Task: Search one way flight ticket for 4 adults, 2 children, 2 infants in seat and 1 infant on lap in economy from Walla Walla: Walla Walla Regional Airport to Greensboro: Piedmont Triad International Airport on 5-1-2023. Choice of flights is United. Number of bags: 10 checked bags. Price is upto 100000. Outbound departure time preference is 15:45.
Action: Mouse moved to (237, 387)
Screenshot: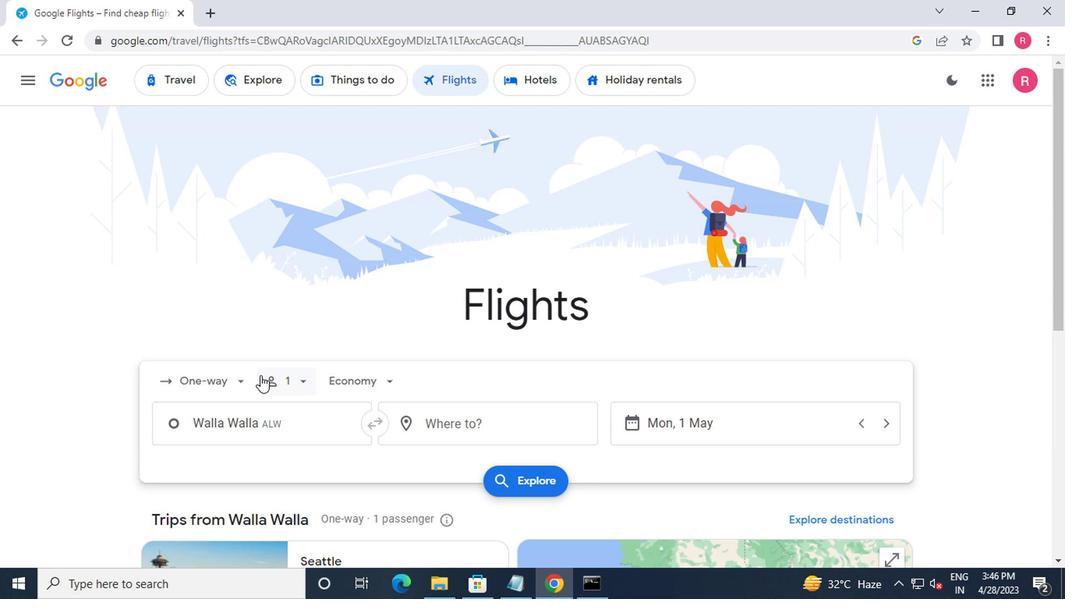 
Action: Mouse pressed left at (237, 387)
Screenshot: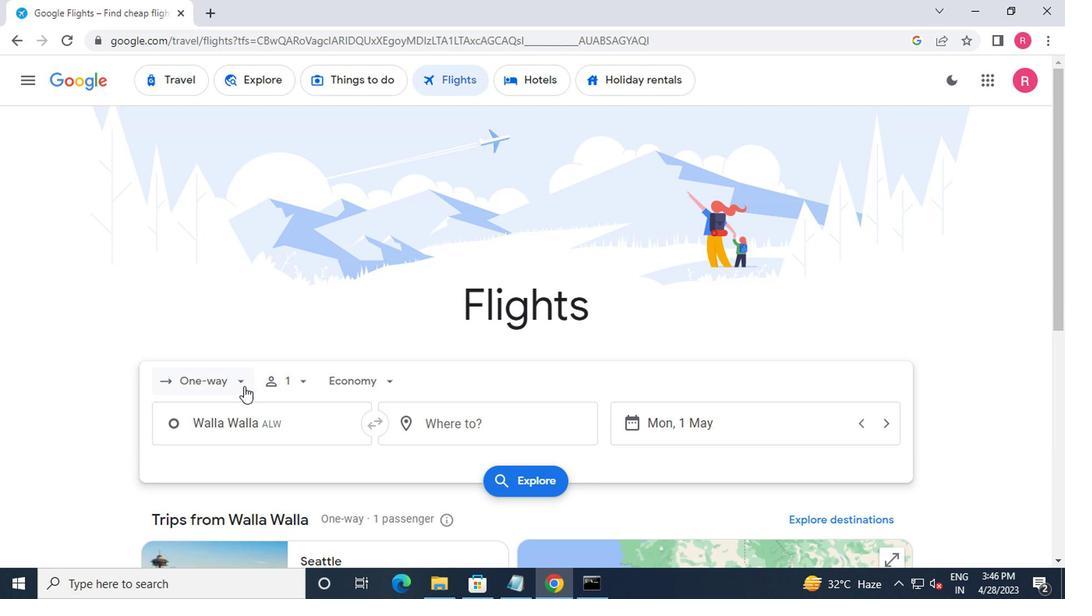 
Action: Mouse moved to (231, 452)
Screenshot: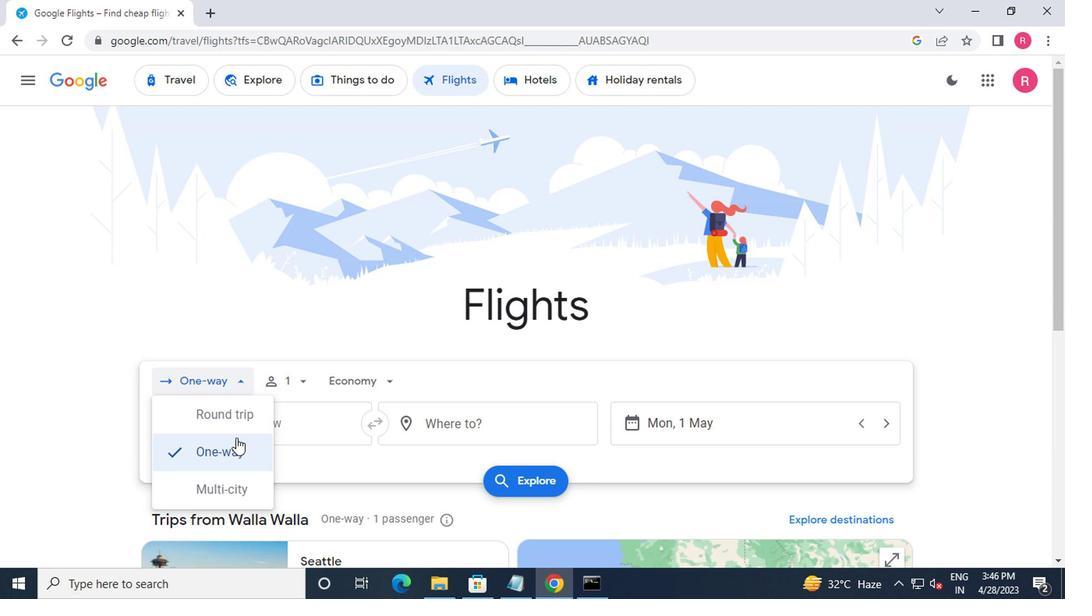 
Action: Mouse pressed left at (231, 452)
Screenshot: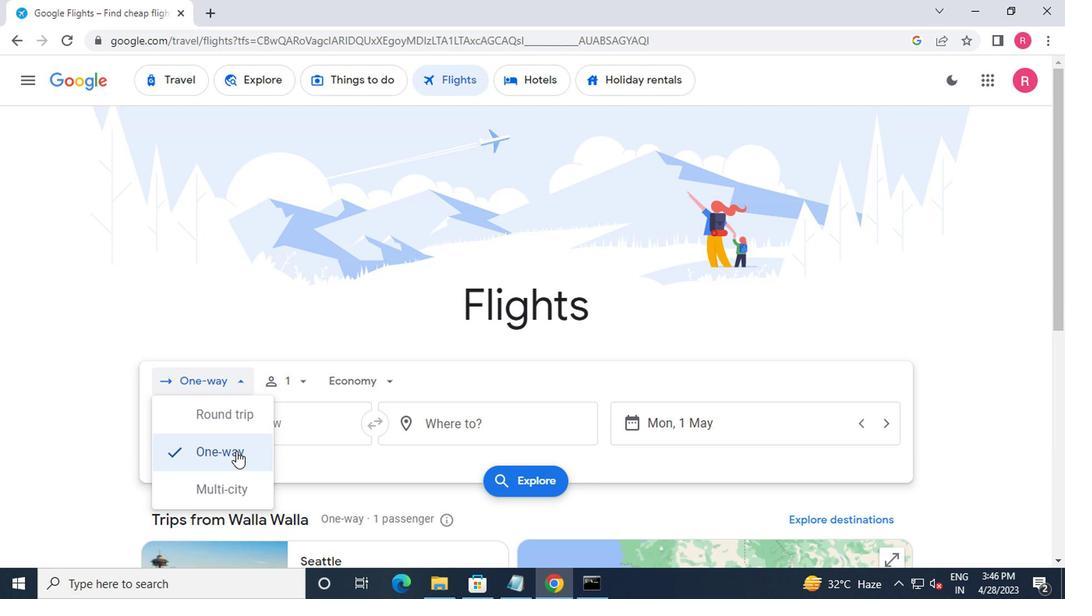 
Action: Mouse moved to (279, 393)
Screenshot: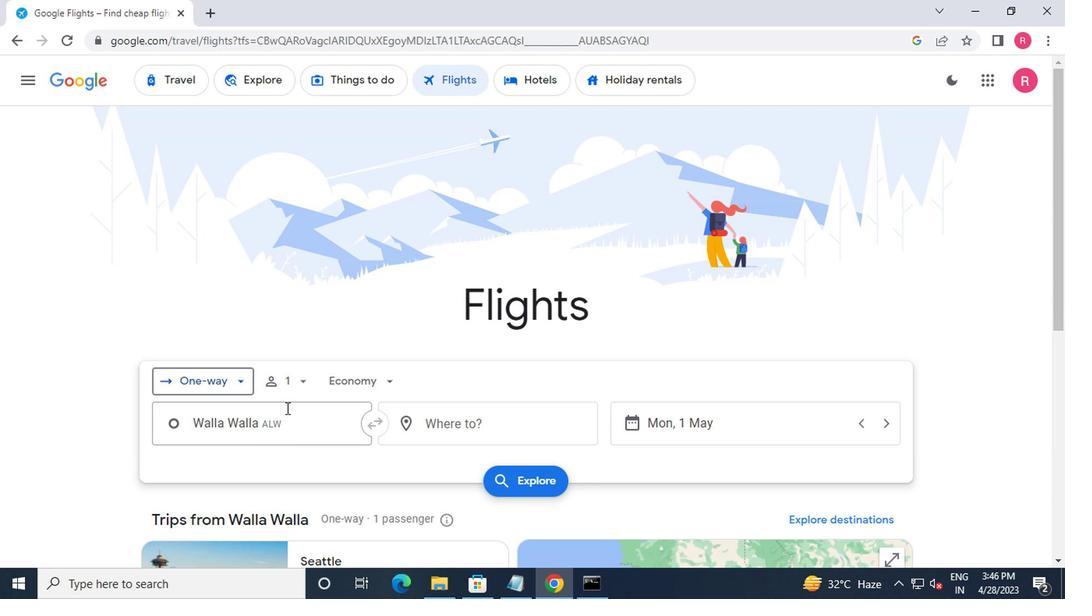 
Action: Mouse pressed left at (279, 393)
Screenshot: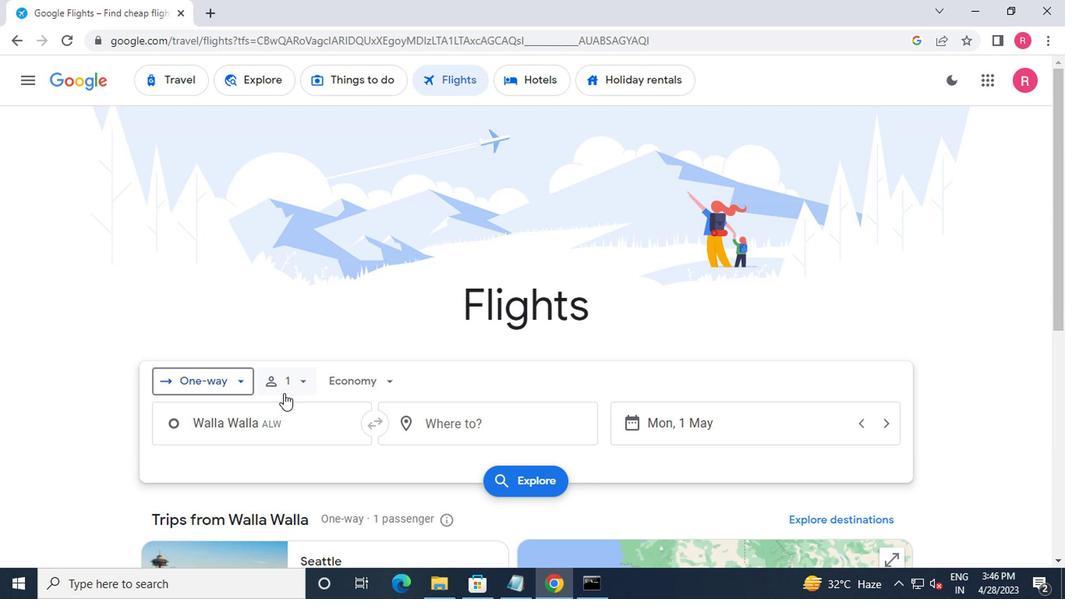 
Action: Mouse moved to (417, 427)
Screenshot: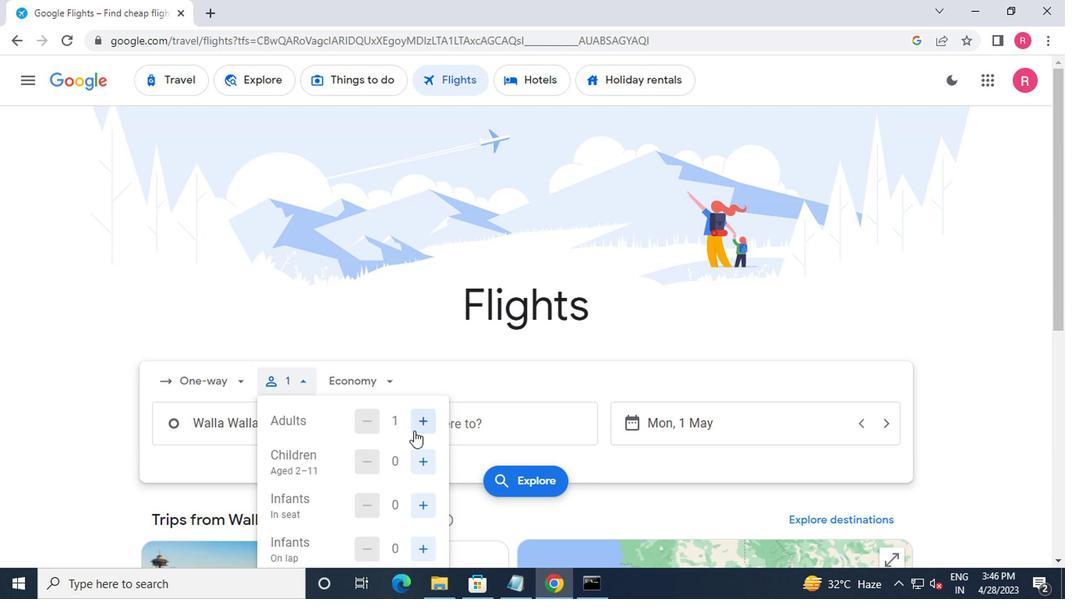 
Action: Mouse pressed left at (417, 427)
Screenshot: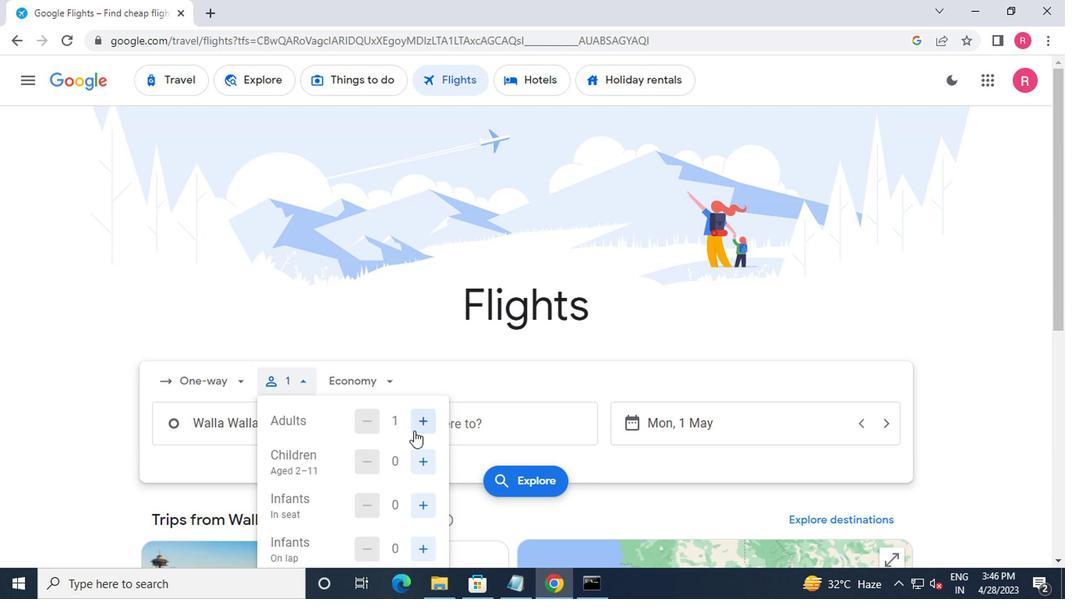 
Action: Mouse moved to (417, 427)
Screenshot: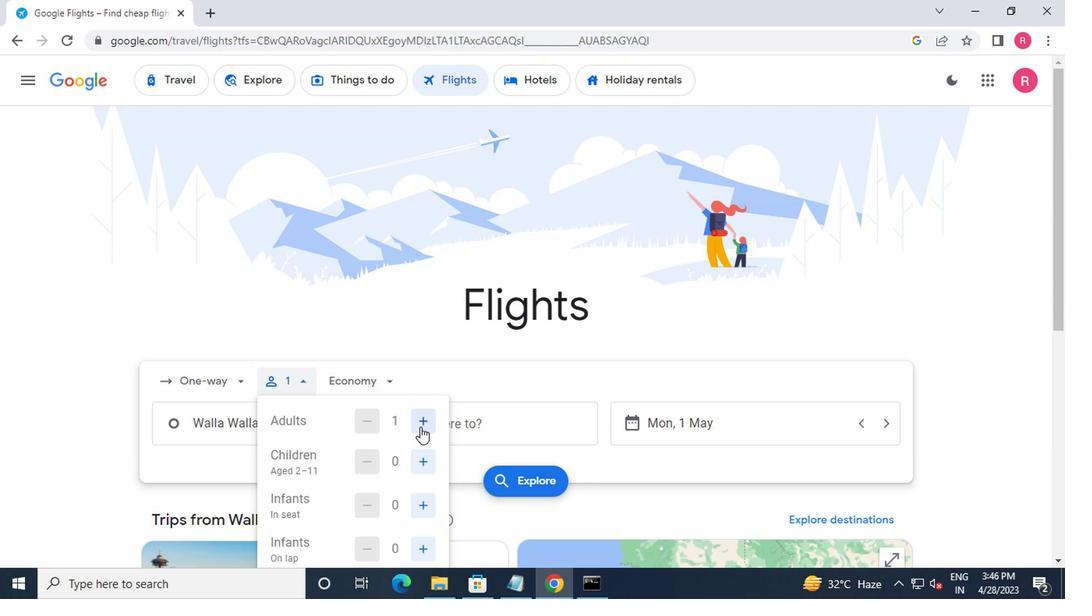 
Action: Mouse pressed left at (417, 427)
Screenshot: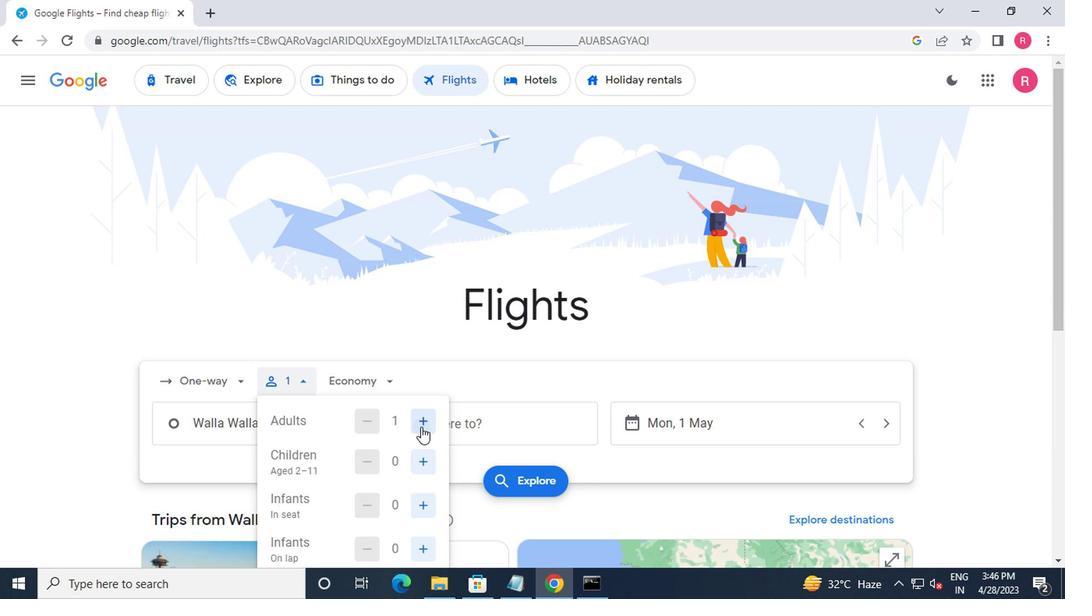 
Action: Mouse pressed left at (417, 427)
Screenshot: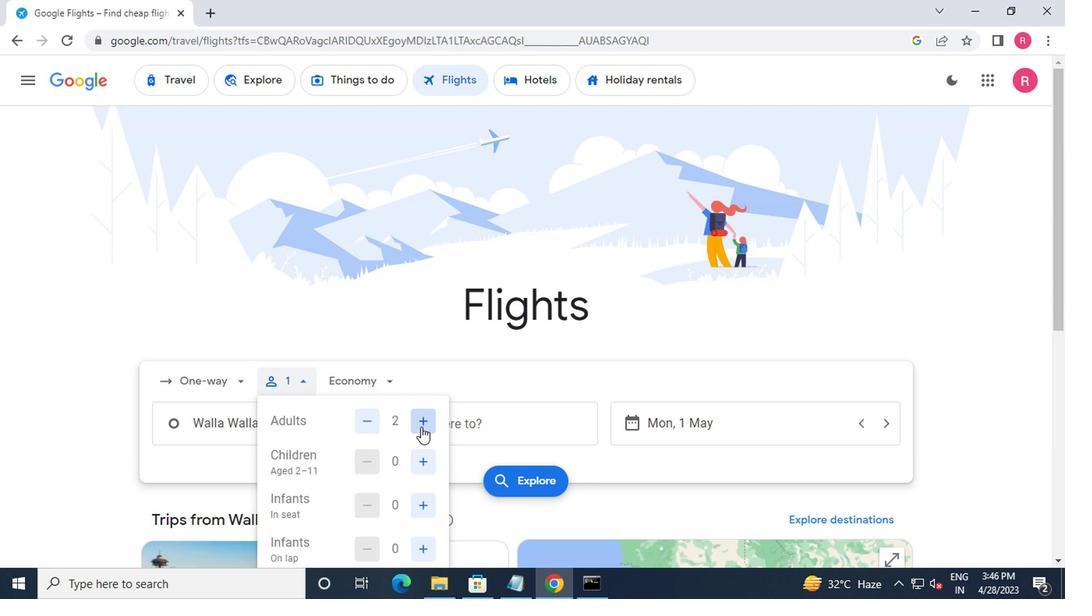 
Action: Mouse pressed left at (417, 427)
Screenshot: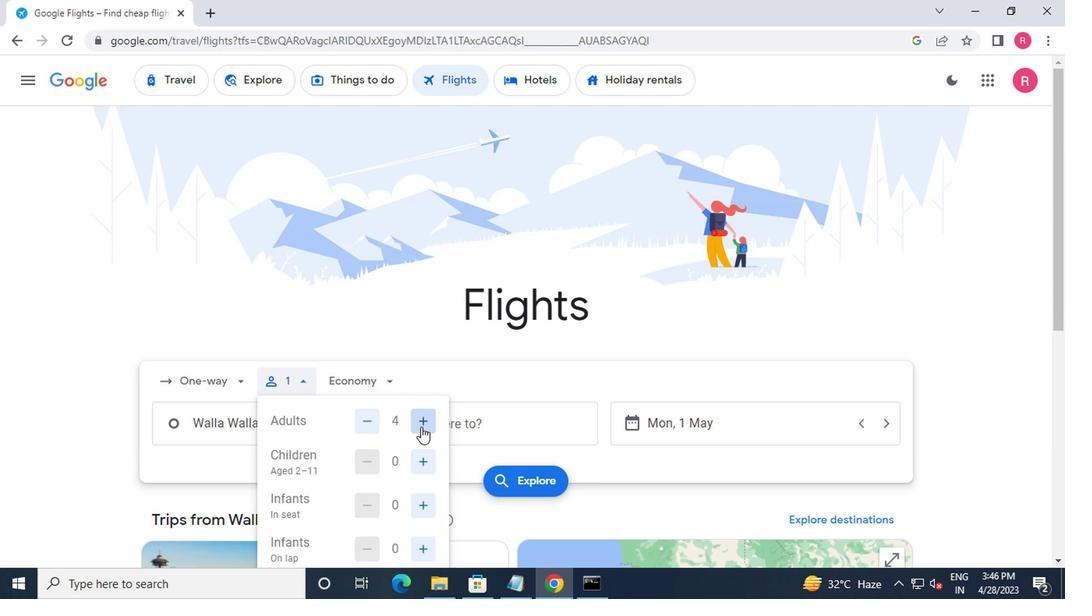 
Action: Mouse moved to (433, 471)
Screenshot: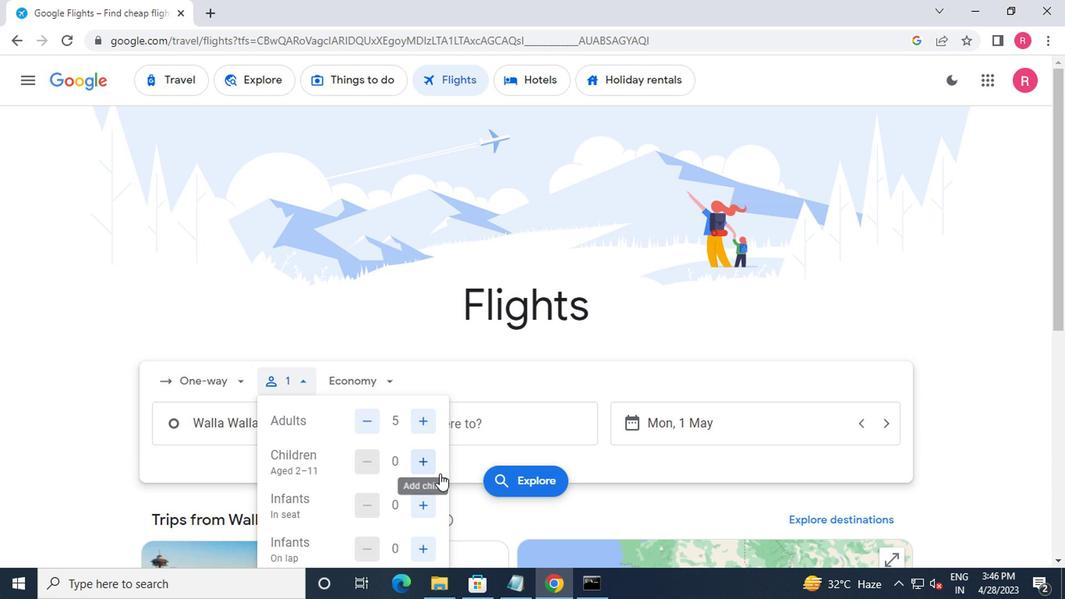
Action: Mouse pressed left at (433, 471)
Screenshot: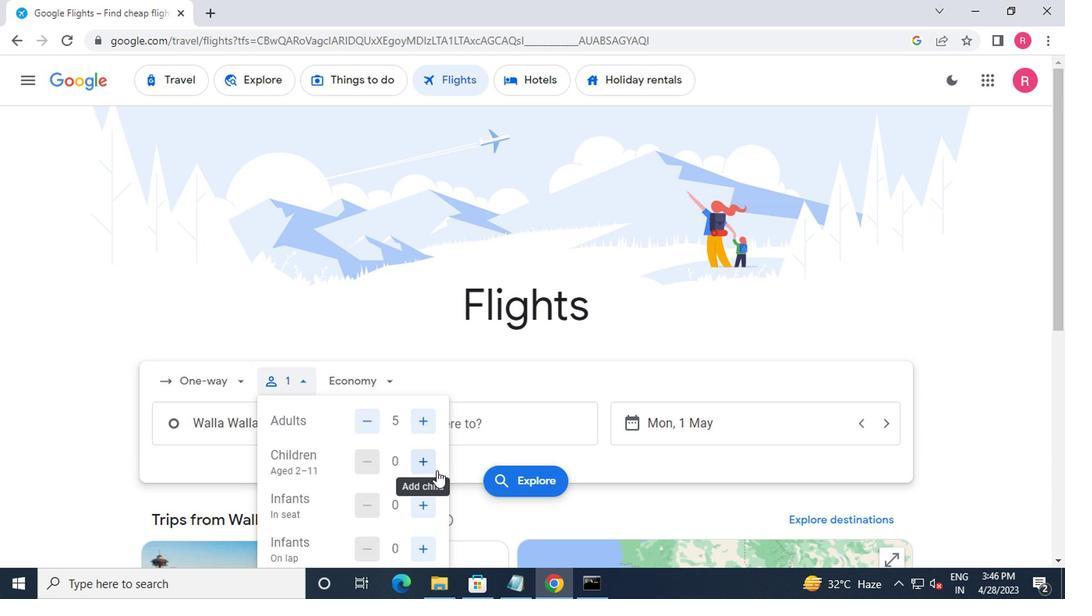 
Action: Mouse moved to (407, 509)
Screenshot: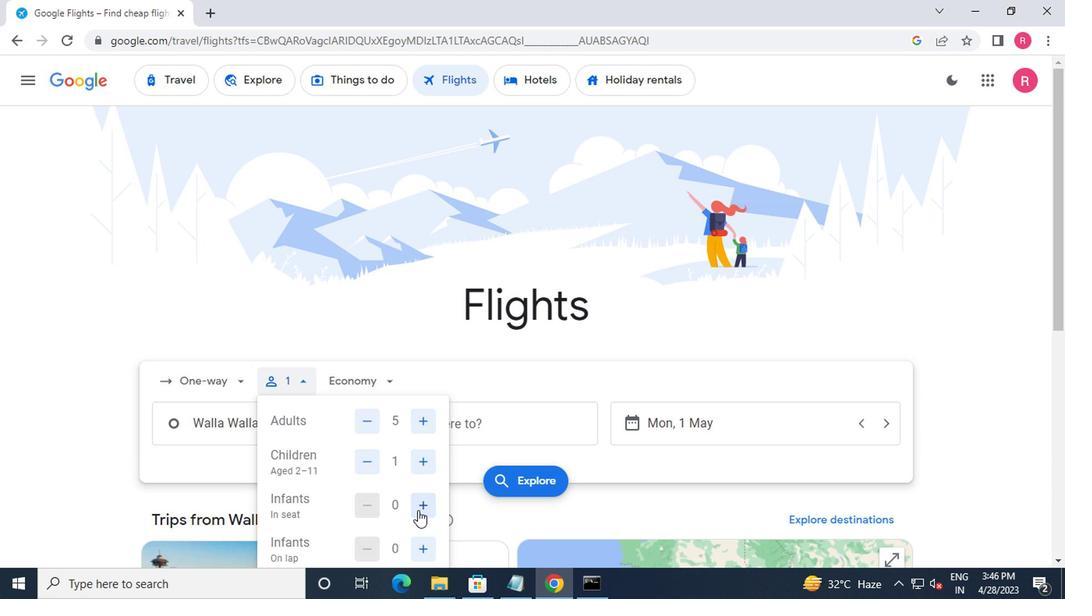 
Action: Mouse pressed left at (407, 509)
Screenshot: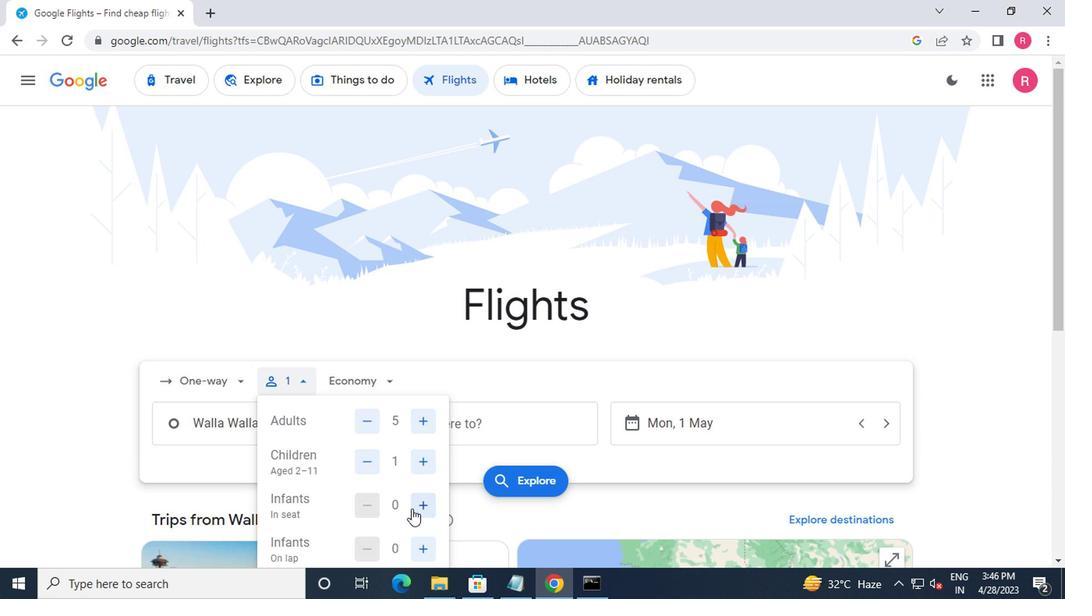 
Action: Mouse pressed left at (407, 509)
Screenshot: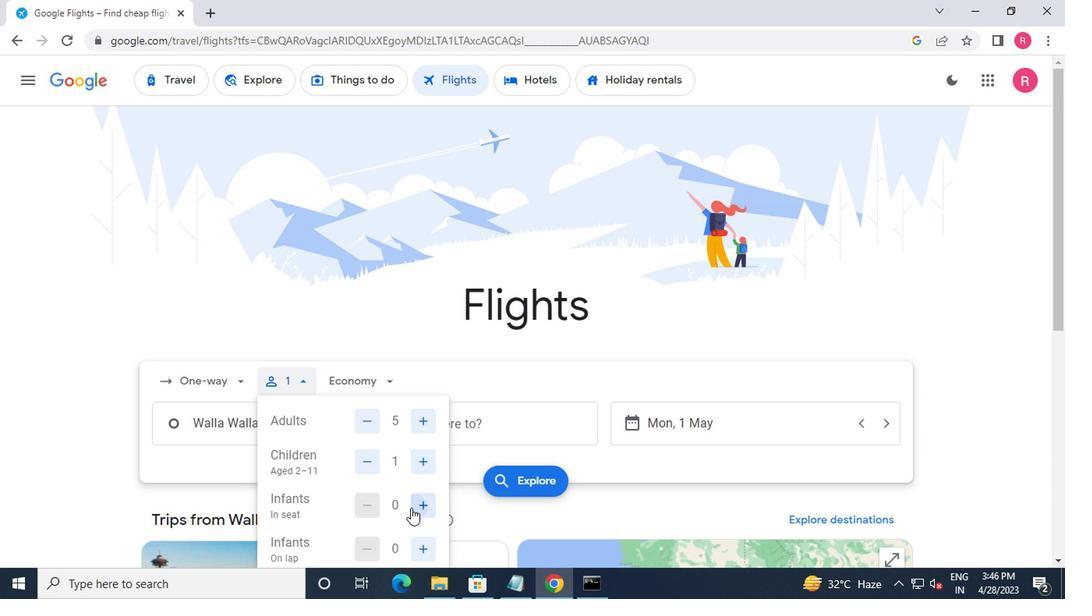 
Action: Mouse moved to (431, 559)
Screenshot: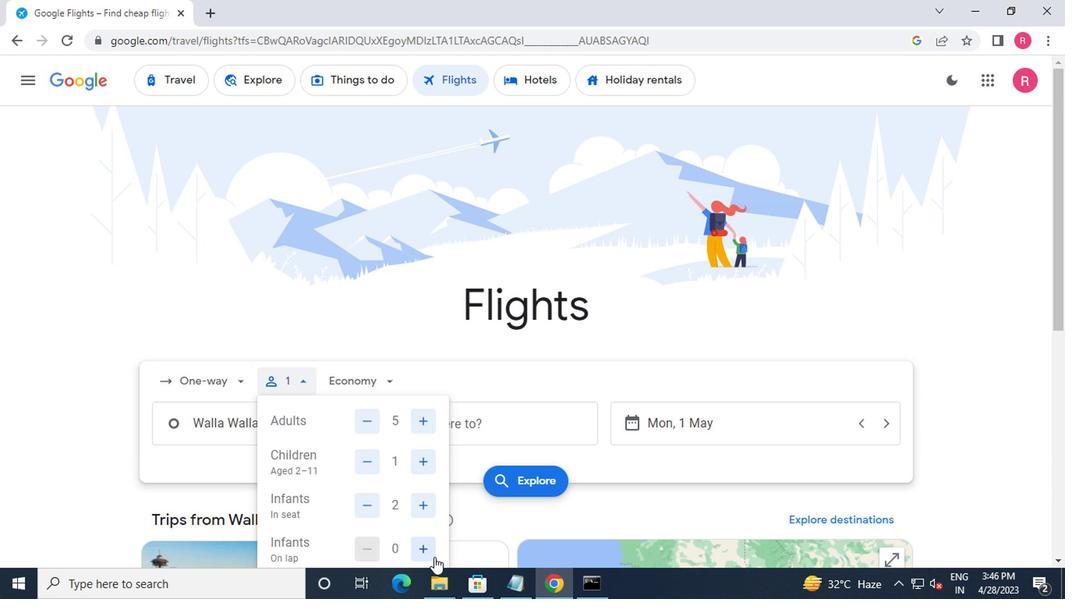 
Action: Mouse pressed left at (431, 559)
Screenshot: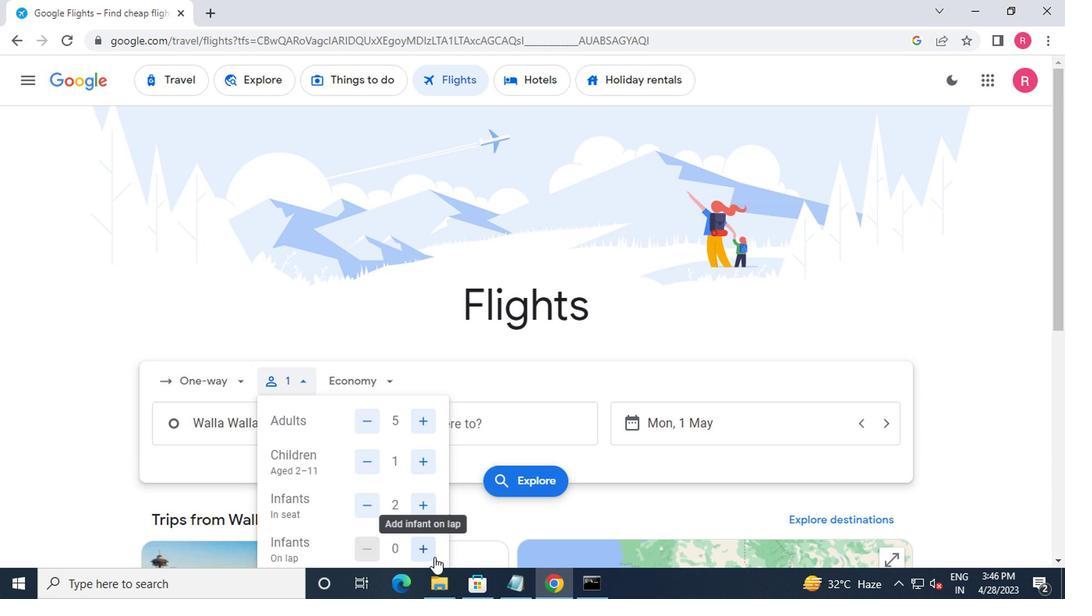 
Action: Mouse moved to (360, 389)
Screenshot: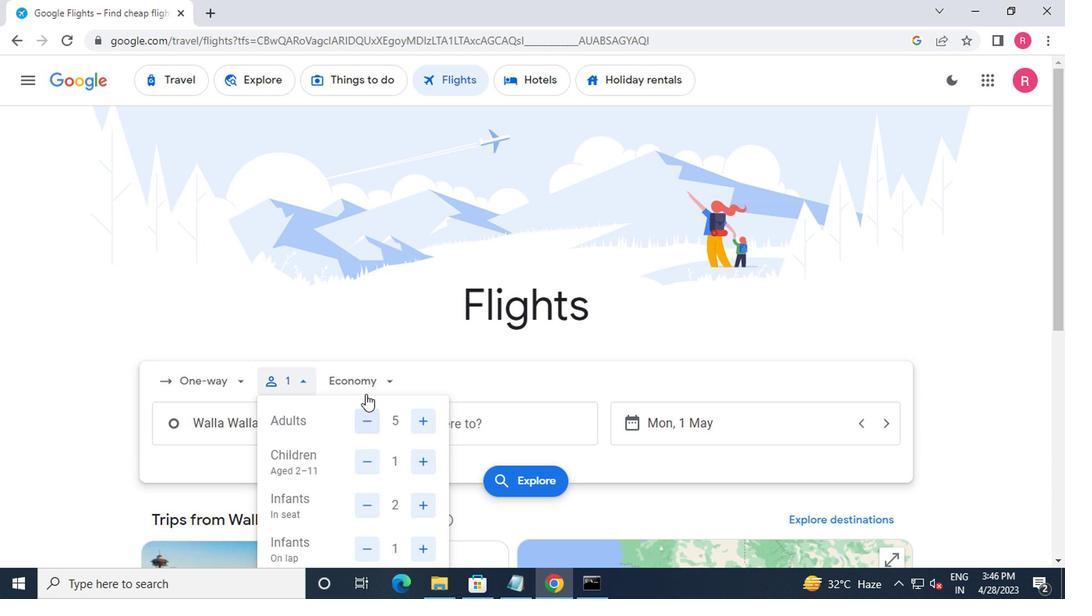 
Action: Mouse pressed left at (360, 389)
Screenshot: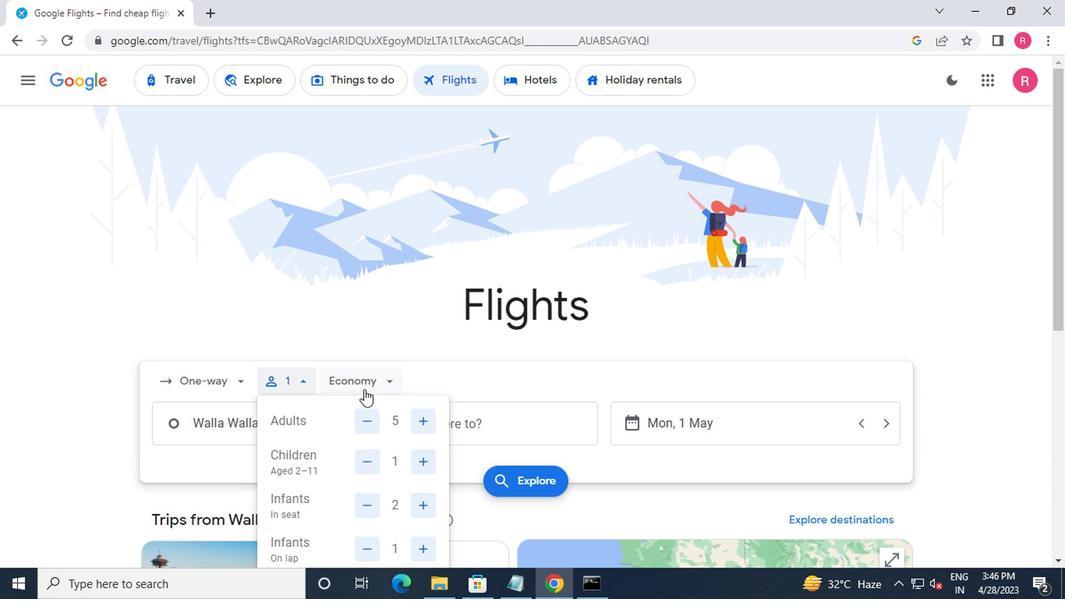 
Action: Mouse moved to (390, 501)
Screenshot: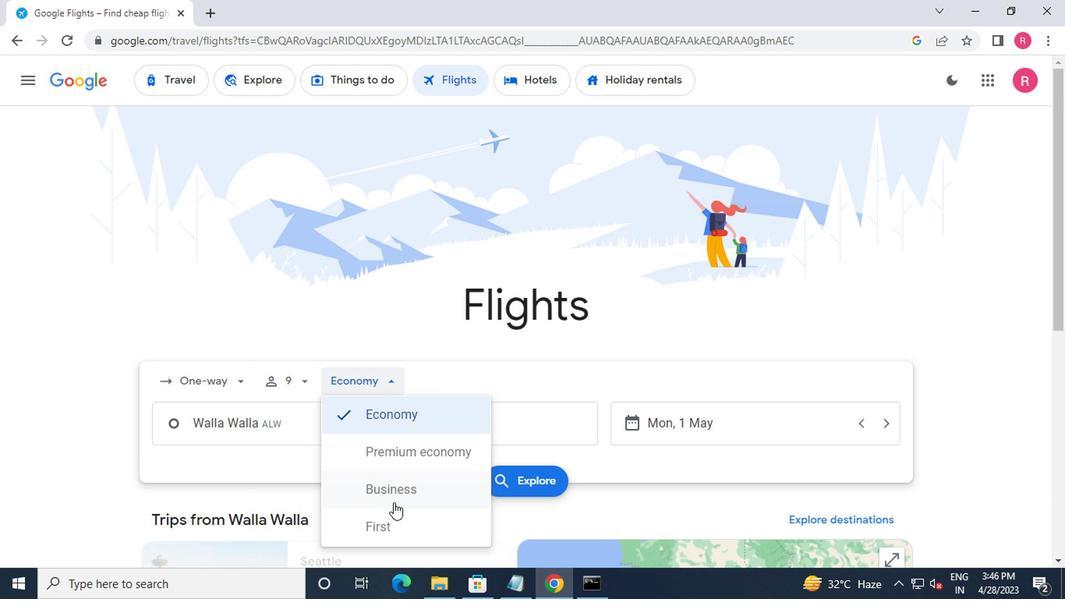 
Action: Mouse pressed left at (390, 501)
Screenshot: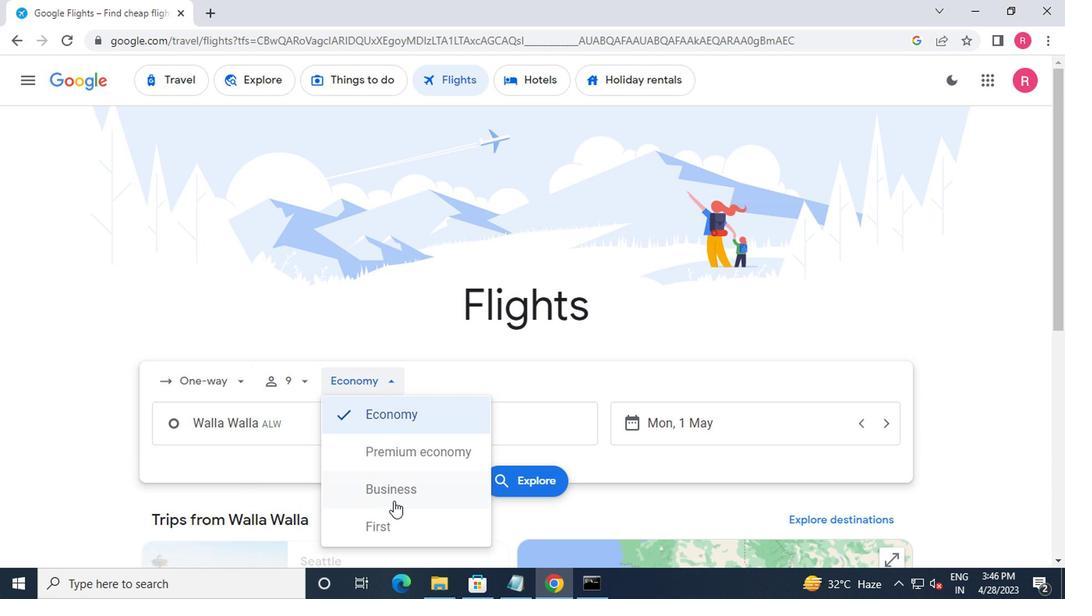 
Action: Mouse moved to (309, 435)
Screenshot: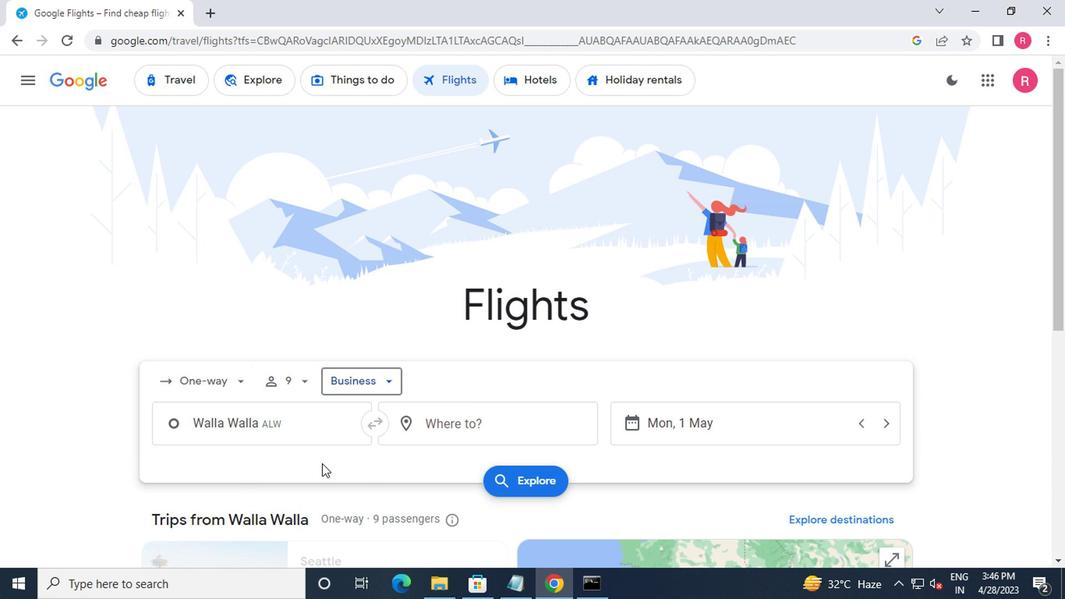 
Action: Mouse pressed left at (309, 435)
Screenshot: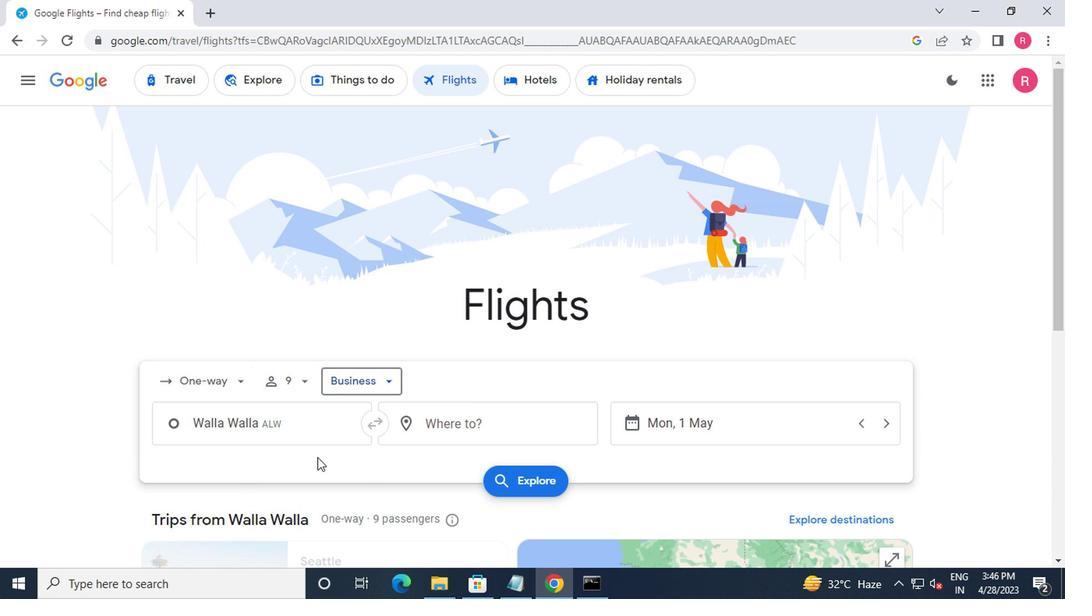 
Action: Mouse moved to (334, 511)
Screenshot: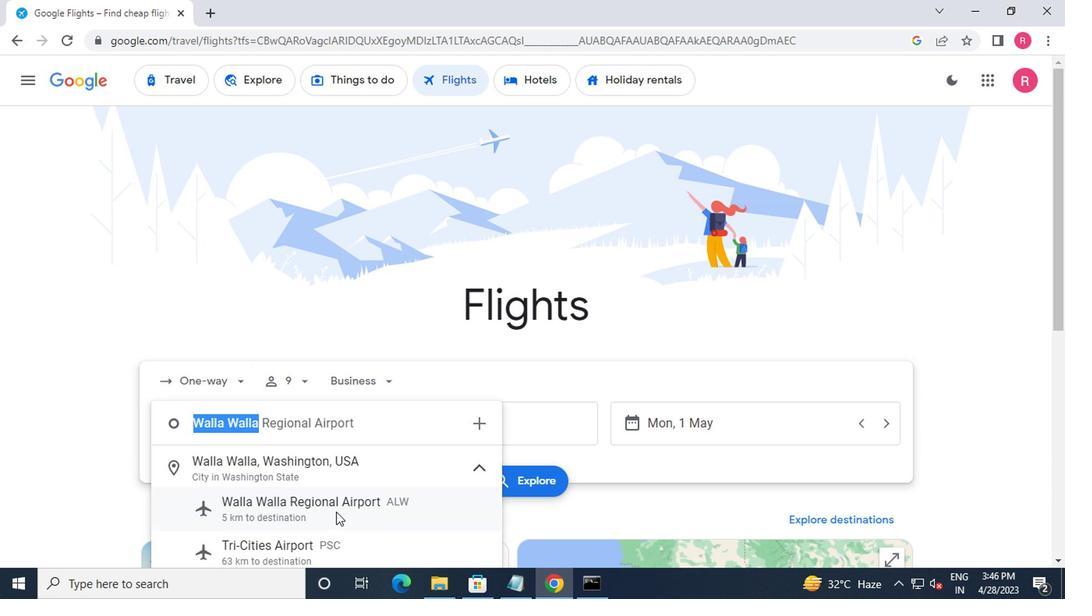 
Action: Mouse pressed left at (334, 511)
Screenshot: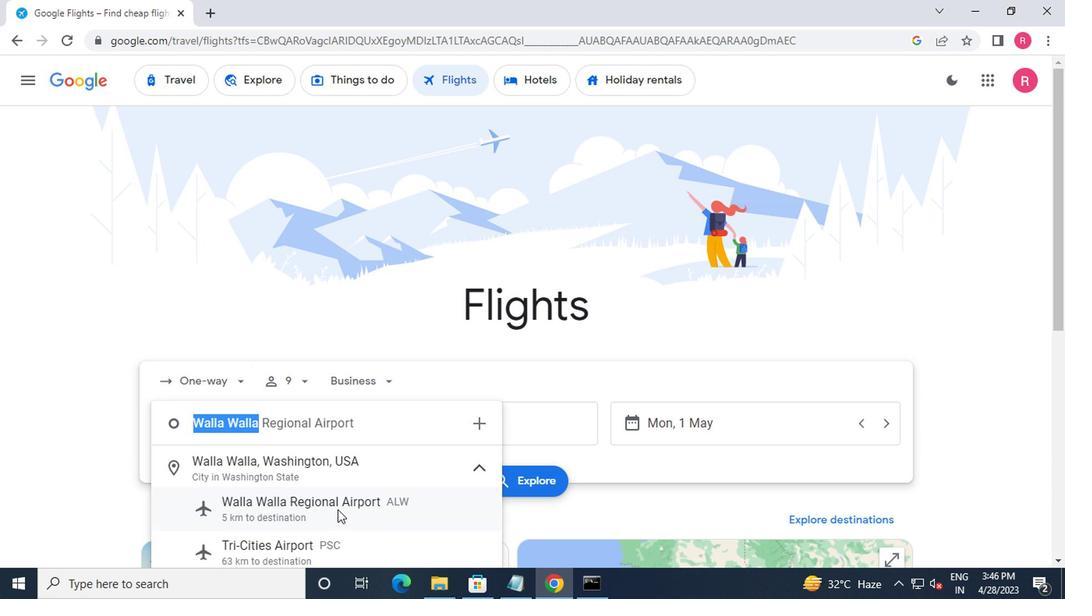 
Action: Mouse moved to (472, 428)
Screenshot: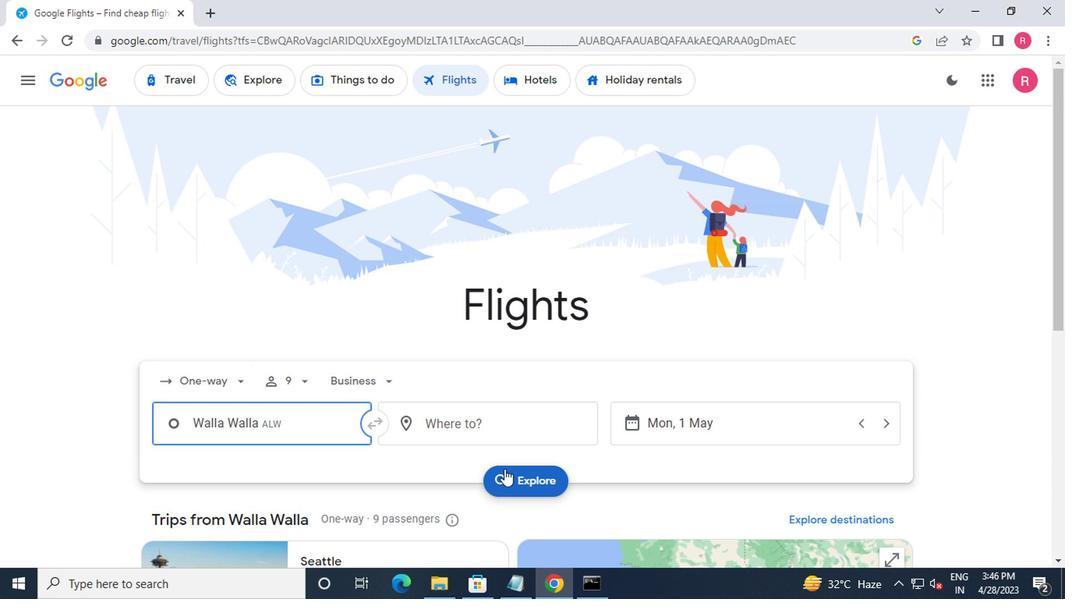 
Action: Mouse pressed left at (472, 428)
Screenshot: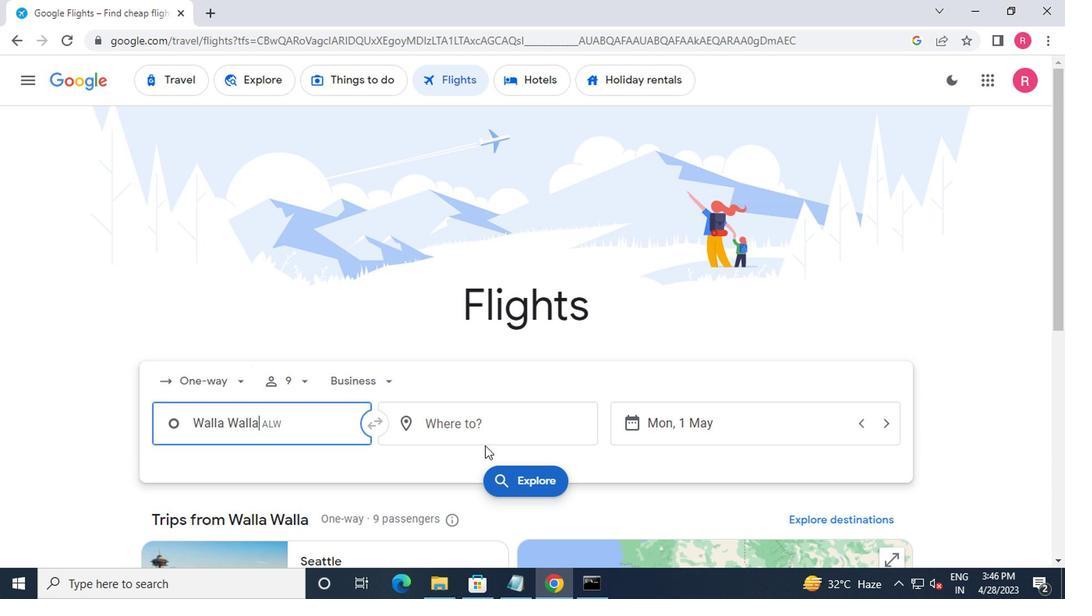 
Action: Mouse moved to (444, 476)
Screenshot: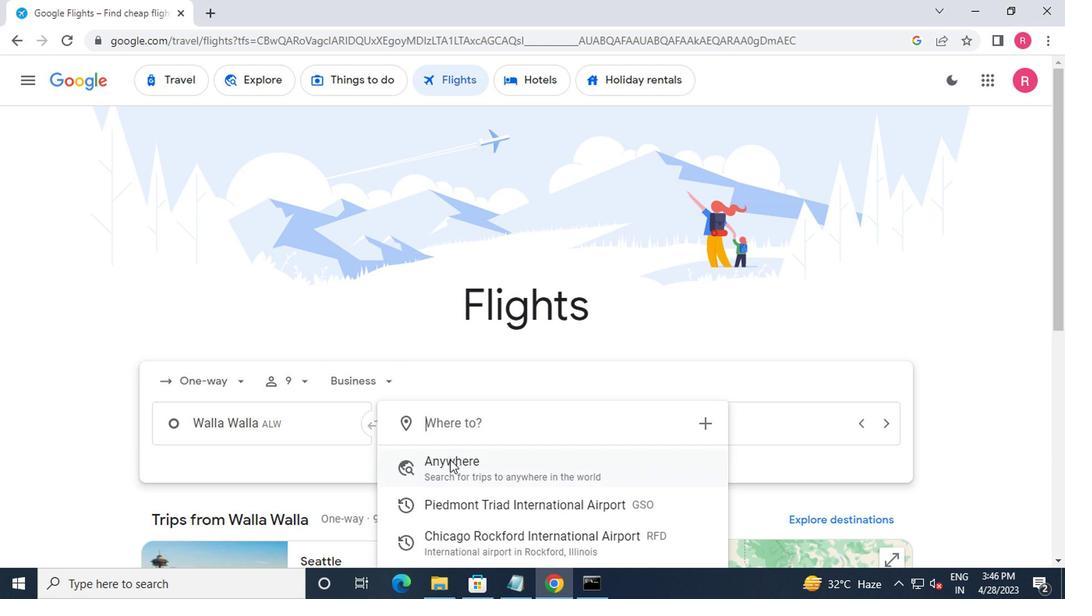
Action: Mouse scrolled (444, 475) with delta (0, -1)
Screenshot: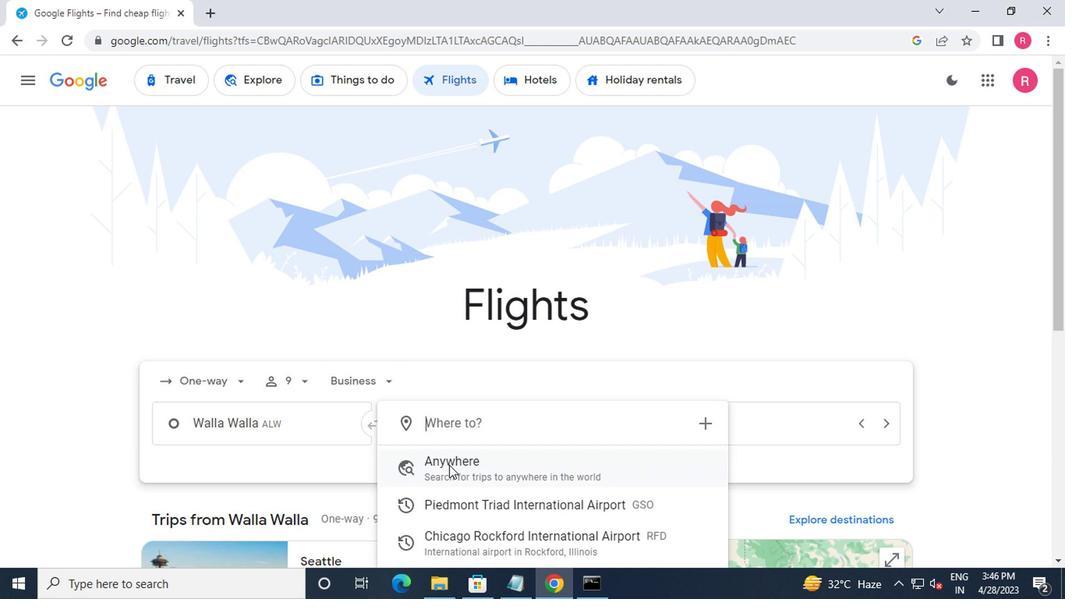 
Action: Mouse moved to (444, 478)
Screenshot: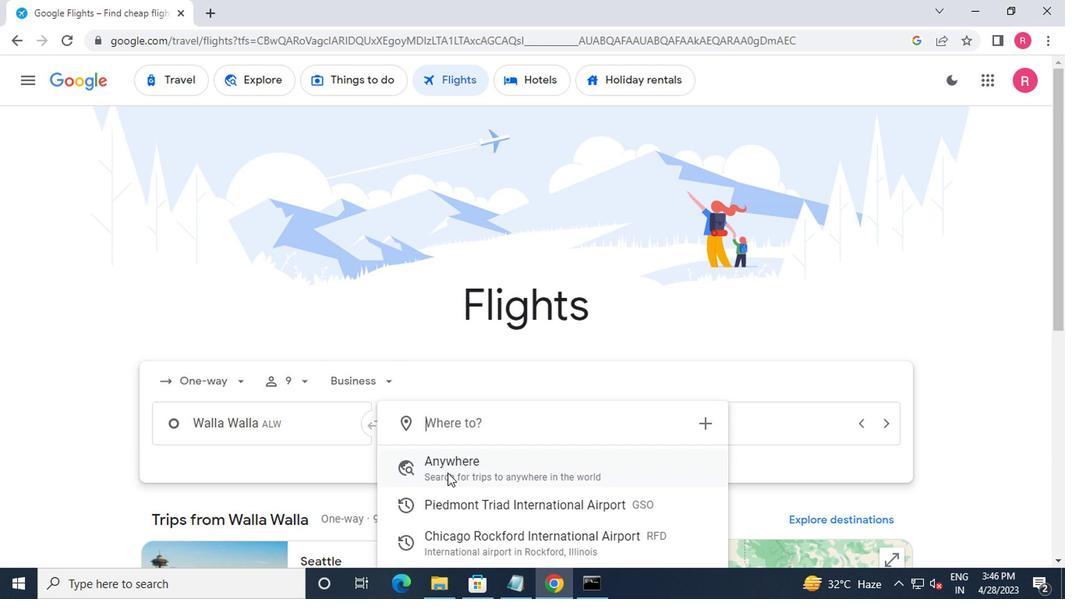 
Action: Mouse scrolled (444, 478) with delta (0, 0)
Screenshot: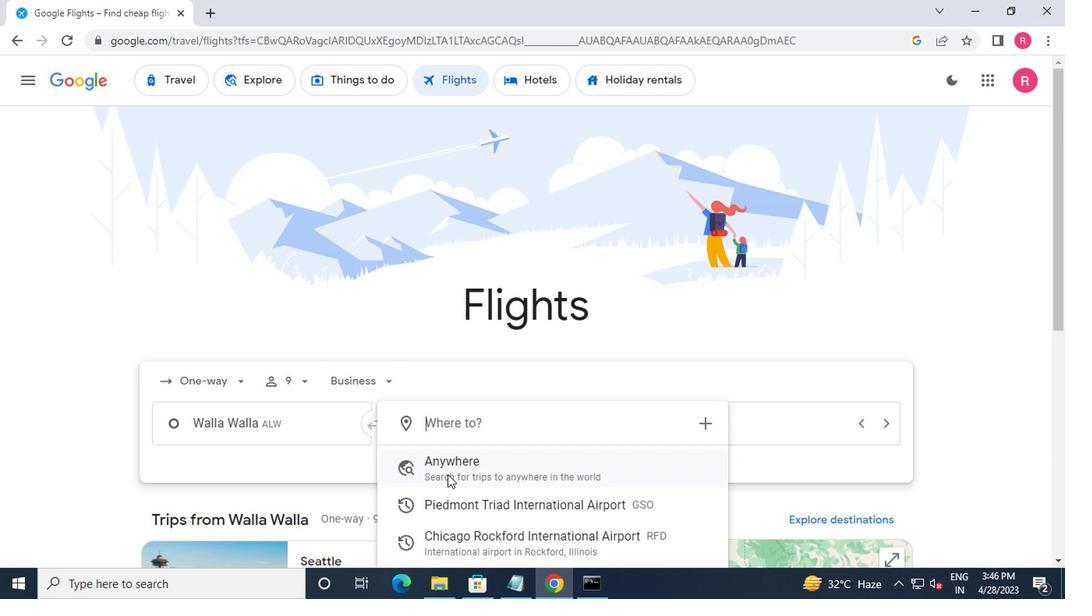 
Action: Mouse moved to (447, 437)
Screenshot: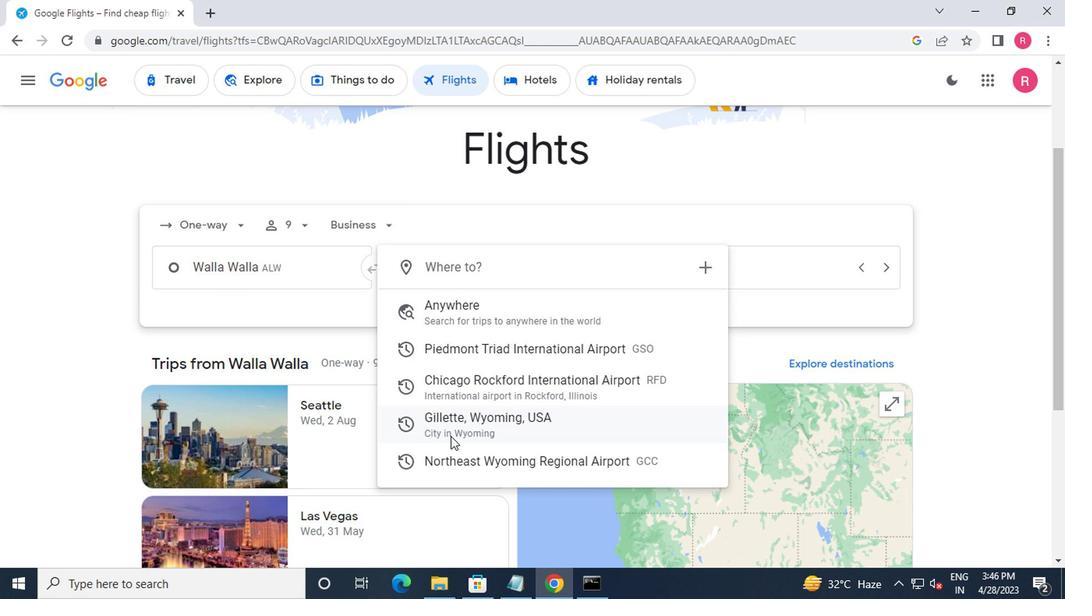 
Action: Mouse pressed left at (447, 437)
Screenshot: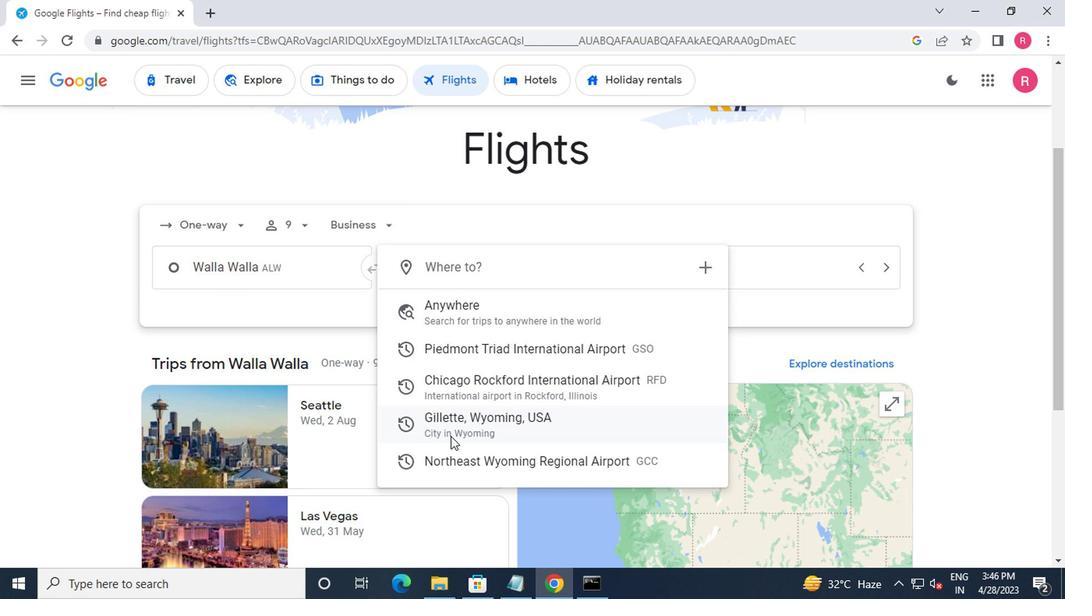 
Action: Mouse moved to (778, 270)
Screenshot: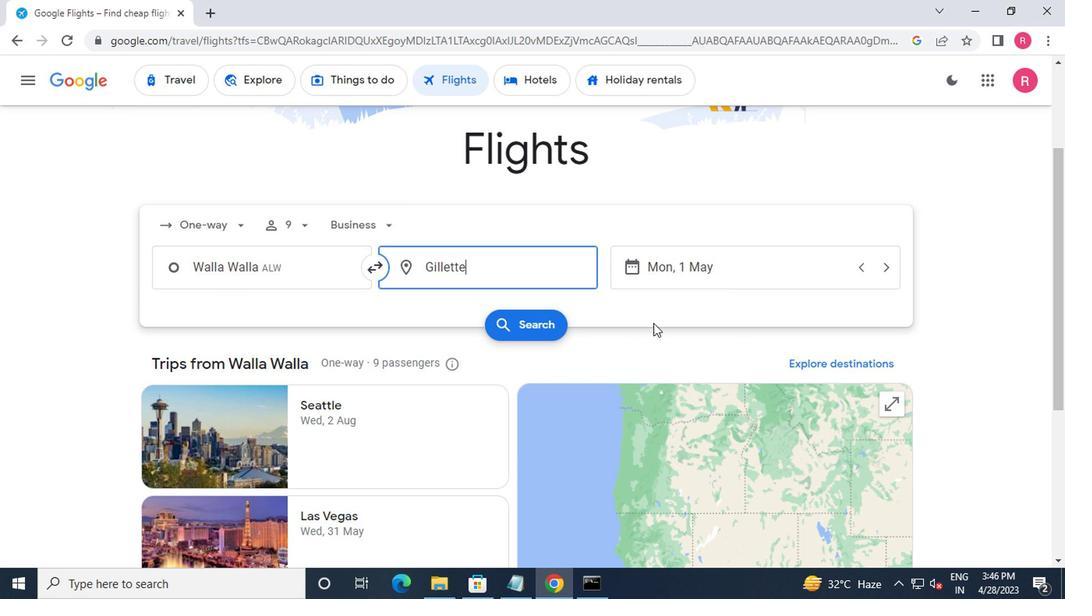 
Action: Mouse pressed left at (778, 270)
Screenshot: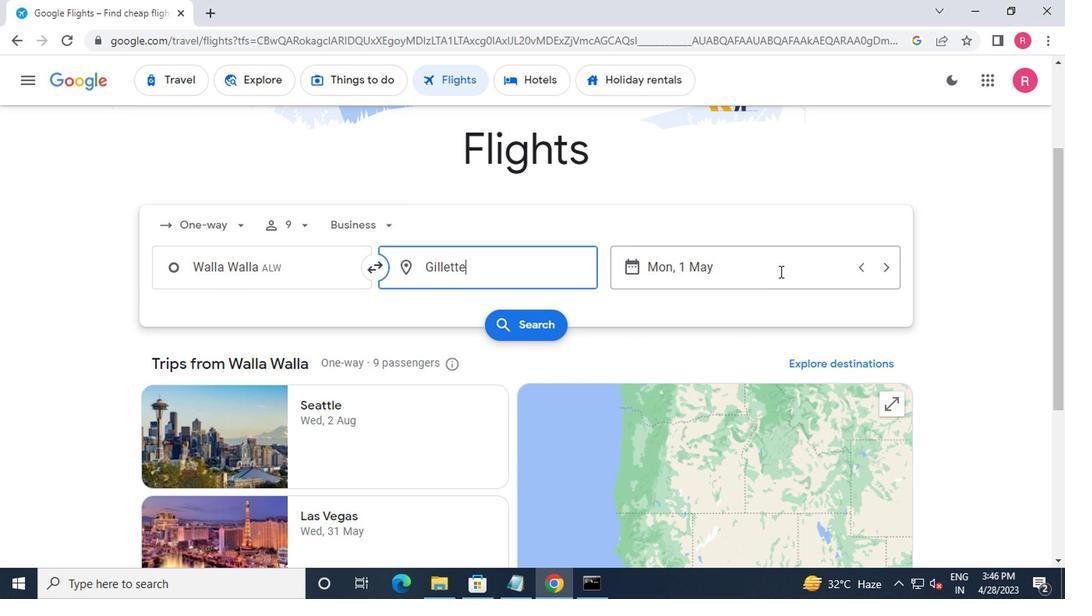 
Action: Mouse moved to (683, 287)
Screenshot: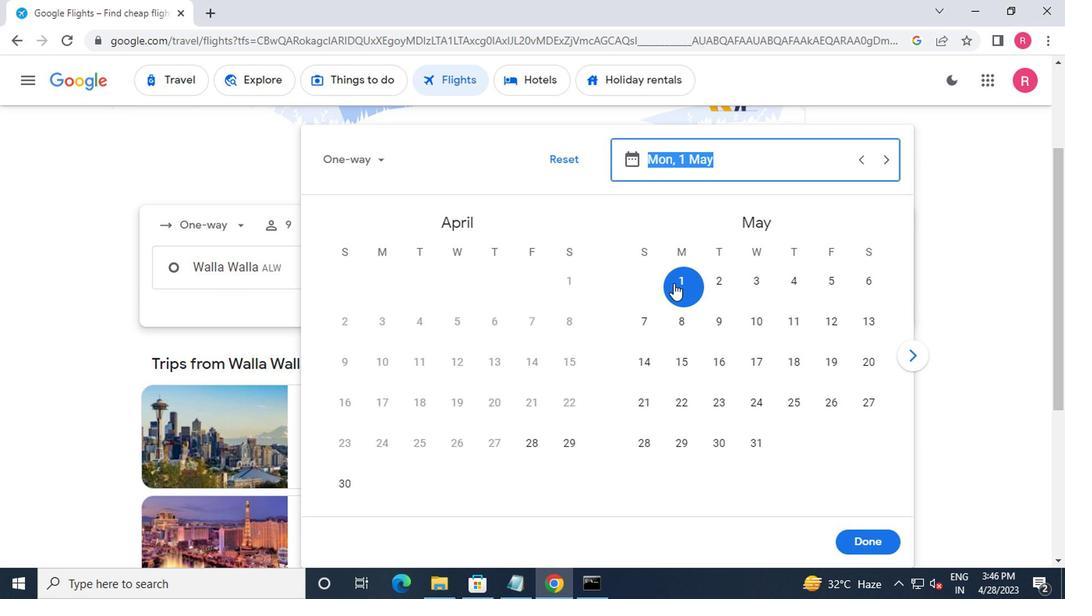 
Action: Mouse pressed left at (683, 287)
Screenshot: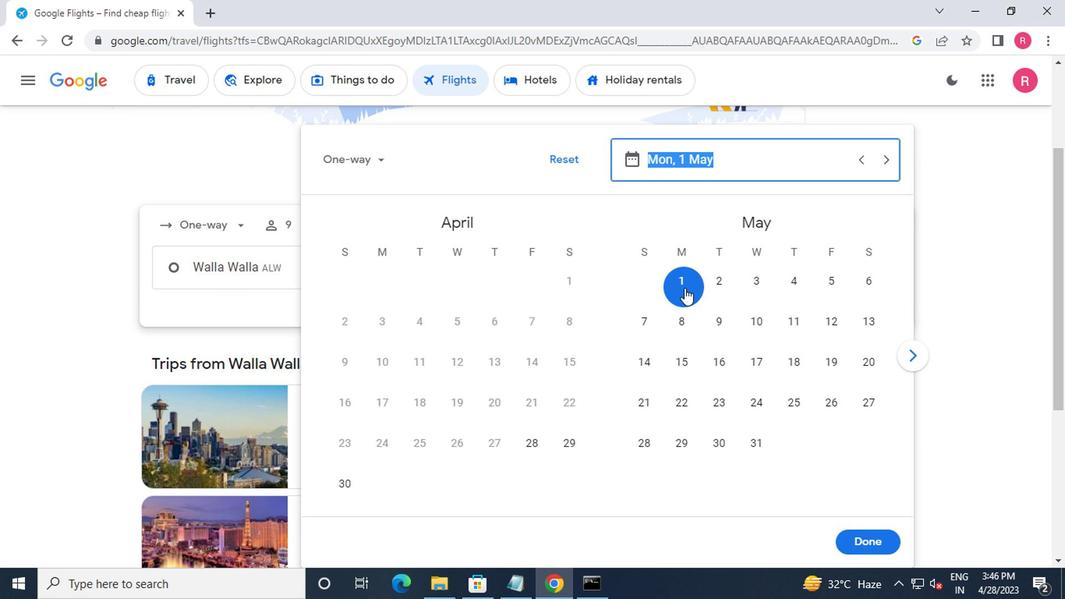 
Action: Mouse moved to (856, 551)
Screenshot: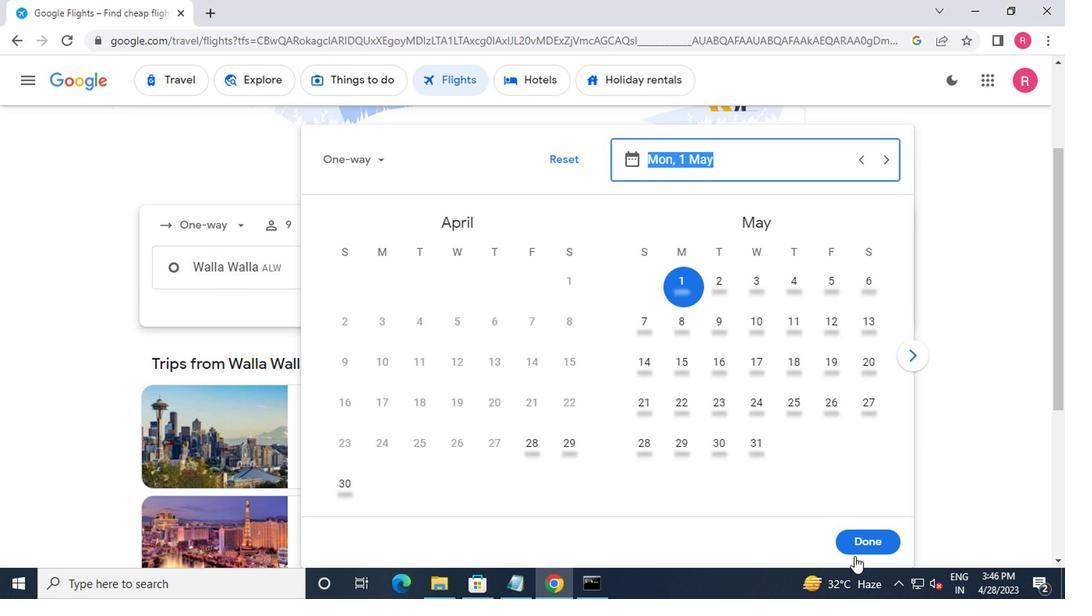 
Action: Mouse pressed left at (856, 551)
Screenshot: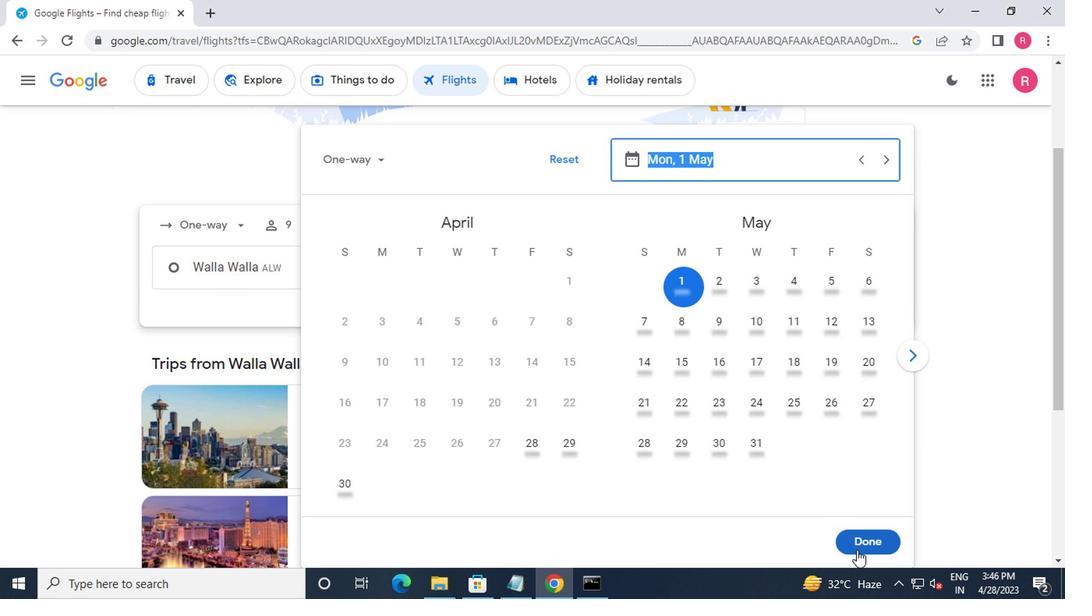
Action: Mouse moved to (543, 340)
Screenshot: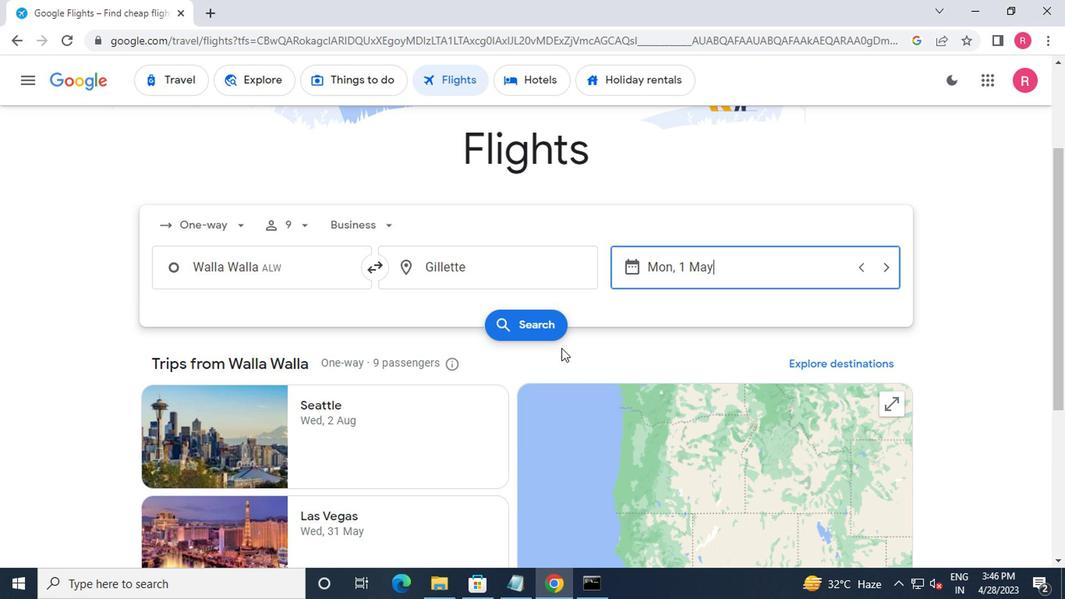 
Action: Mouse pressed left at (543, 340)
Screenshot: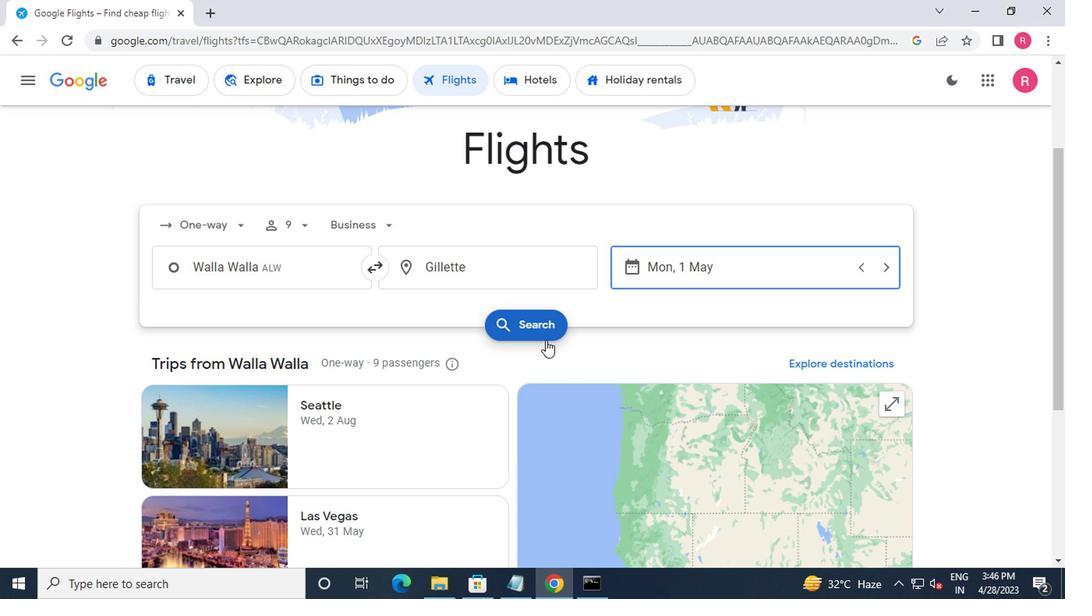 
Action: Mouse moved to (173, 233)
Screenshot: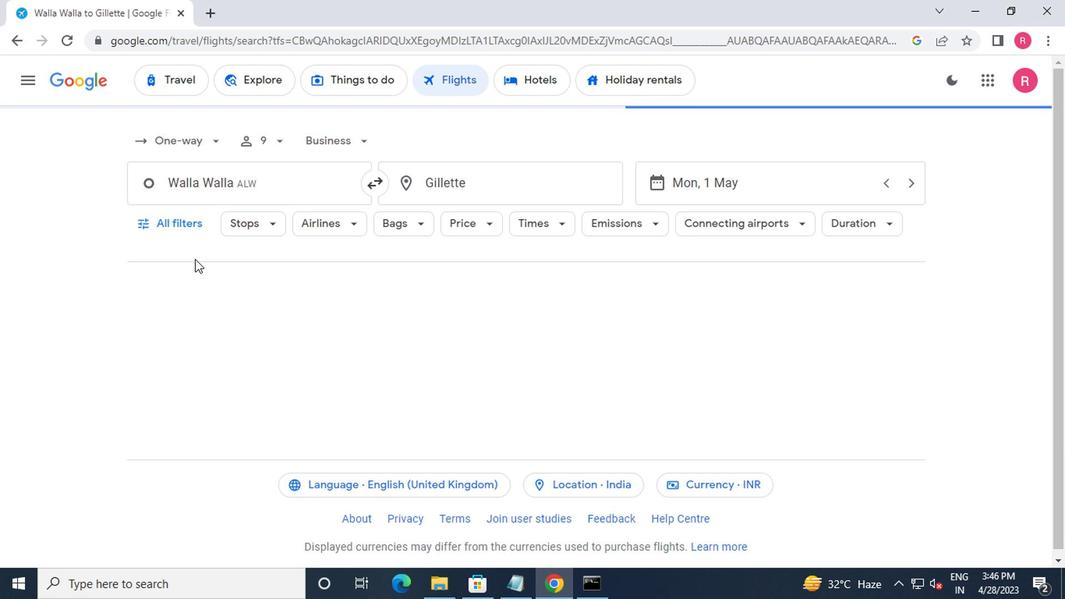 
Action: Mouse pressed left at (173, 233)
Screenshot: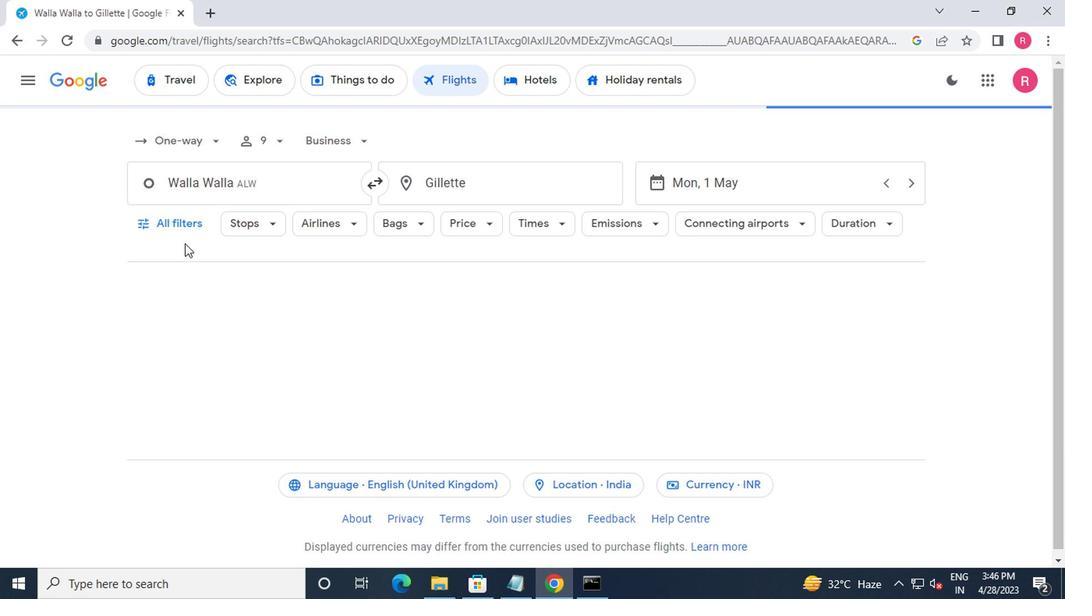 
Action: Mouse moved to (200, 400)
Screenshot: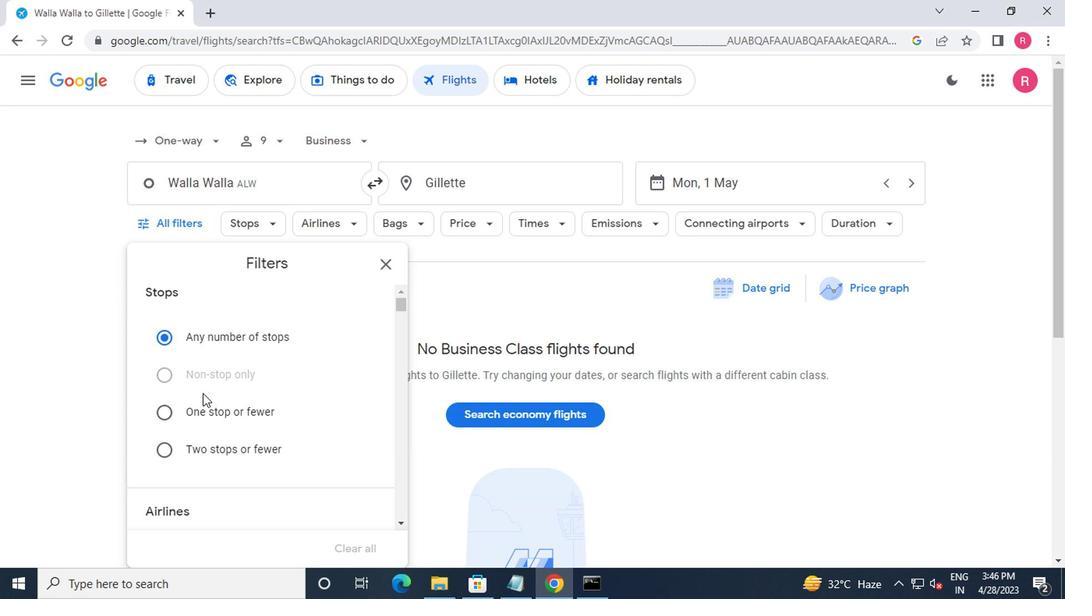 
Action: Mouse scrolled (200, 399) with delta (0, 0)
Screenshot: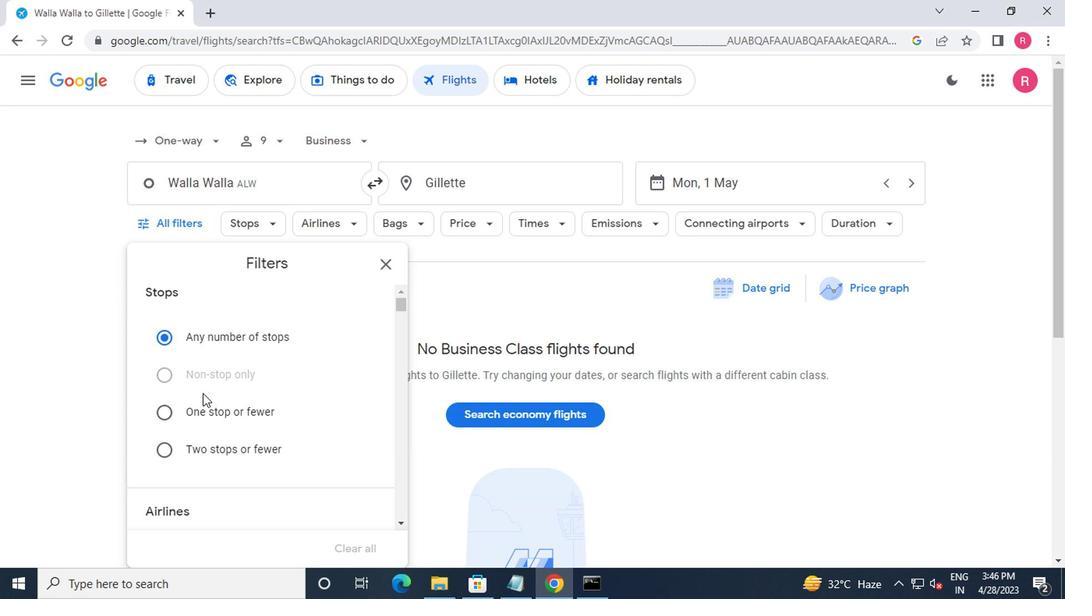 
Action: Mouse moved to (200, 401)
Screenshot: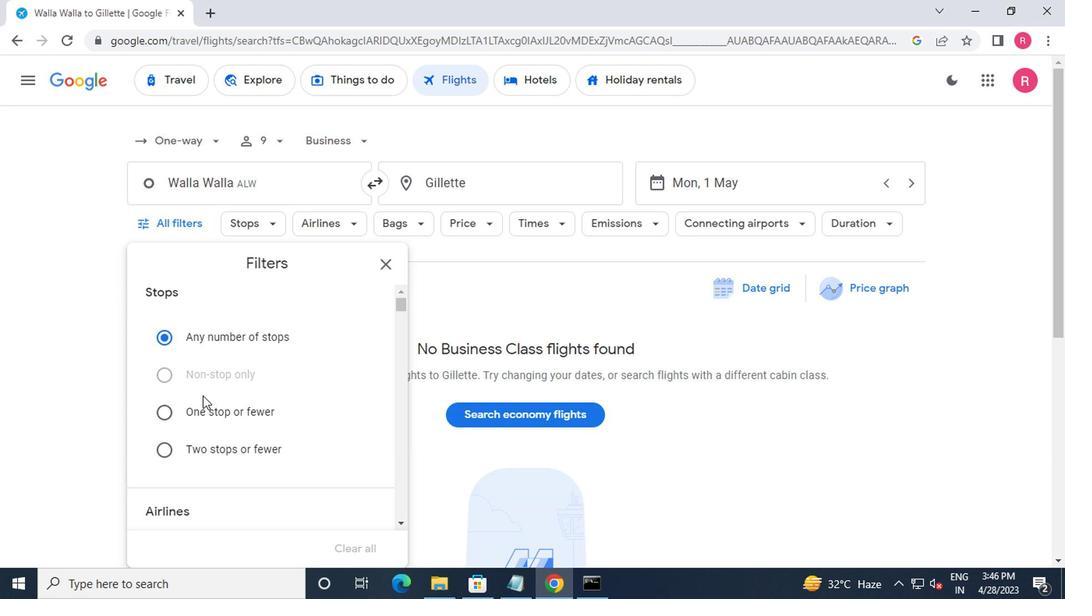 
Action: Mouse scrolled (200, 400) with delta (0, -1)
Screenshot: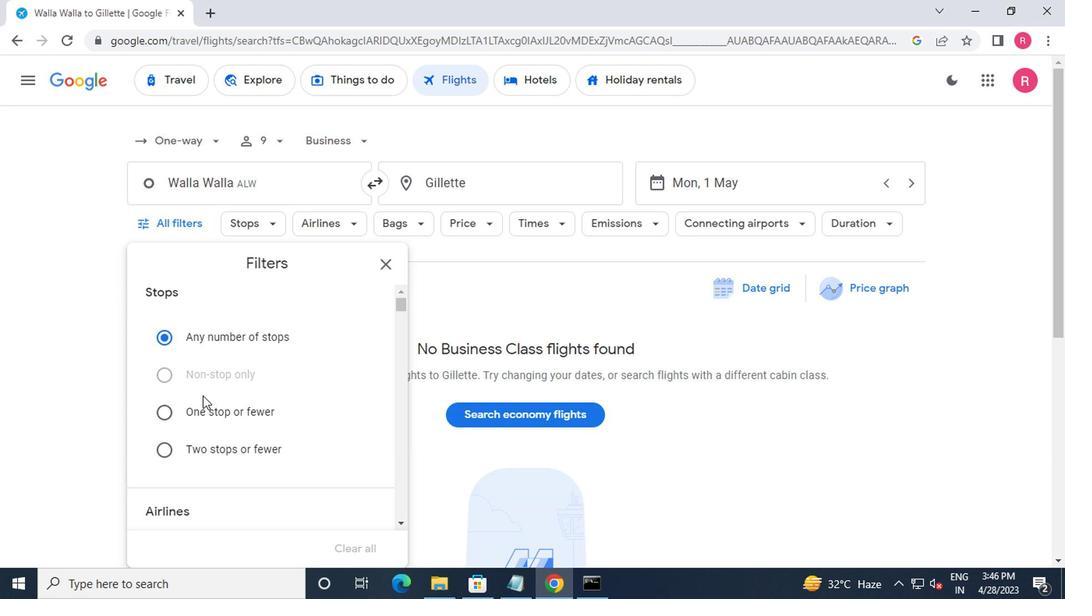 
Action: Mouse scrolled (200, 400) with delta (0, -1)
Screenshot: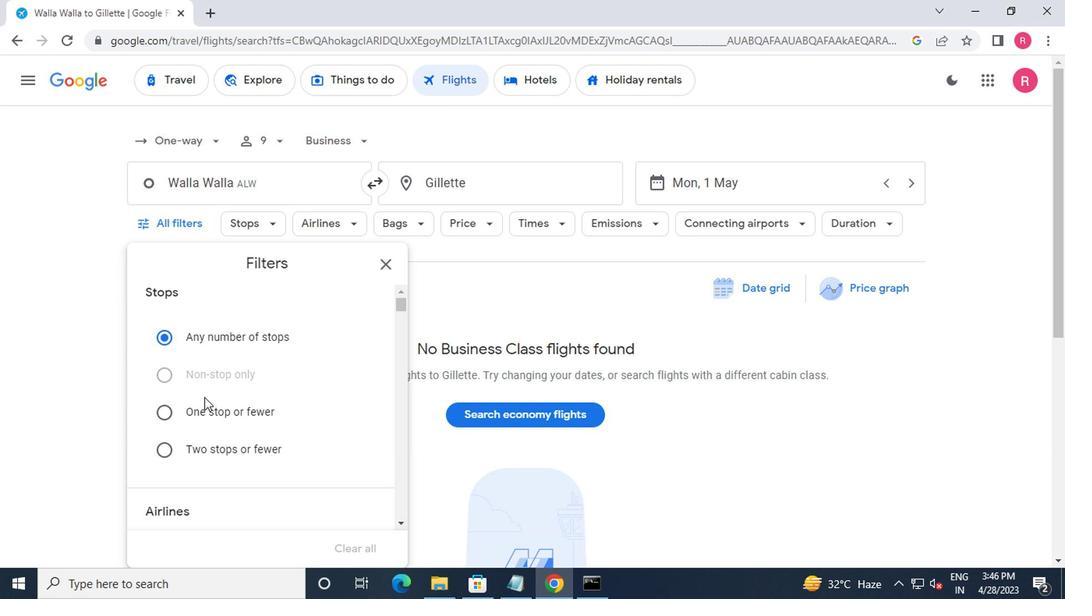 
Action: Mouse scrolled (200, 400) with delta (0, -1)
Screenshot: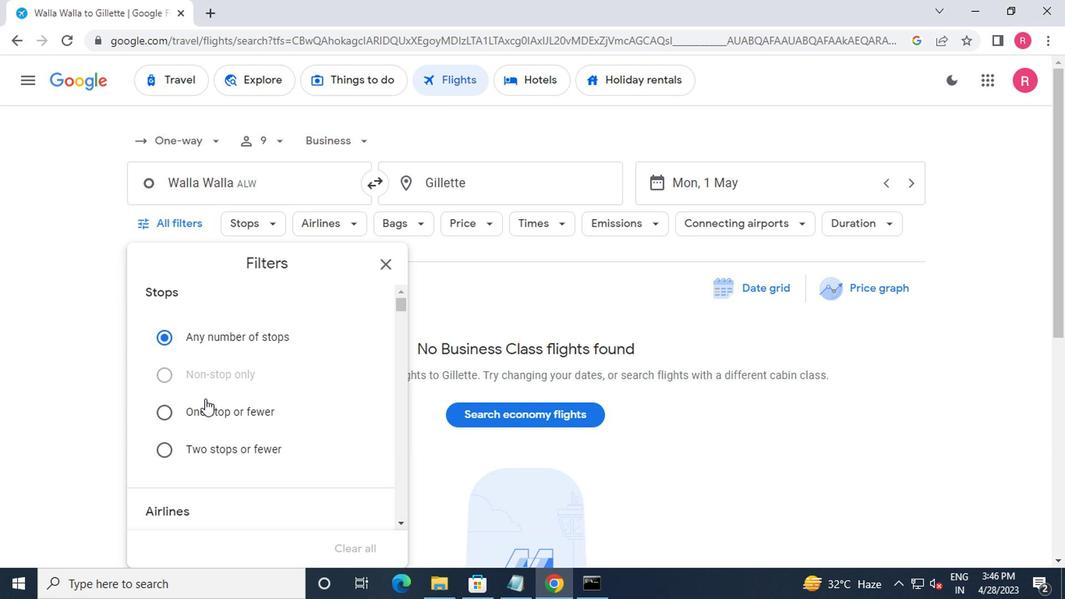 
Action: Mouse moved to (202, 401)
Screenshot: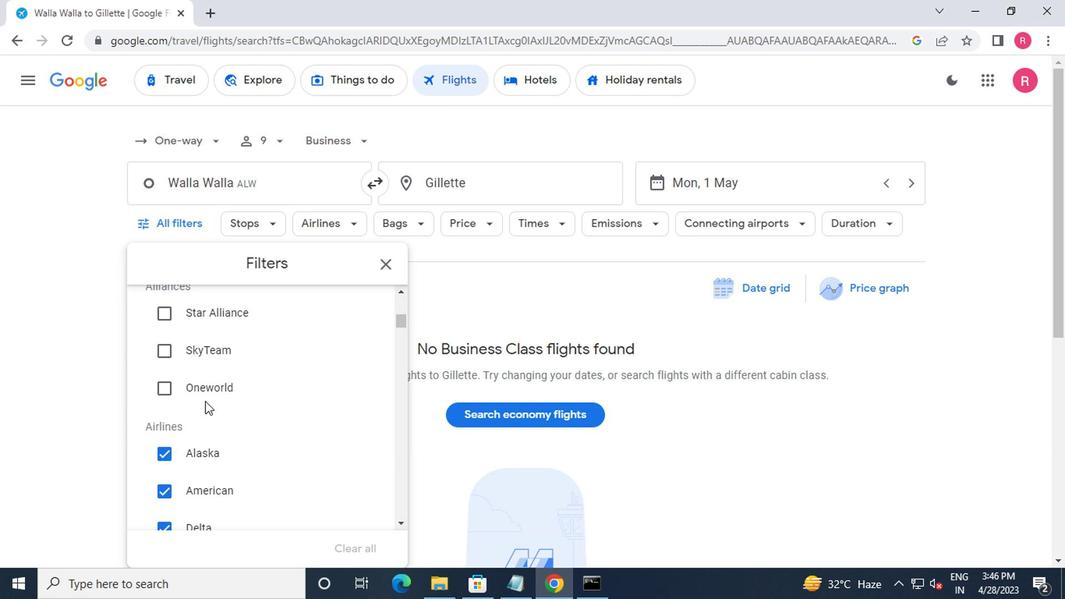 
Action: Mouse scrolled (202, 400) with delta (0, -1)
Screenshot: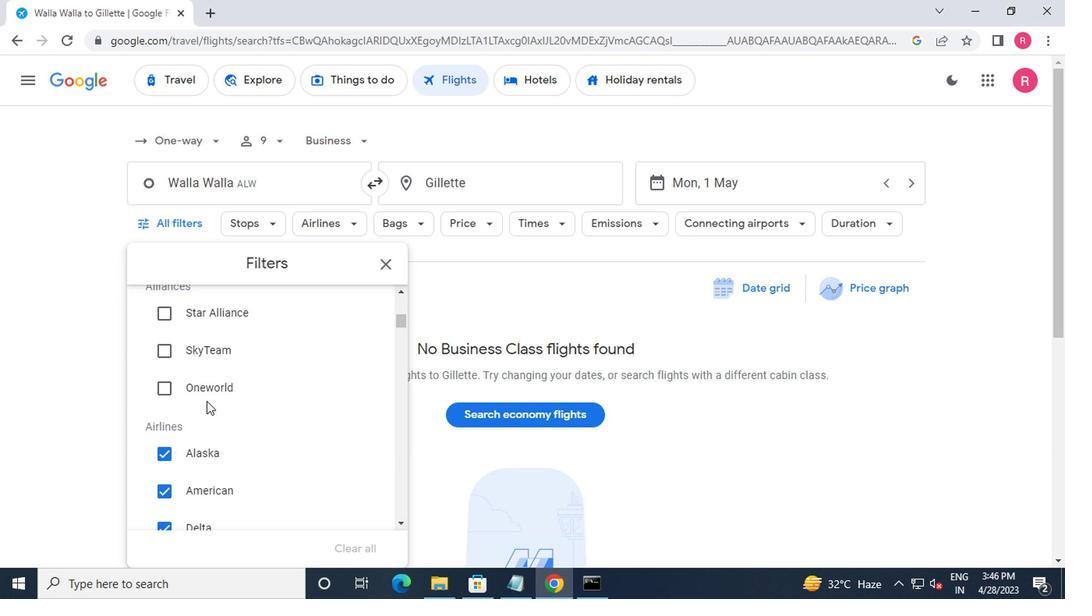 
Action: Mouse scrolled (202, 400) with delta (0, -1)
Screenshot: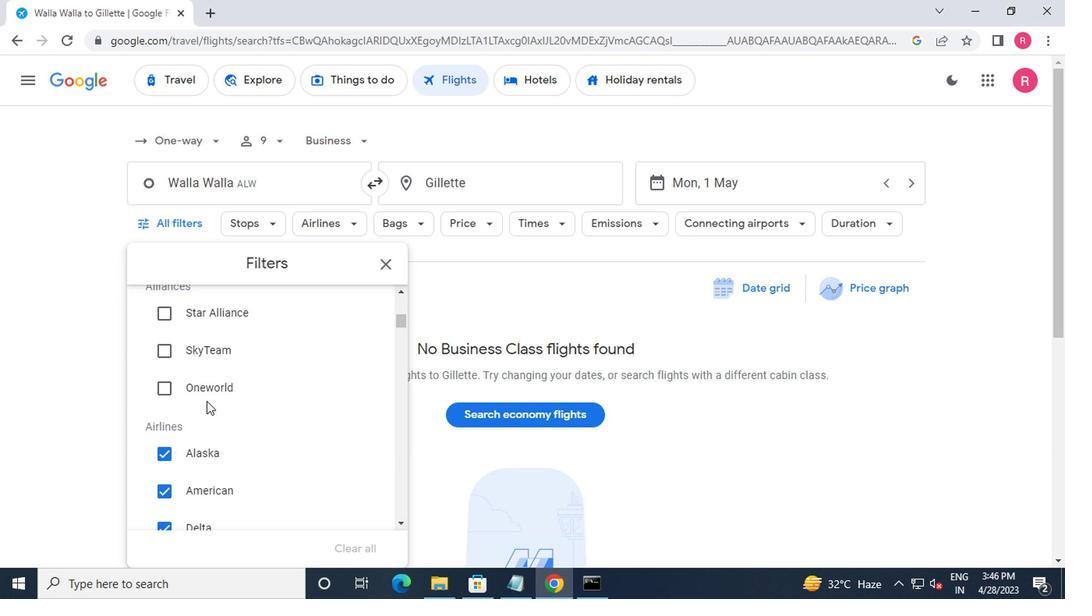 
Action: Mouse scrolled (202, 400) with delta (0, -1)
Screenshot: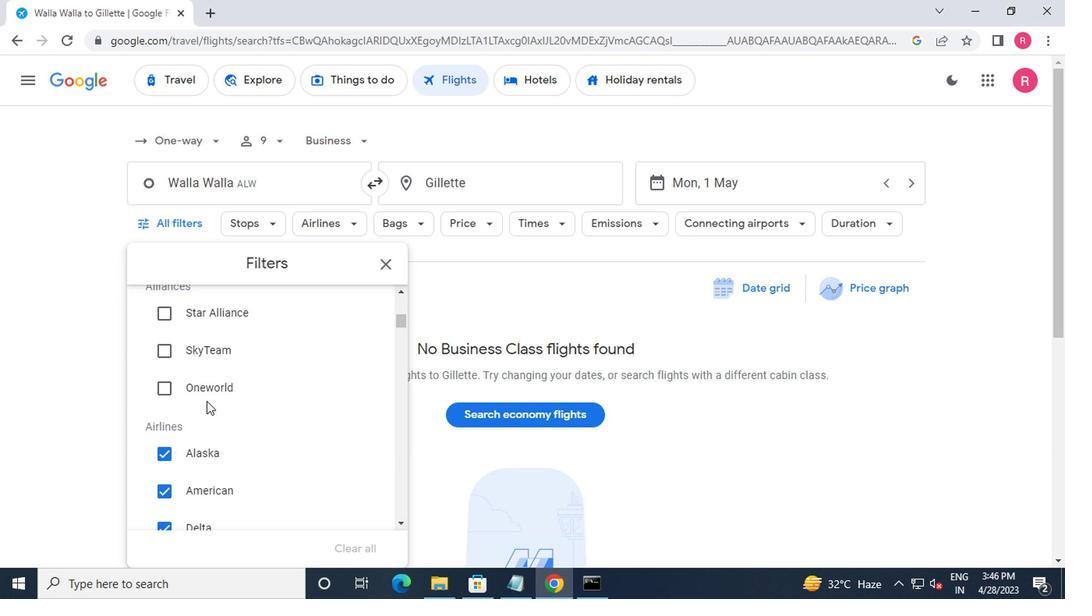 
Action: Mouse scrolled (202, 400) with delta (0, -1)
Screenshot: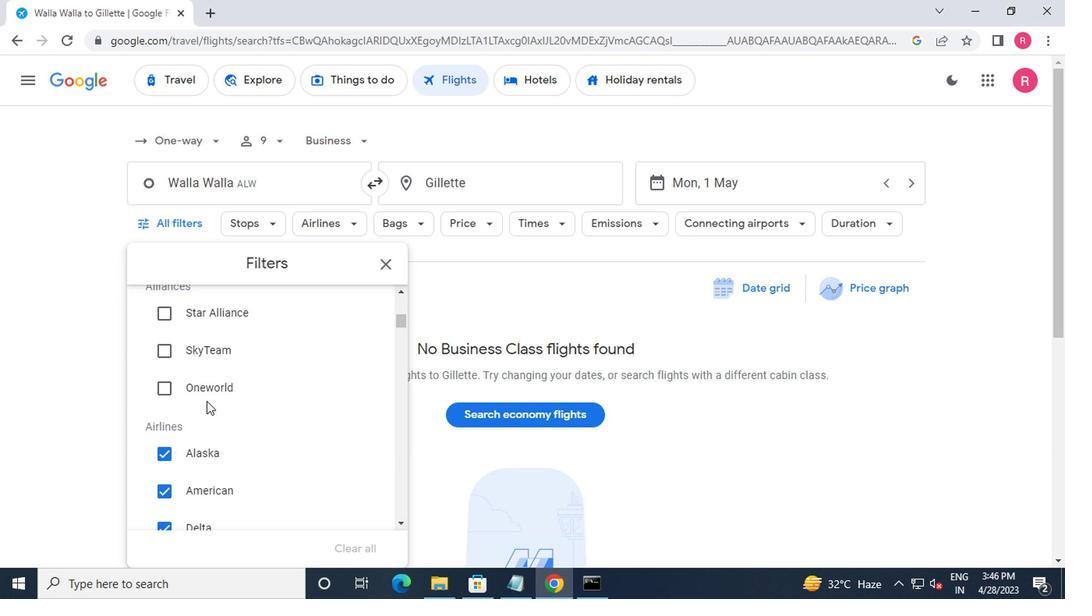 
Action: Mouse moved to (209, 397)
Screenshot: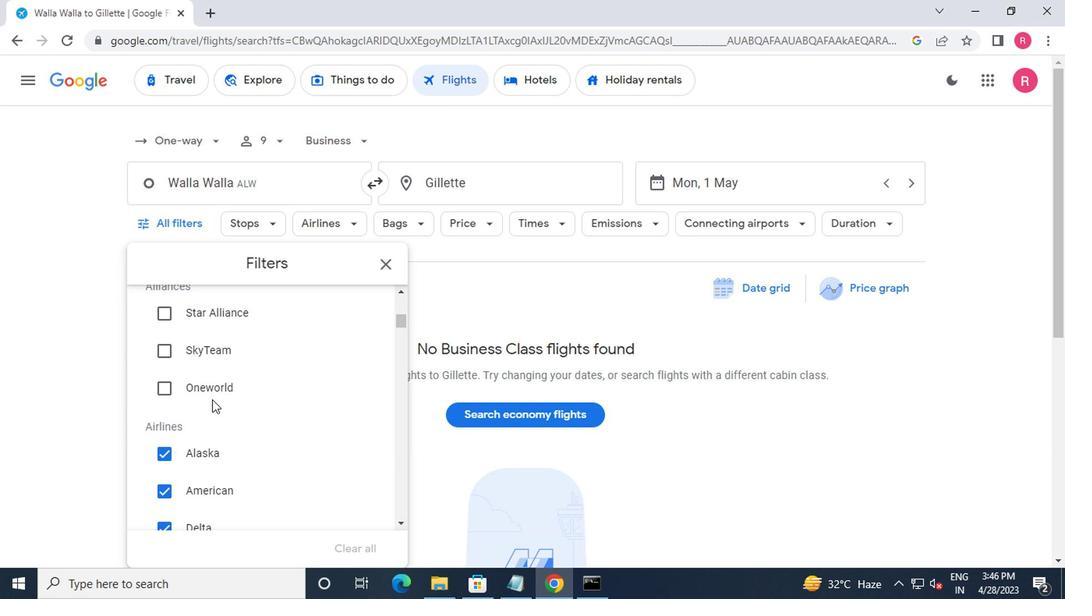 
Action: Mouse scrolled (209, 396) with delta (0, -1)
Screenshot: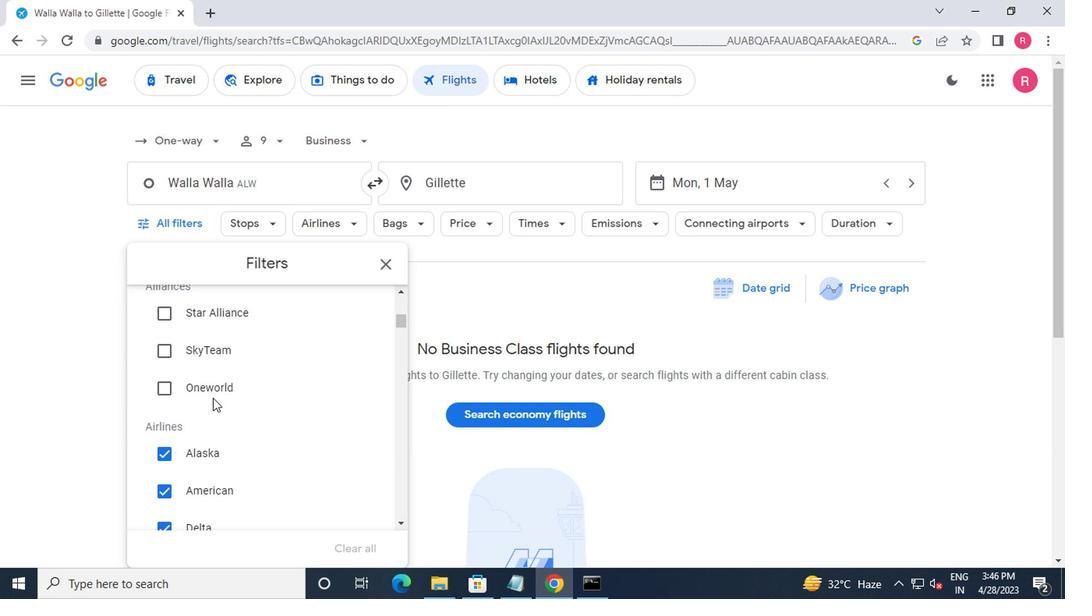 
Action: Mouse scrolled (209, 396) with delta (0, -1)
Screenshot: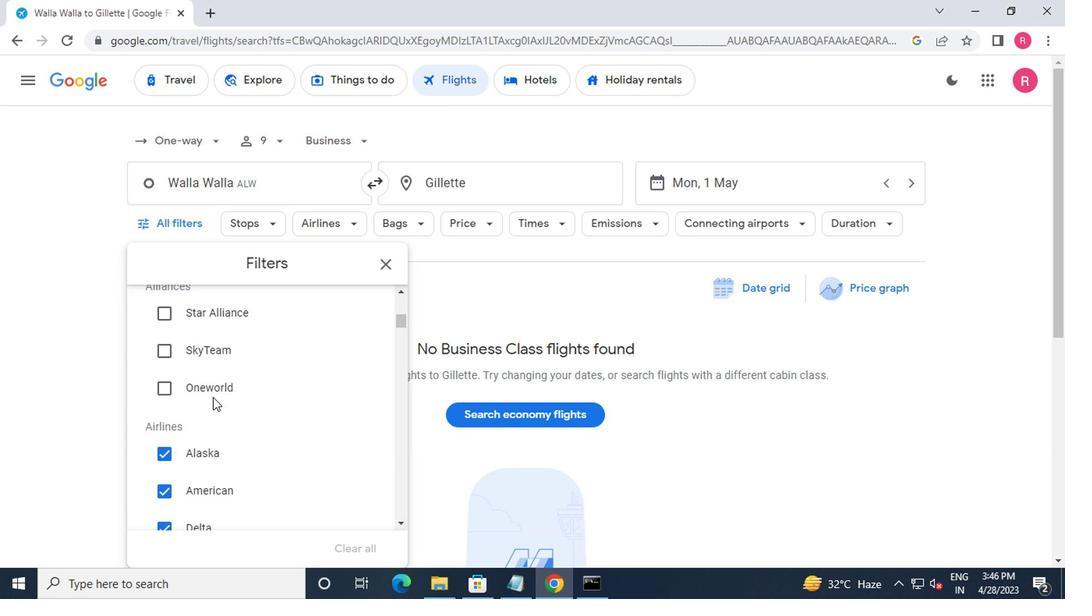 
Action: Mouse moved to (210, 397)
Screenshot: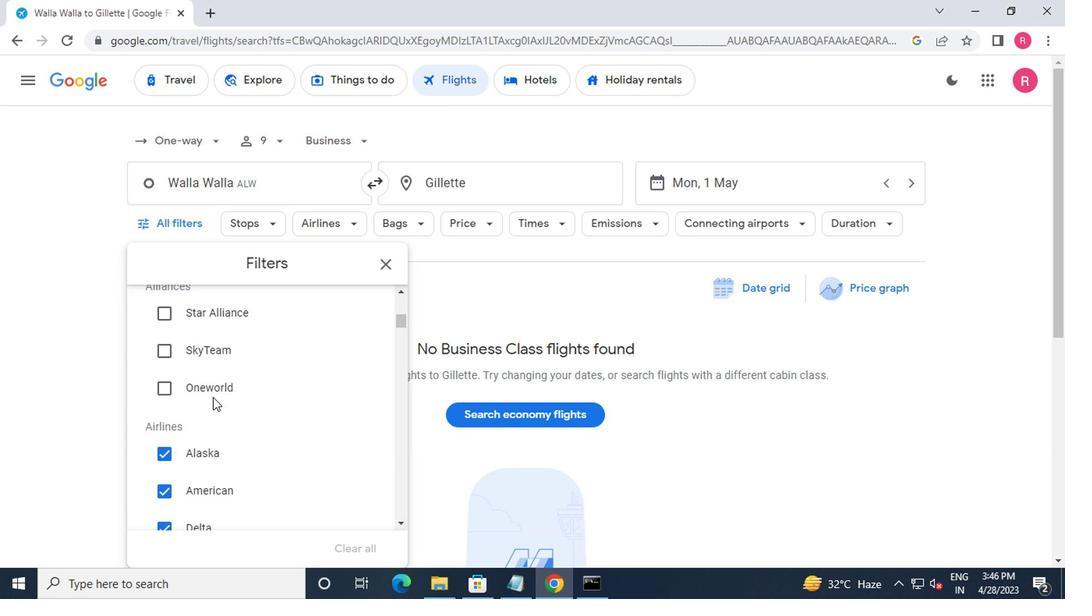 
Action: Mouse scrolled (210, 396) with delta (0, -1)
Screenshot: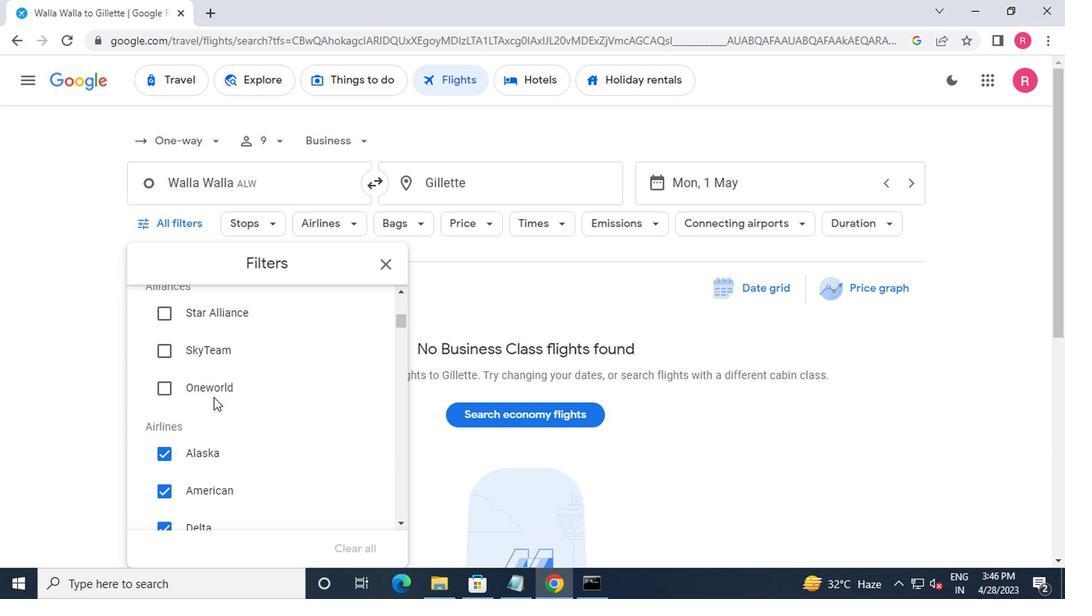 
Action: Mouse moved to (210, 399)
Screenshot: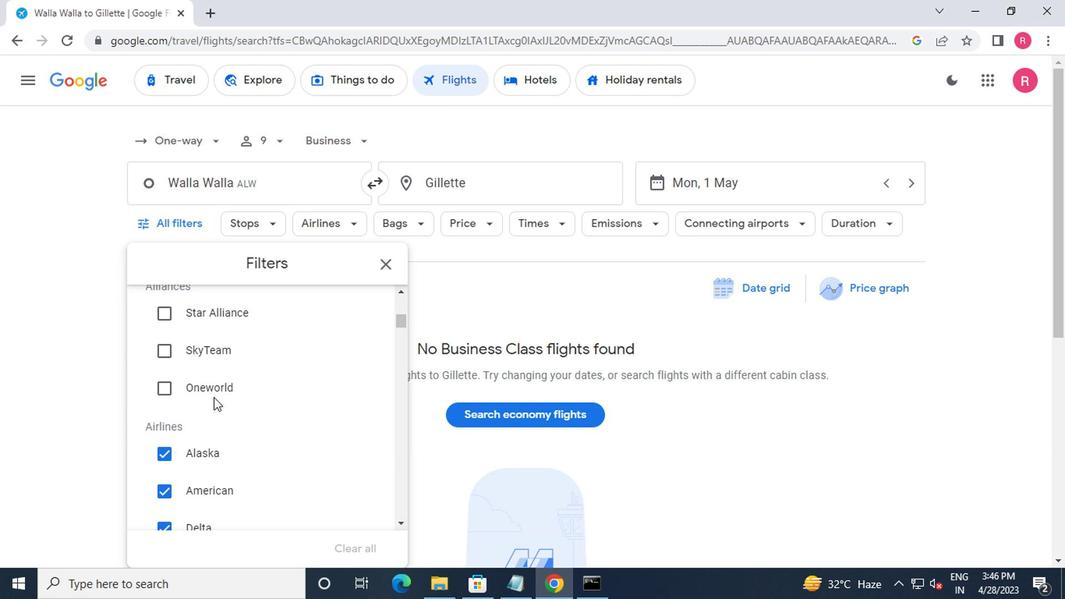 
Action: Mouse scrolled (210, 398) with delta (0, -1)
Screenshot: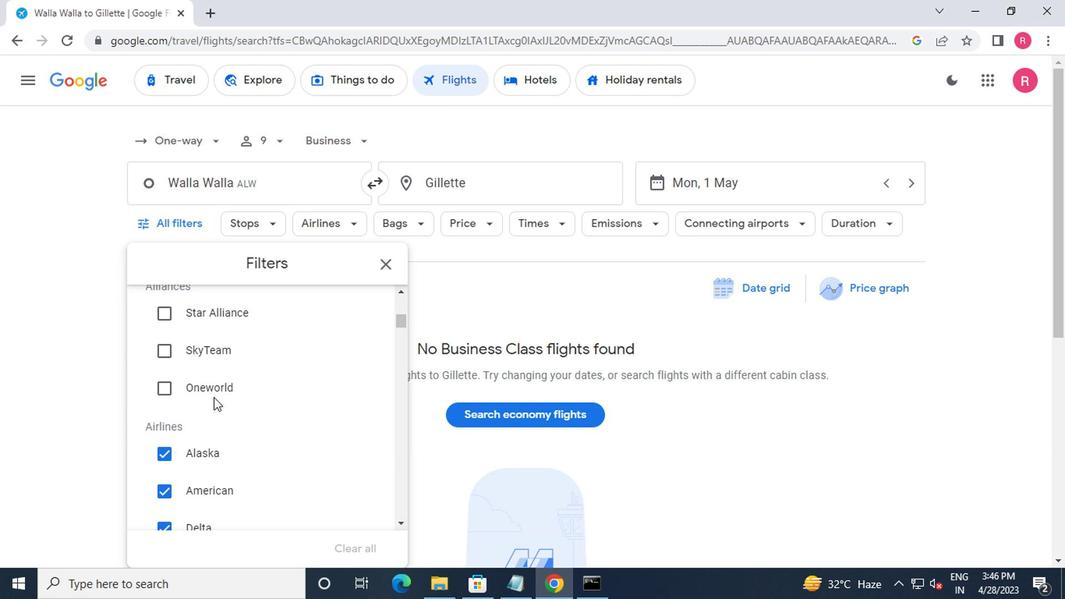 
Action: Mouse moved to (210, 399)
Screenshot: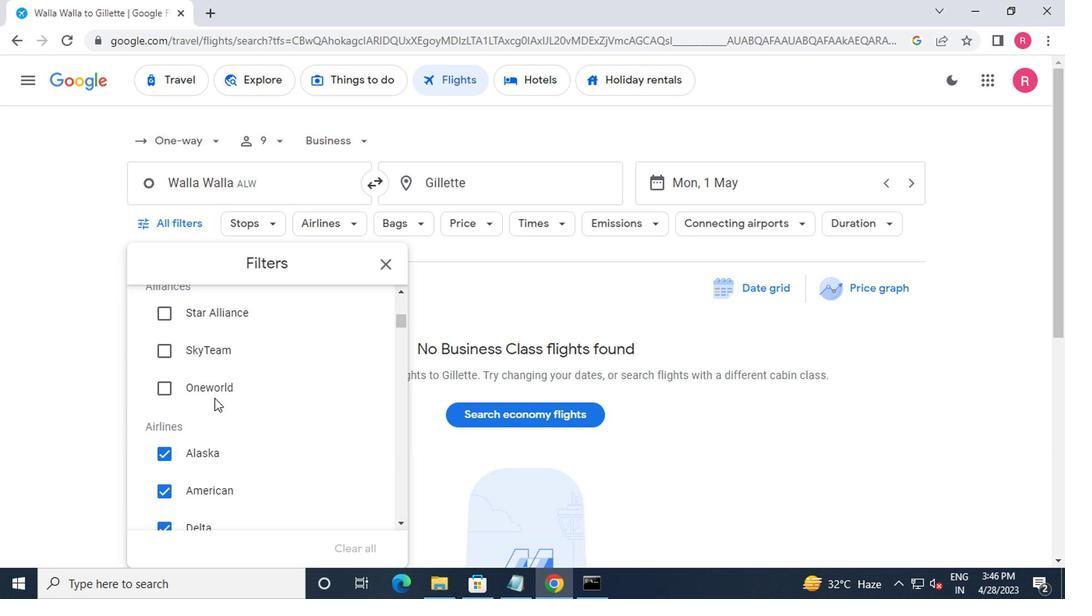 
Action: Mouse scrolled (210, 400) with delta (0, 0)
Screenshot: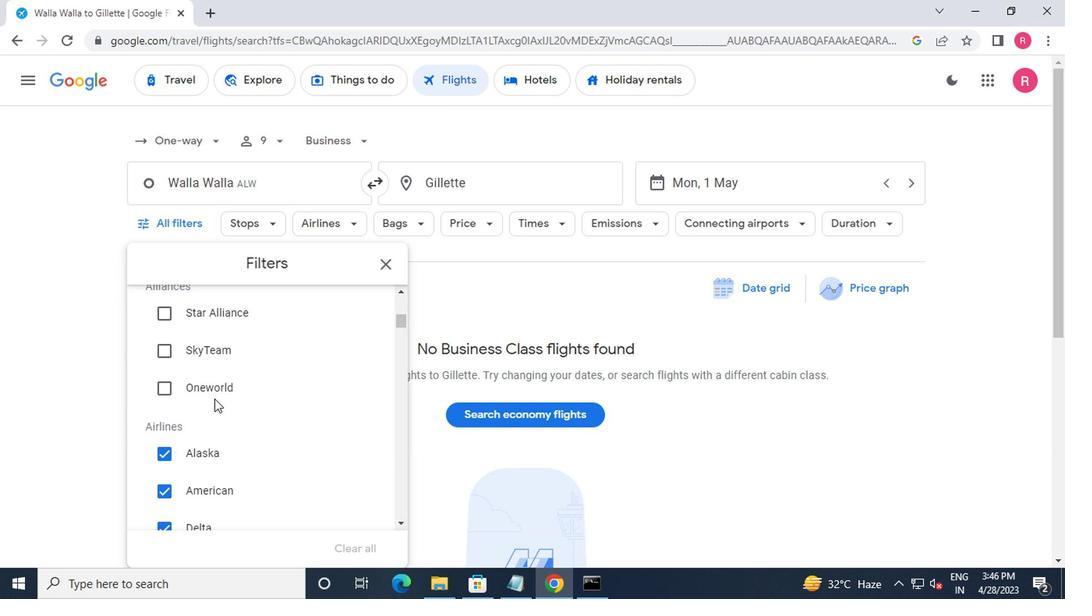 
Action: Mouse scrolled (210, 400) with delta (0, 0)
Screenshot: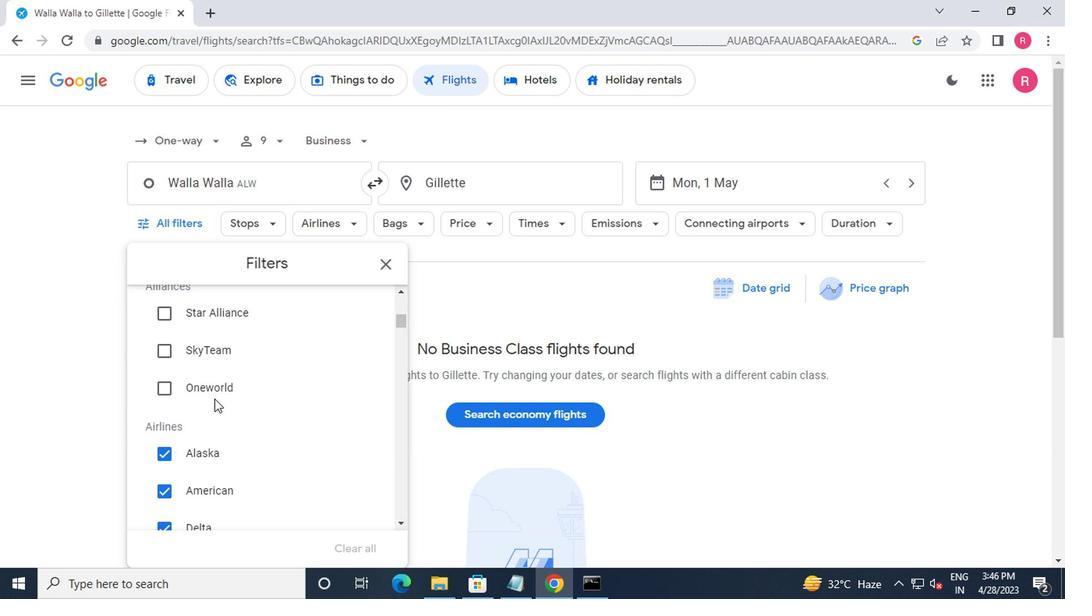 
Action: Mouse scrolled (210, 400) with delta (0, 0)
Screenshot: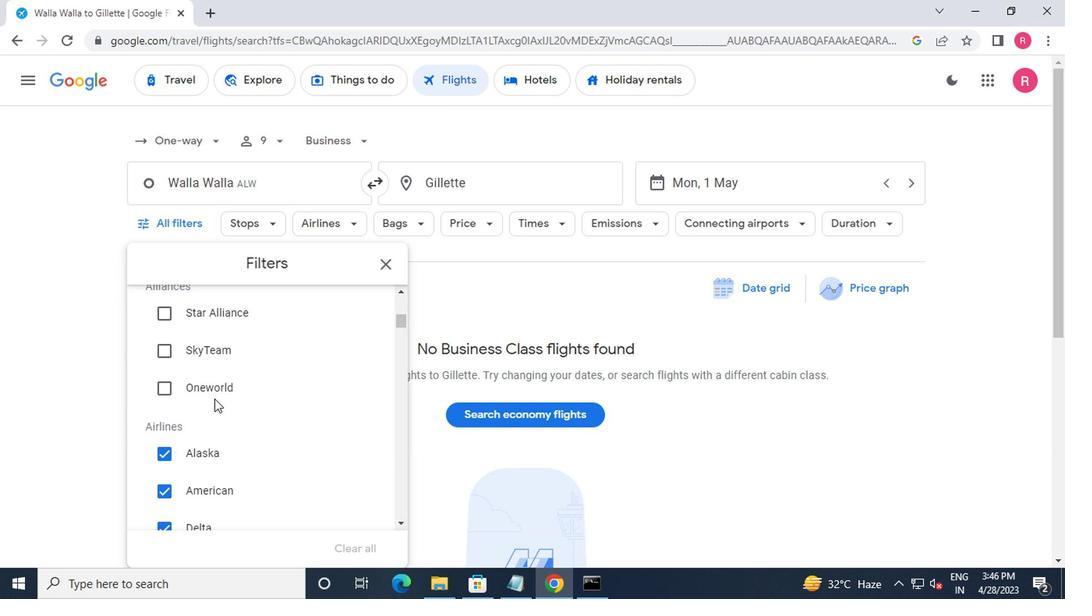 
Action: Mouse moved to (298, 397)
Screenshot: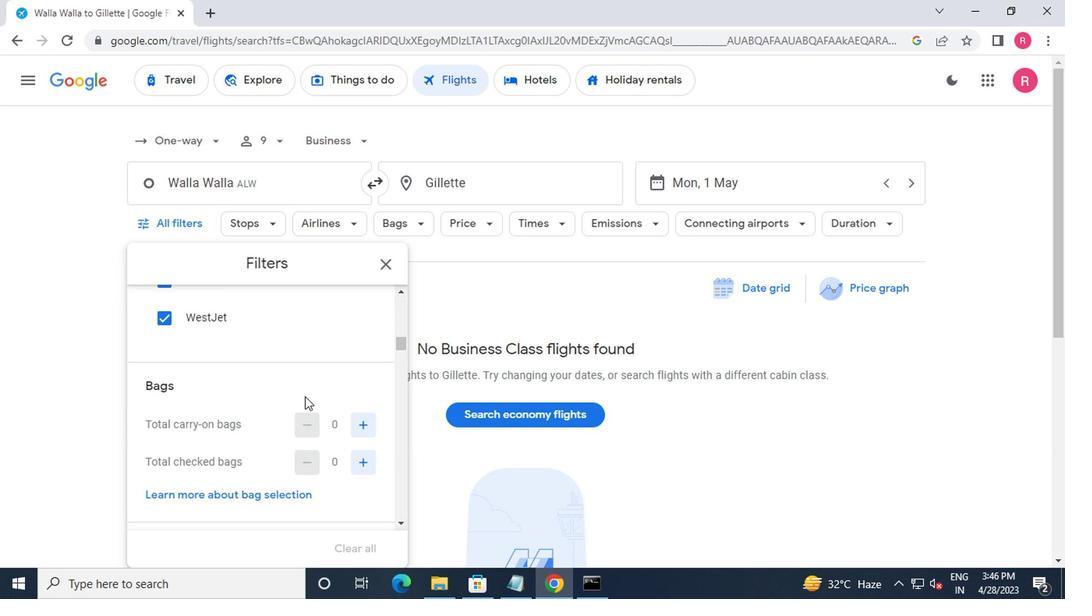 
Action: Mouse scrolled (298, 398) with delta (0, 0)
Screenshot: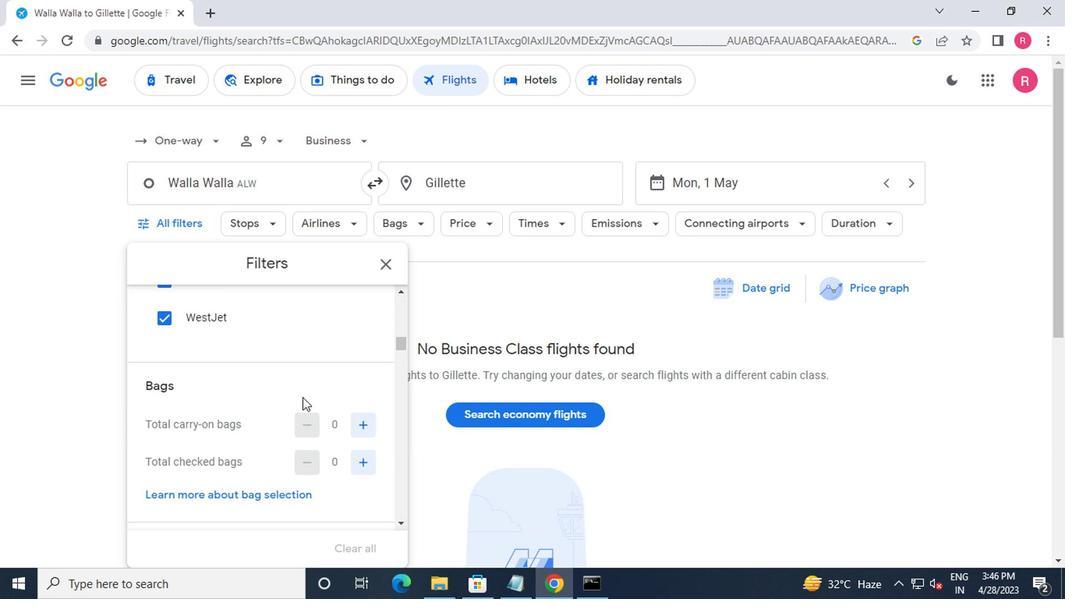 
Action: Mouse moved to (298, 397)
Screenshot: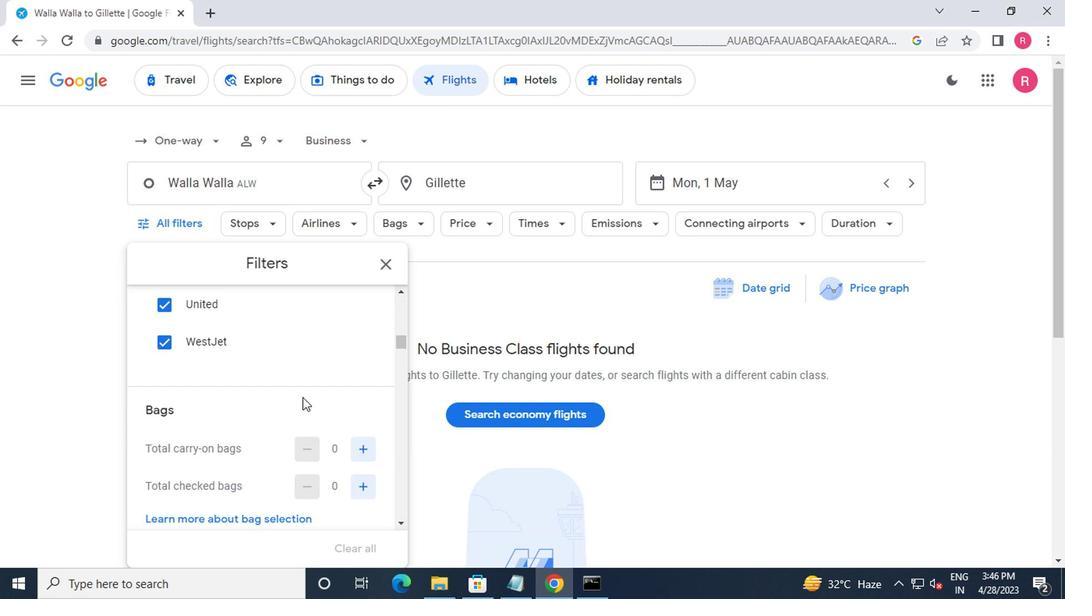 
Action: Mouse scrolled (298, 398) with delta (0, 0)
Screenshot: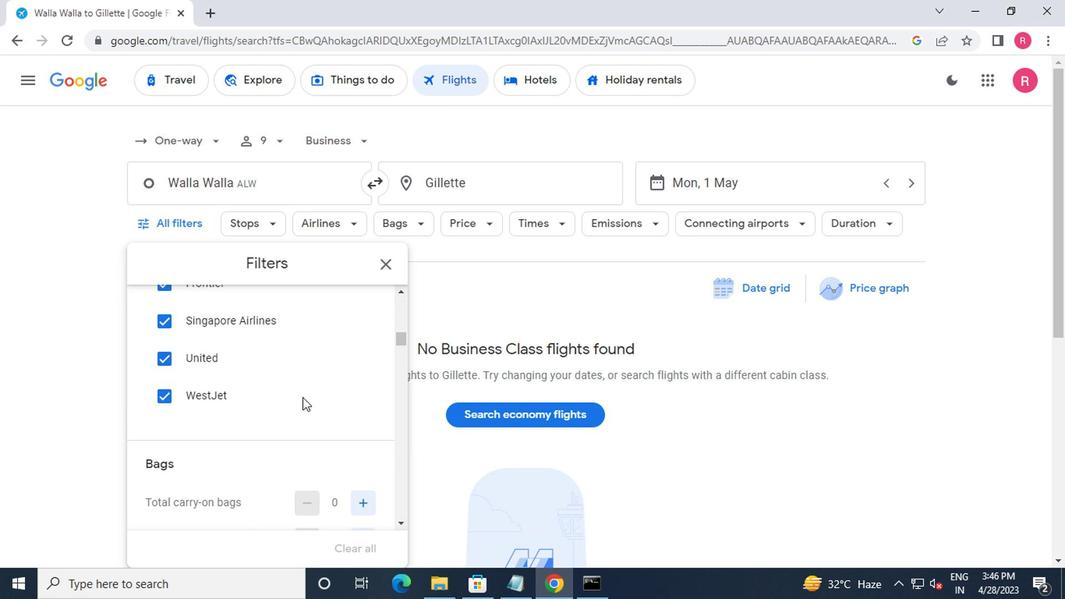 
Action: Mouse moved to (298, 394)
Screenshot: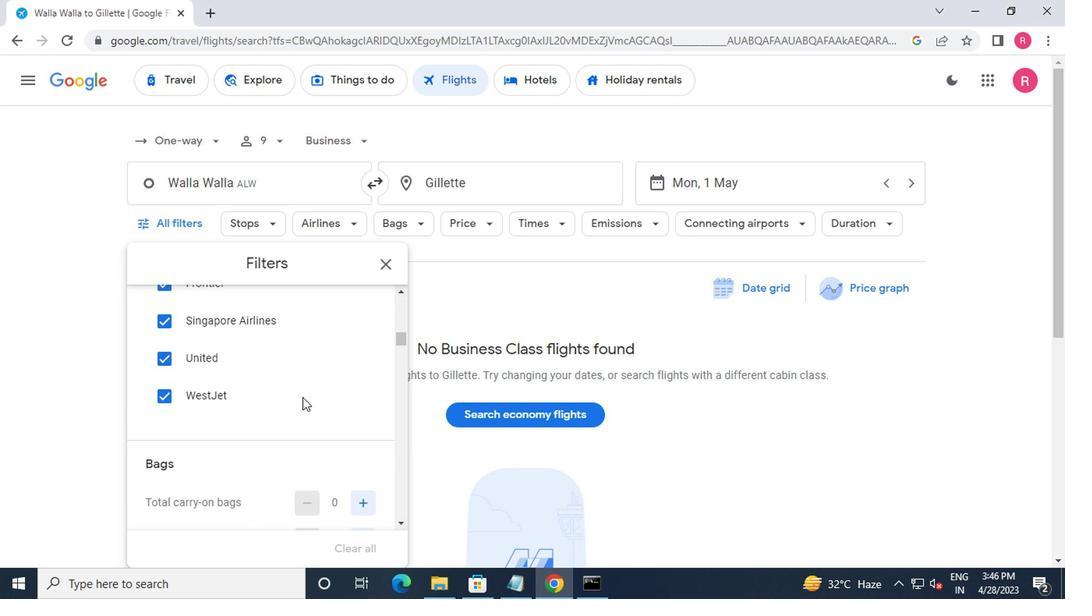 
Action: Mouse scrolled (298, 395) with delta (0, 0)
Screenshot: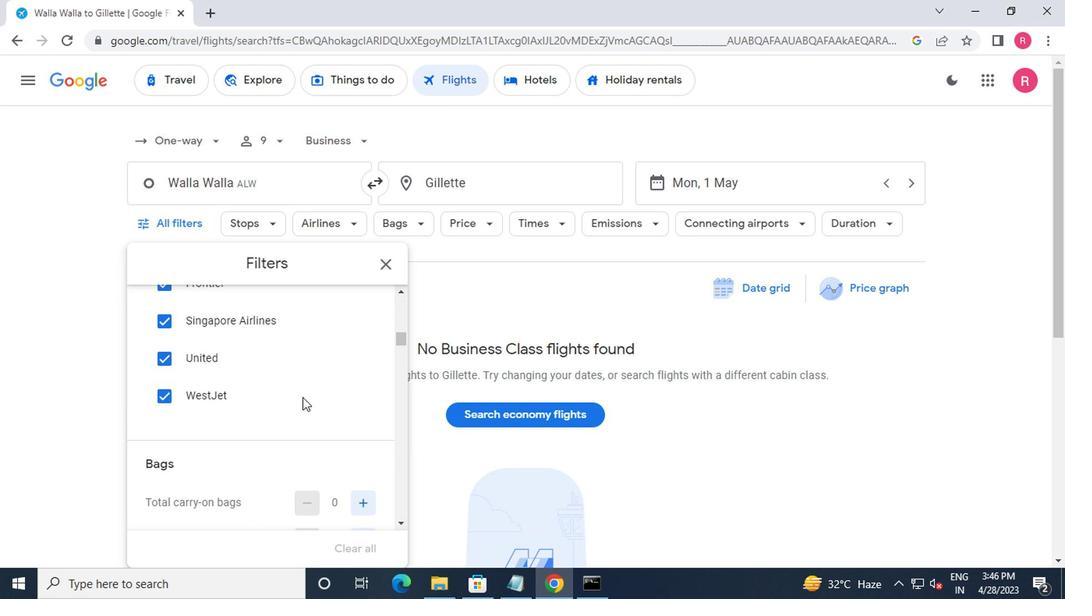 
Action: Mouse moved to (299, 392)
Screenshot: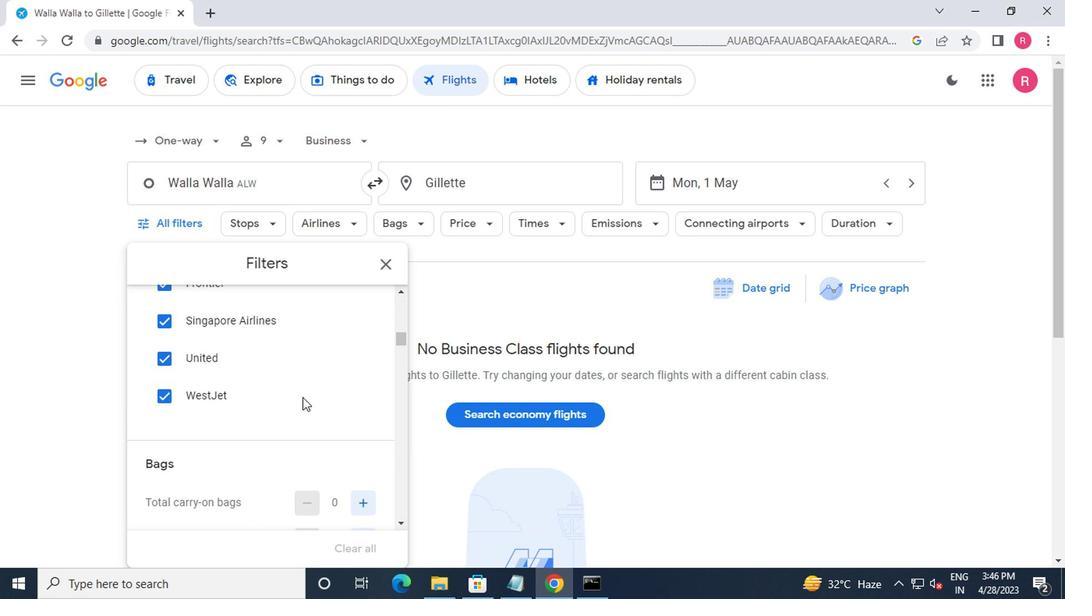 
Action: Mouse scrolled (299, 392) with delta (0, 0)
Screenshot: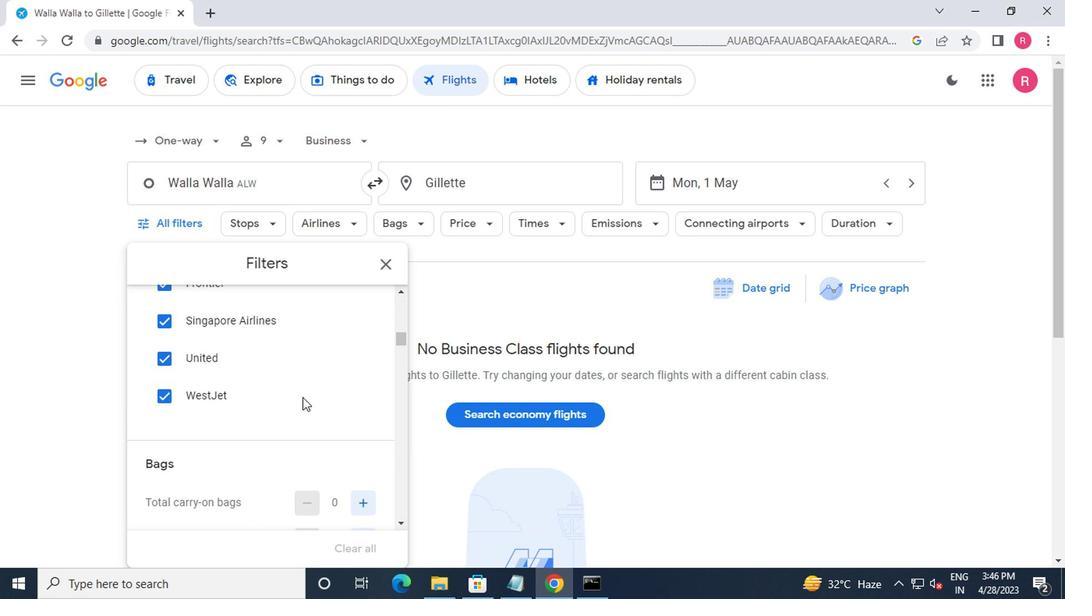 
Action: Mouse moved to (325, 388)
Screenshot: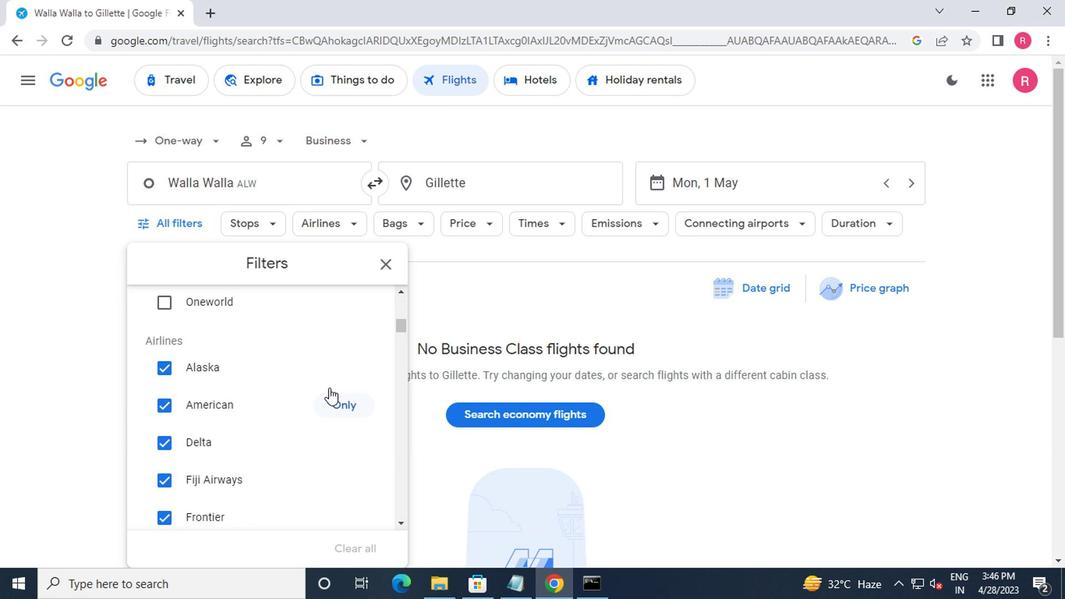 
Action: Mouse scrolled (325, 389) with delta (0, 0)
Screenshot: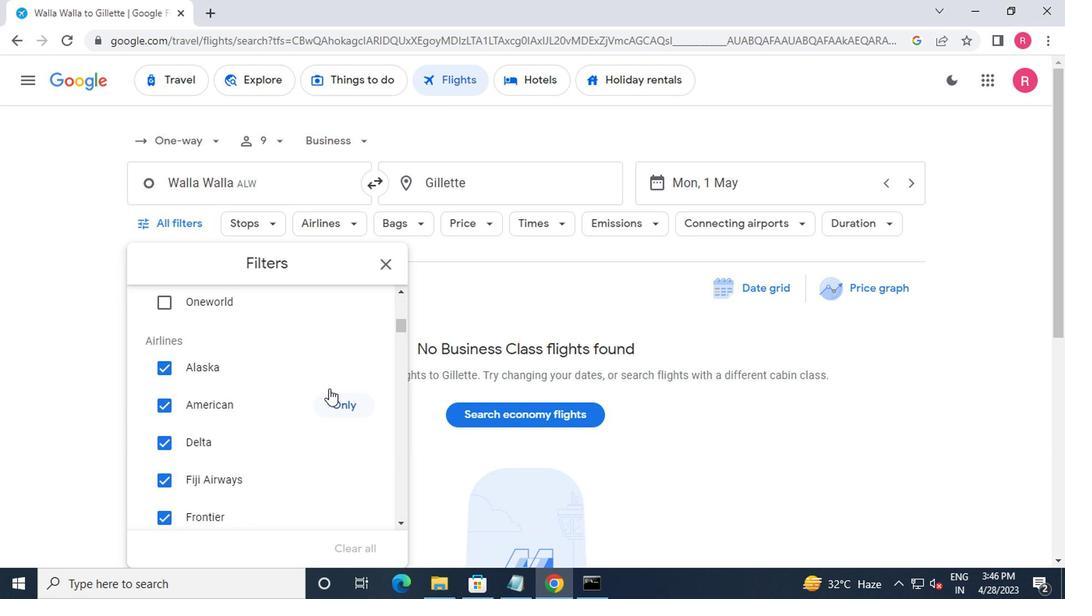 
Action: Mouse moved to (440, 294)
Screenshot: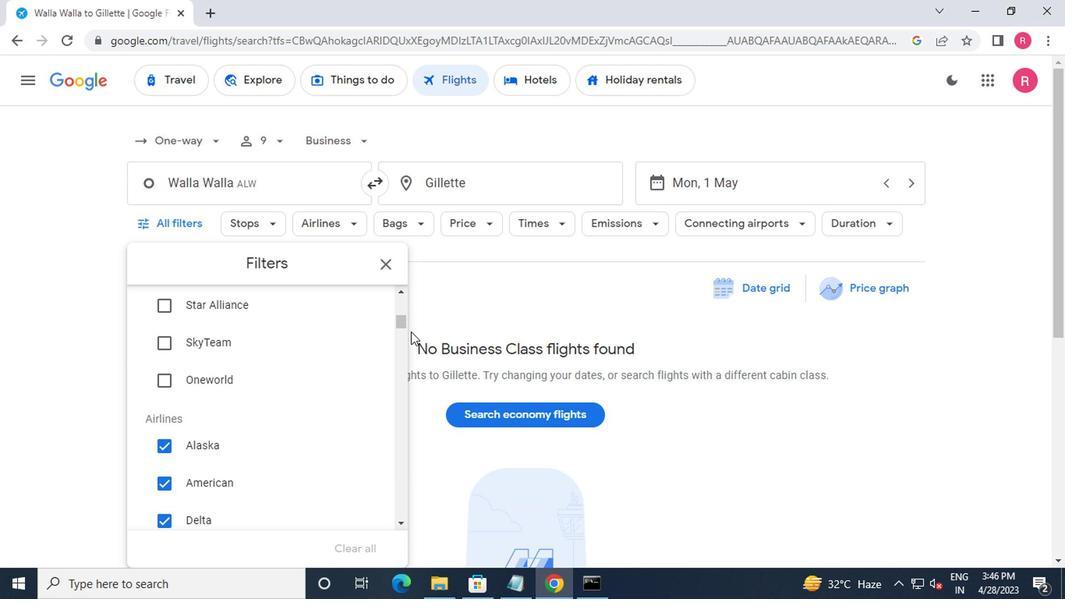 
Action: Mouse scrolled (440, 295) with delta (0, 1)
Screenshot: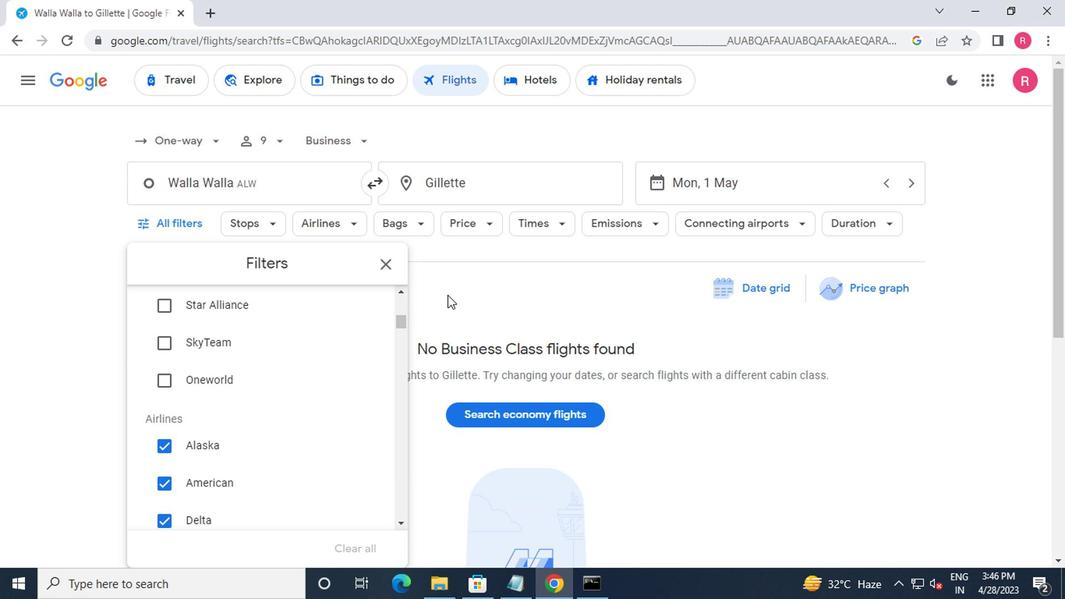 
Action: Mouse moved to (347, 365)
Screenshot: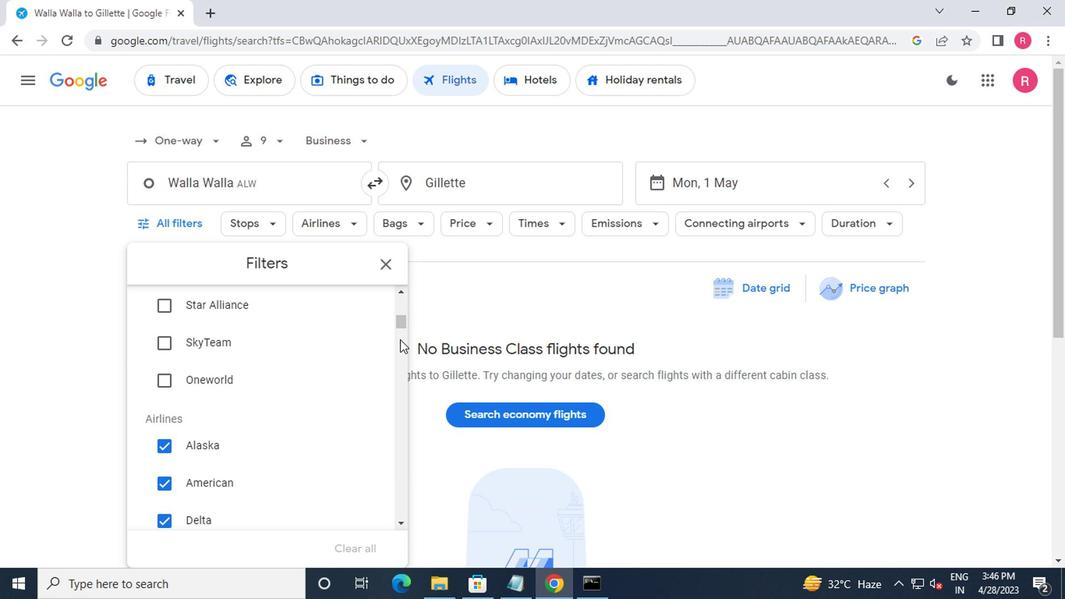 
Action: Mouse scrolled (347, 366) with delta (0, 1)
Screenshot: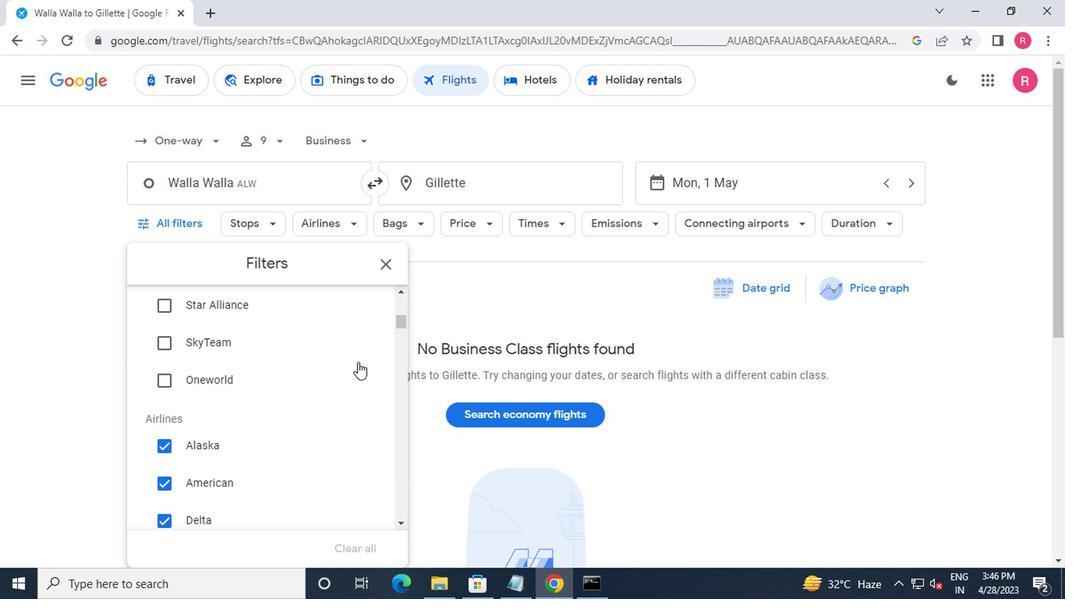
Action: Mouse scrolled (347, 366) with delta (0, 1)
Screenshot: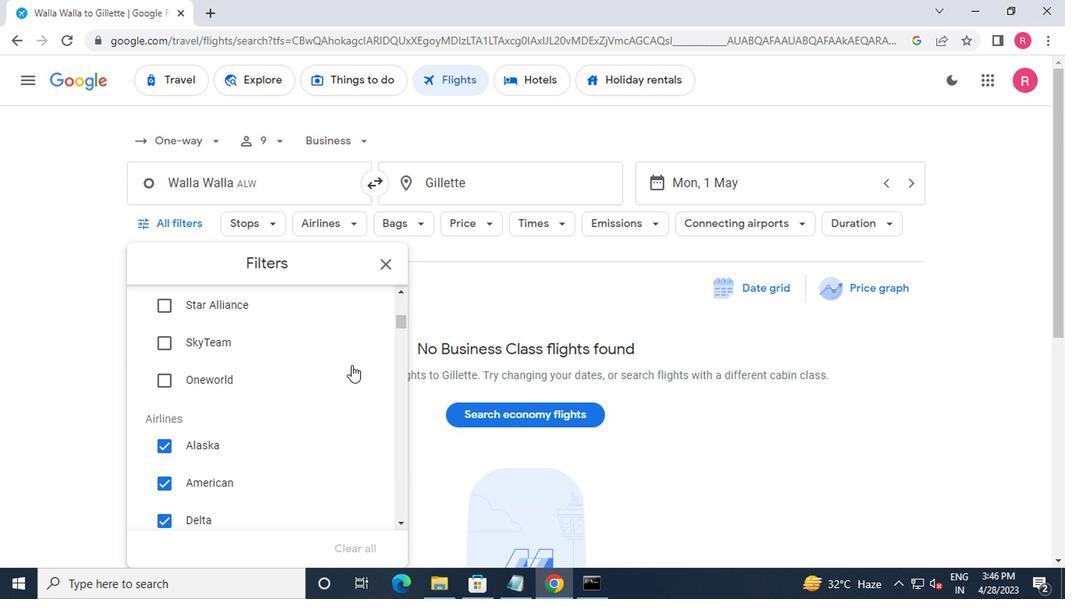 
Action: Mouse moved to (353, 401)
Screenshot: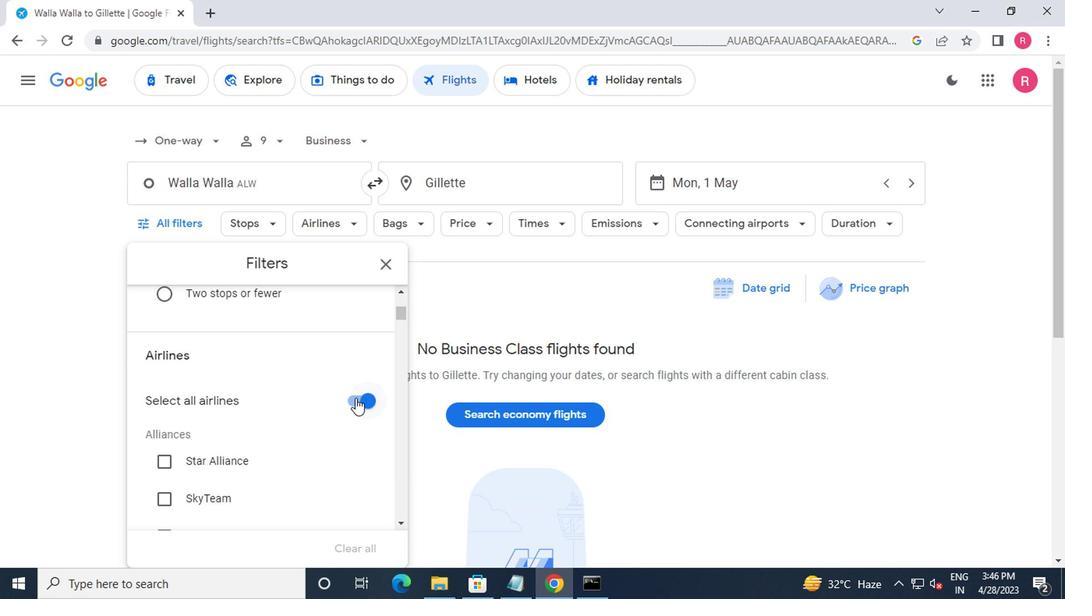 
Action: Mouse pressed left at (353, 401)
Screenshot: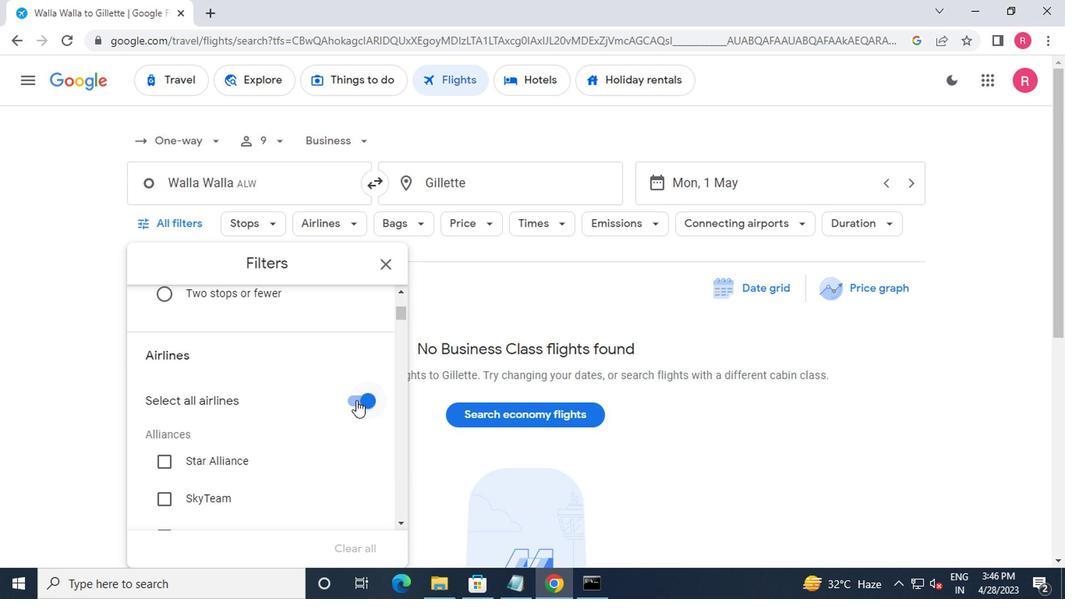 
Action: Mouse moved to (353, 408)
Screenshot: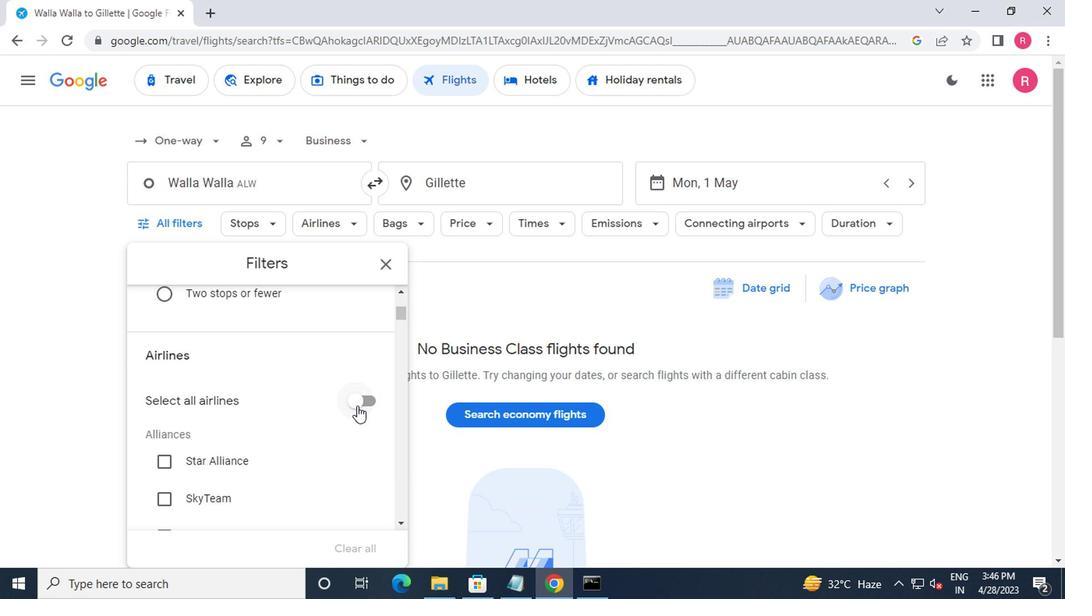 
Action: Mouse scrolled (353, 407) with delta (0, -1)
Screenshot: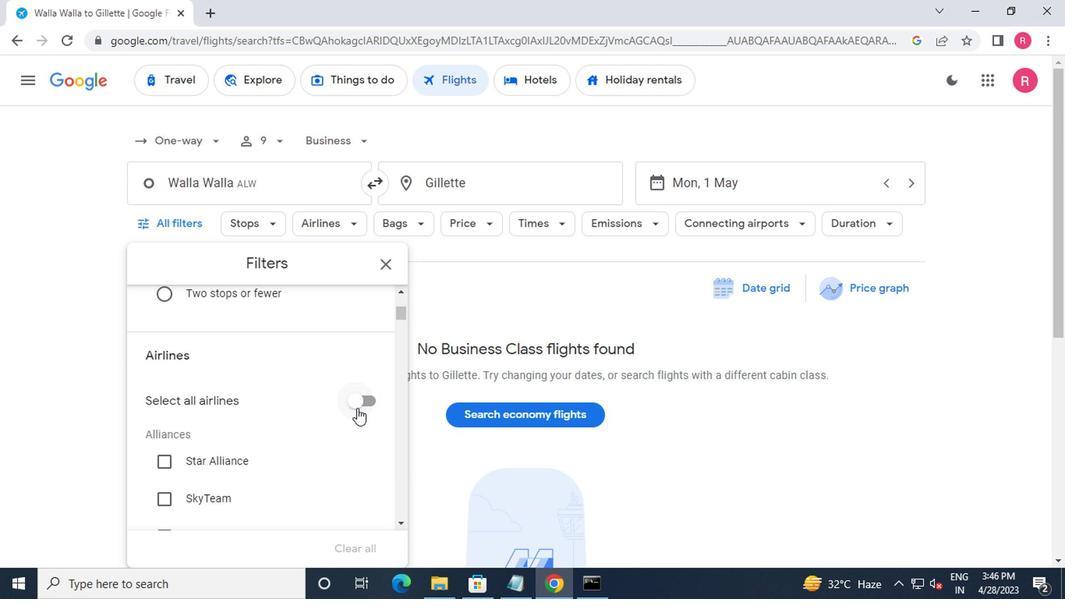 
Action: Mouse scrolled (353, 407) with delta (0, -1)
Screenshot: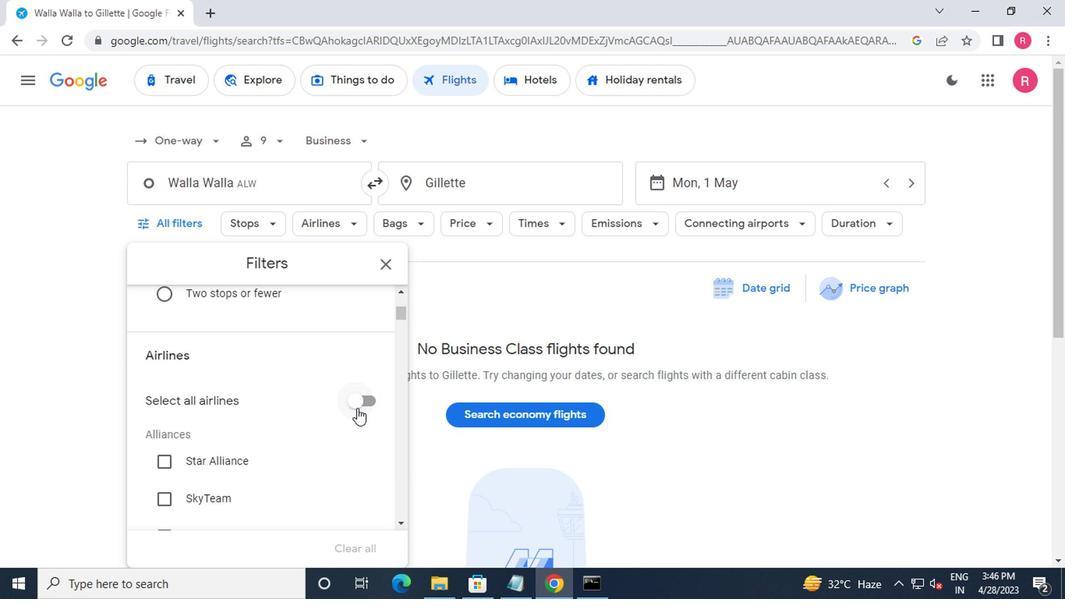 
Action: Mouse scrolled (353, 407) with delta (0, -1)
Screenshot: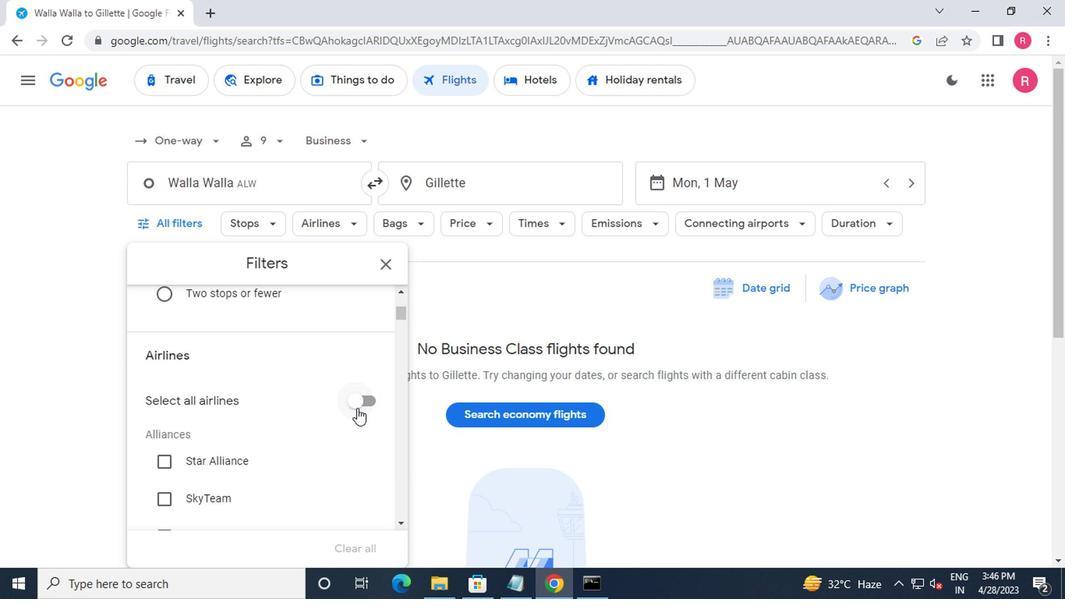 
Action: Mouse scrolled (353, 407) with delta (0, -1)
Screenshot: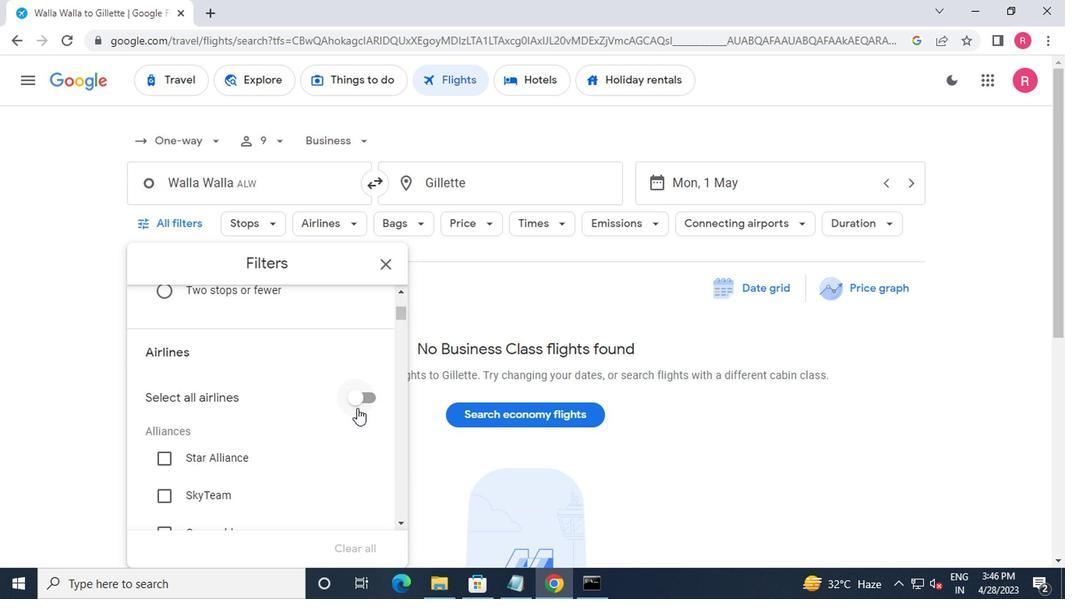 
Action: Mouse scrolled (353, 407) with delta (0, -1)
Screenshot: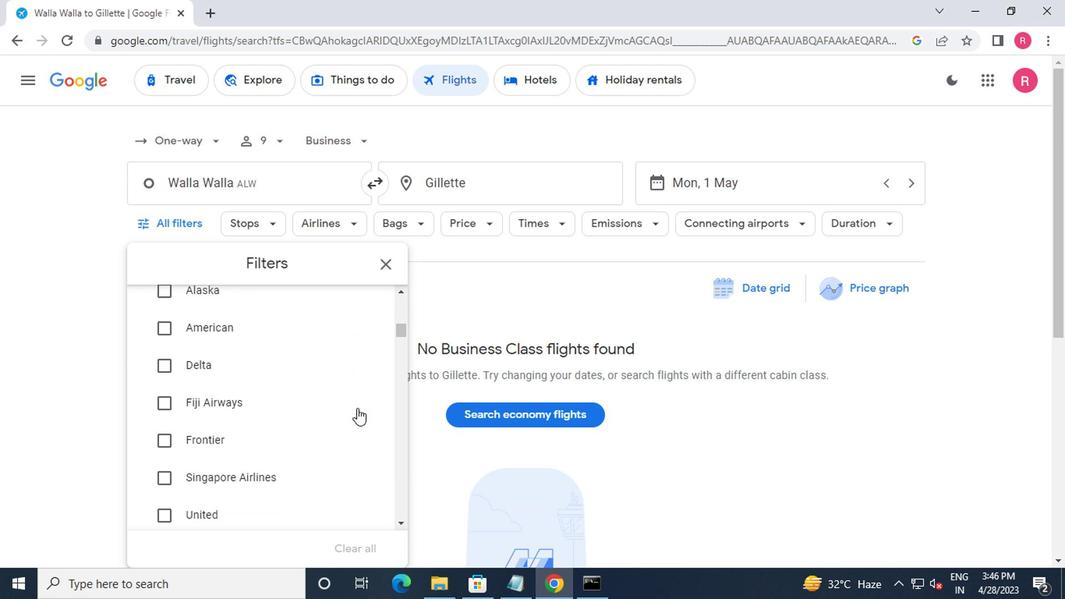 
Action: Mouse scrolled (353, 407) with delta (0, -1)
Screenshot: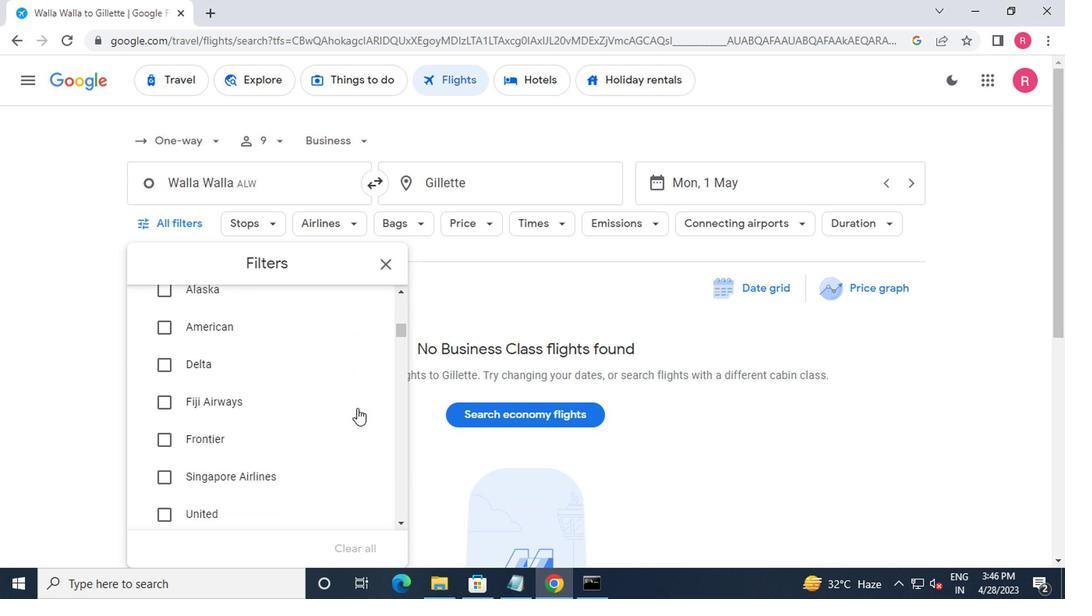 
Action: Mouse scrolled (353, 407) with delta (0, -1)
Screenshot: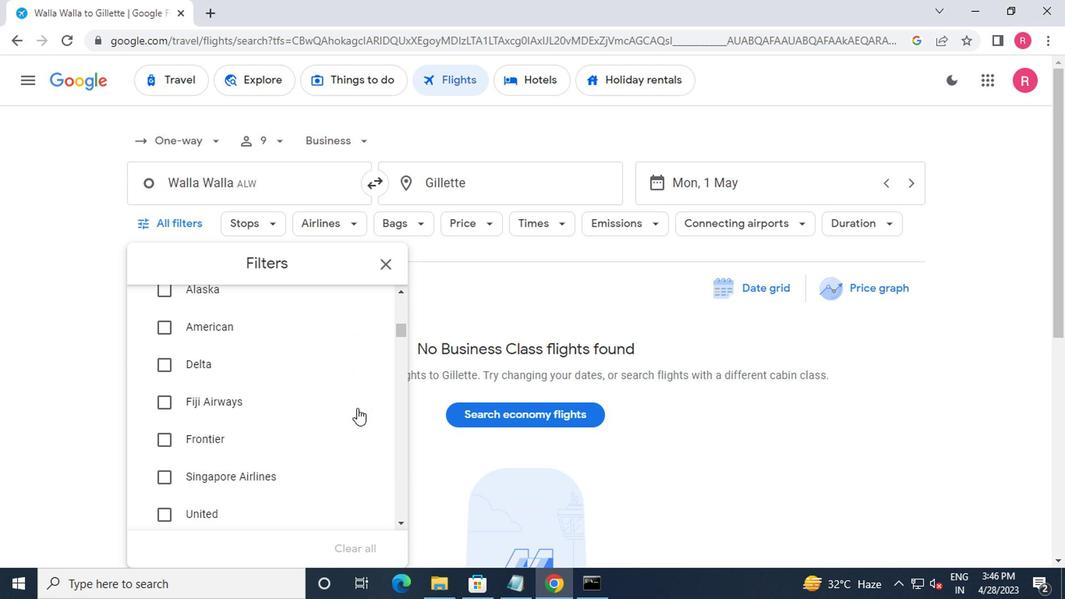 
Action: Mouse scrolled (353, 407) with delta (0, -1)
Screenshot: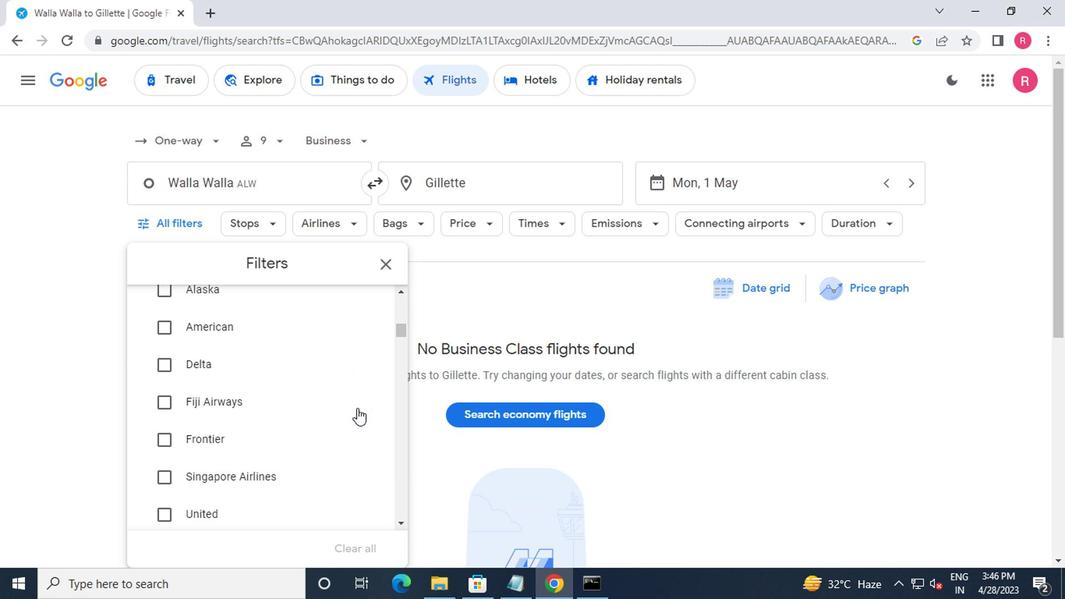 
Action: Mouse moved to (353, 387)
Screenshot: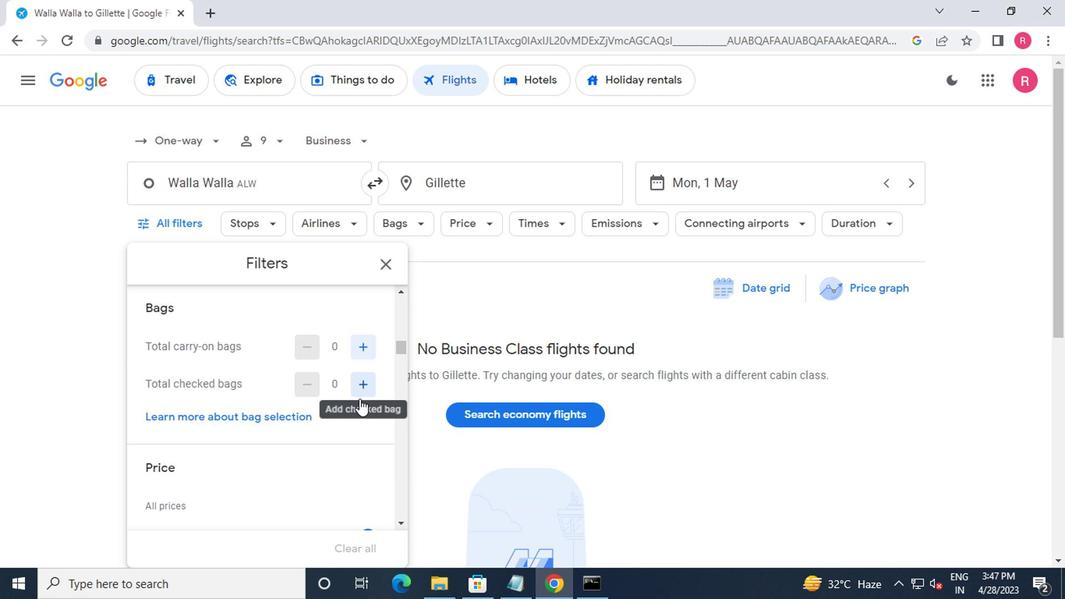 
Action: Mouse pressed left at (353, 387)
Screenshot: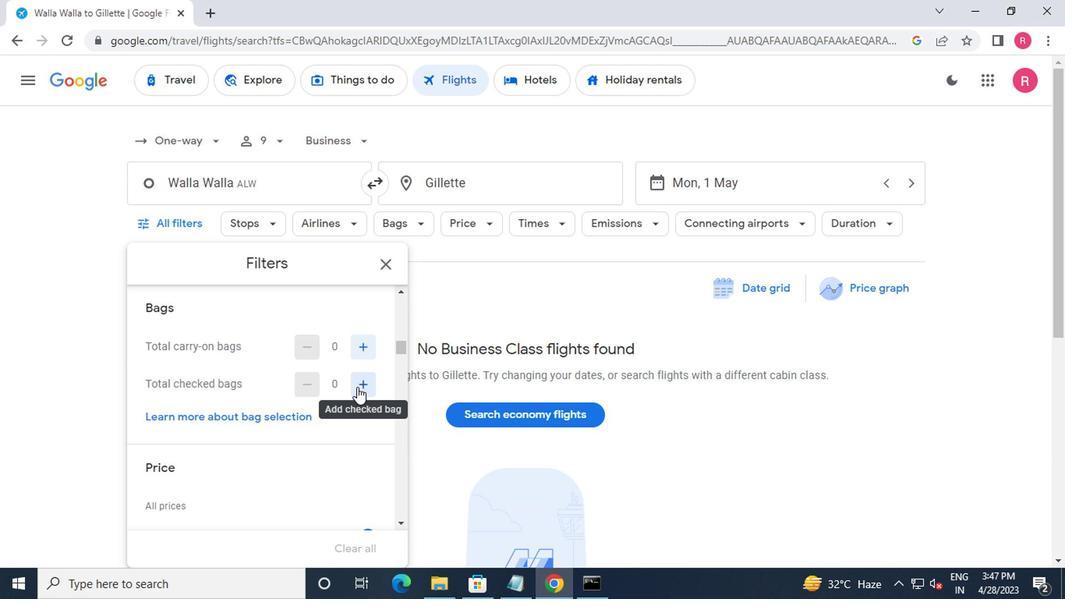 
Action: Mouse pressed left at (353, 387)
Screenshot: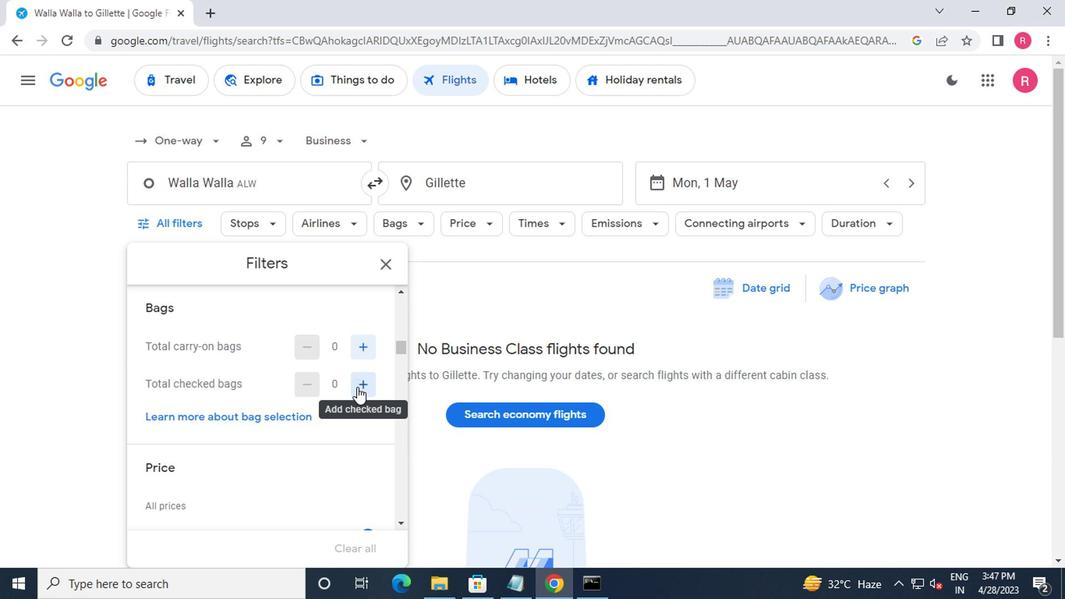 
Action: Mouse pressed left at (353, 387)
Screenshot: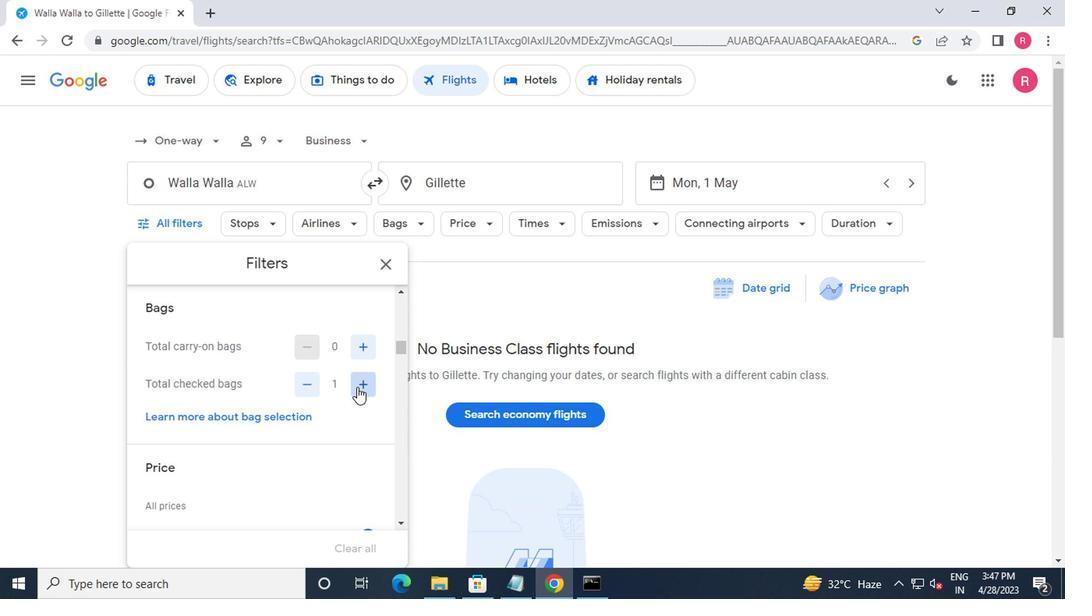 
Action: Mouse pressed left at (353, 387)
Screenshot: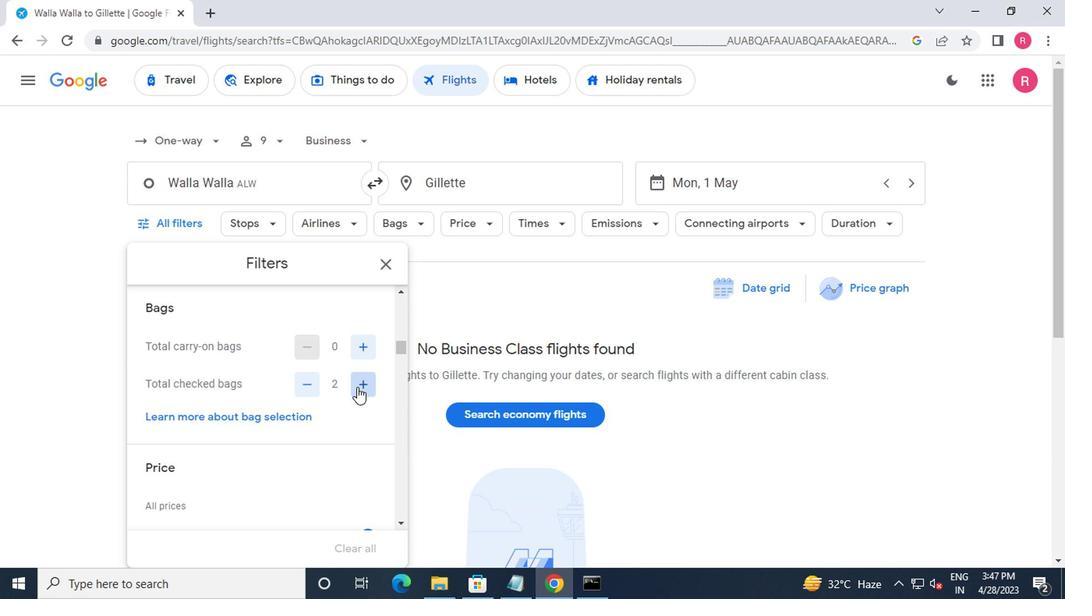 
Action: Mouse pressed left at (353, 387)
Screenshot: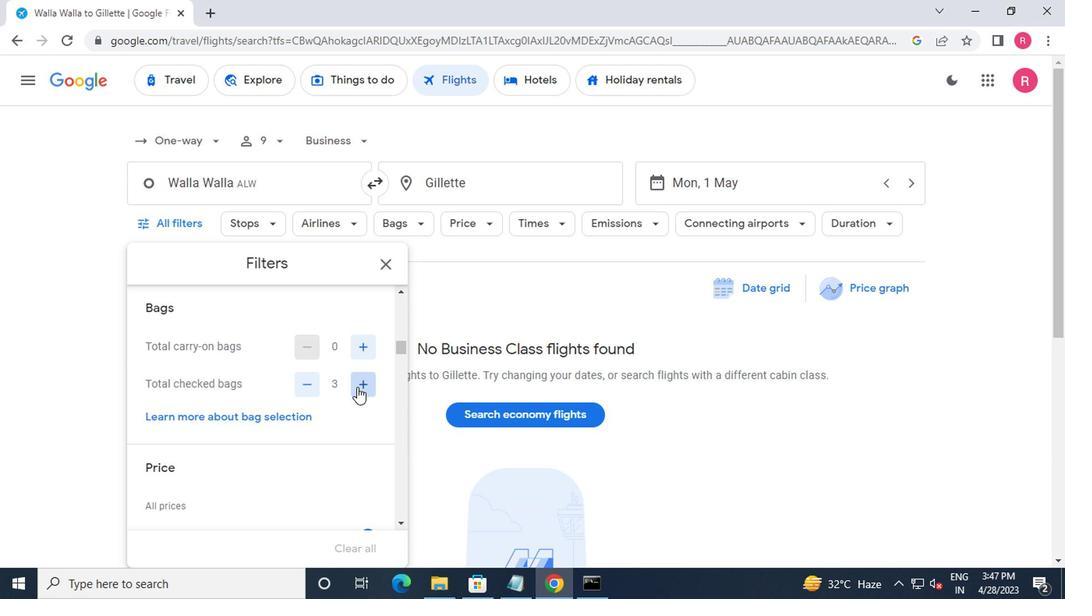 
Action: Mouse pressed left at (353, 387)
Screenshot: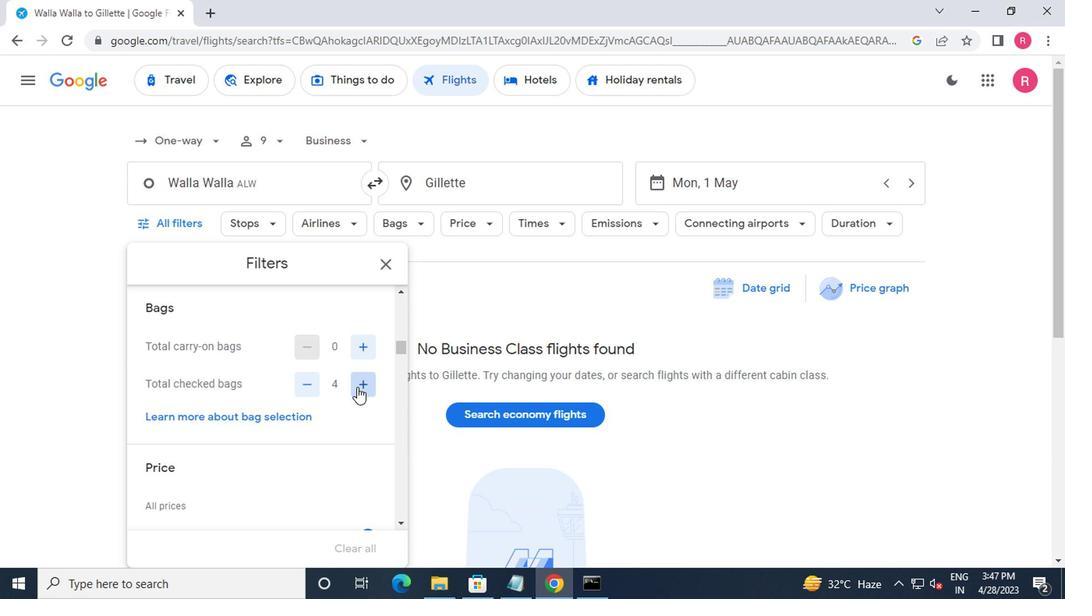 
Action: Mouse pressed left at (353, 387)
Screenshot: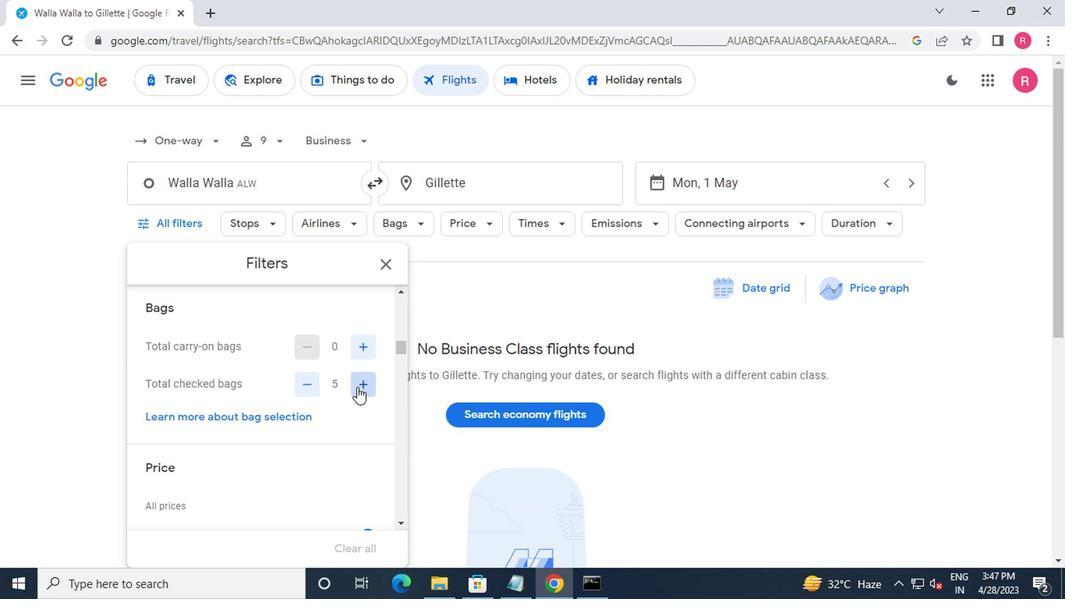 
Action: Mouse pressed left at (353, 387)
Screenshot: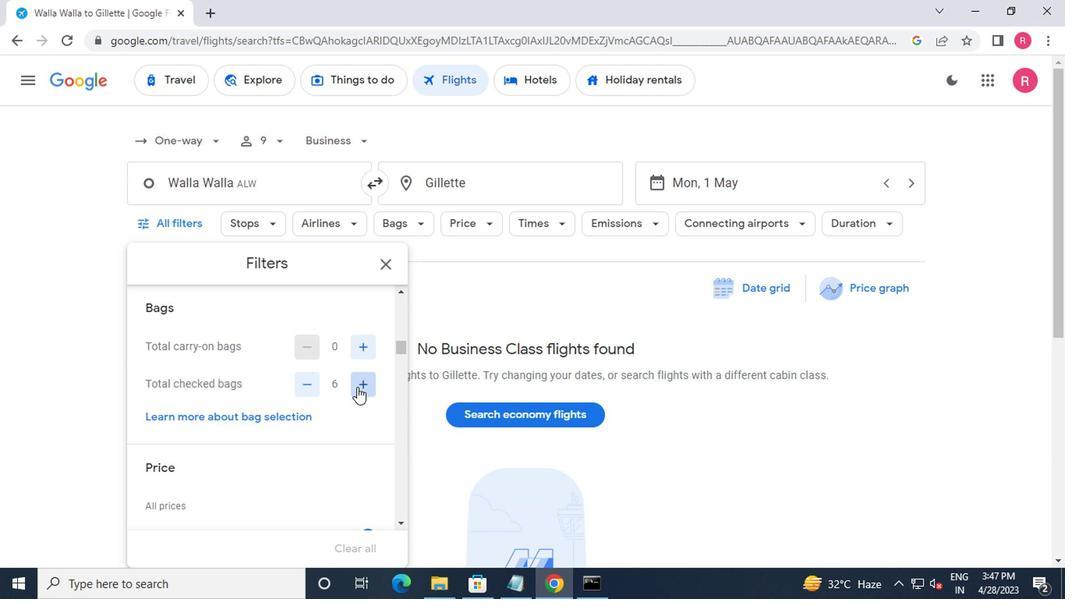 
Action: Mouse moved to (353, 387)
Screenshot: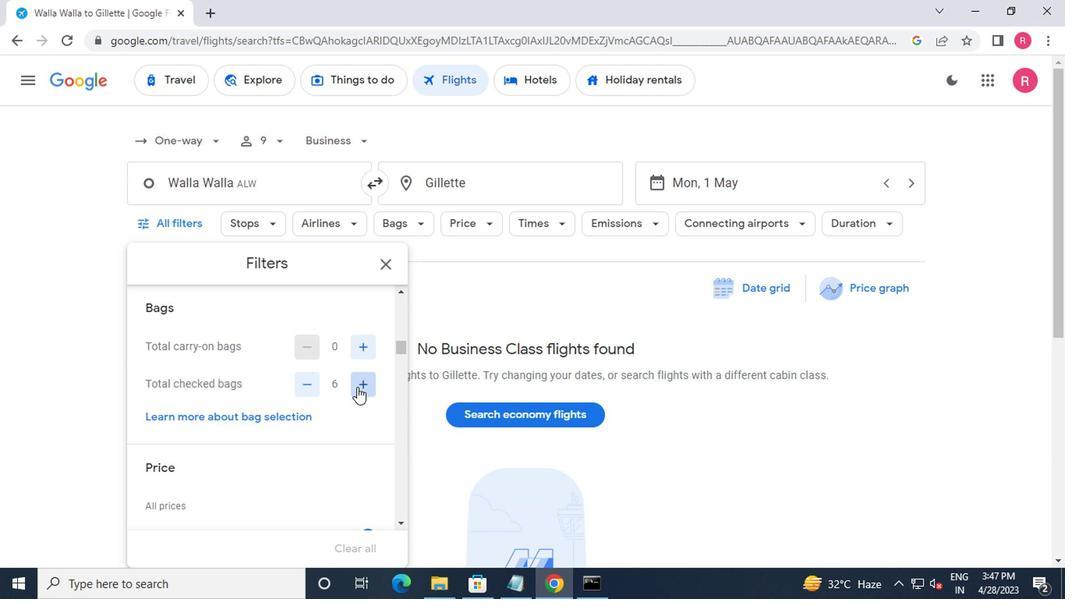 
Action: Mouse pressed left at (353, 387)
Screenshot: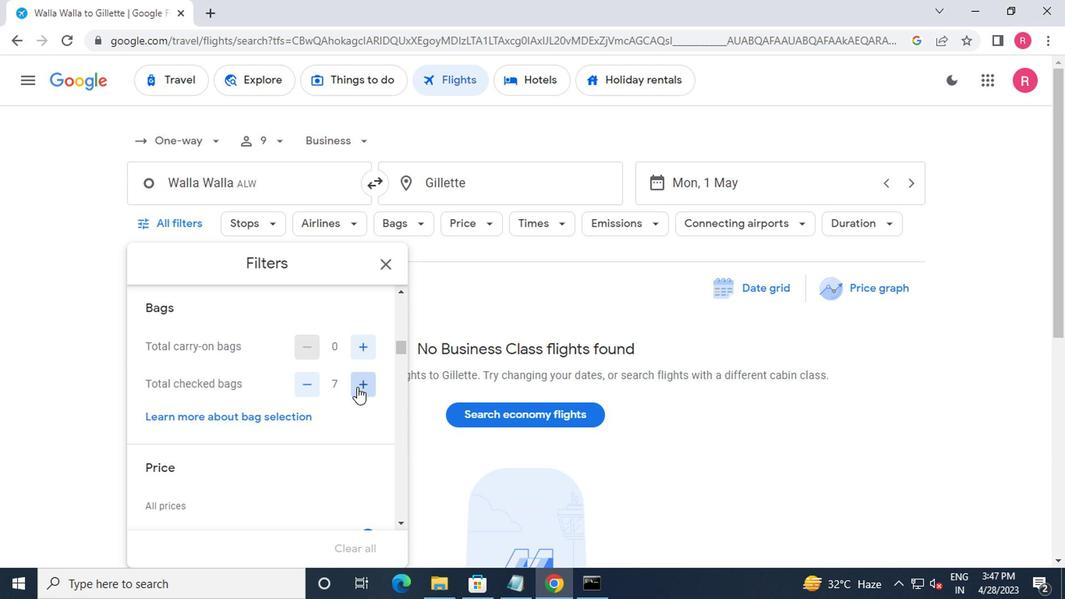 
Action: Mouse pressed left at (353, 387)
Screenshot: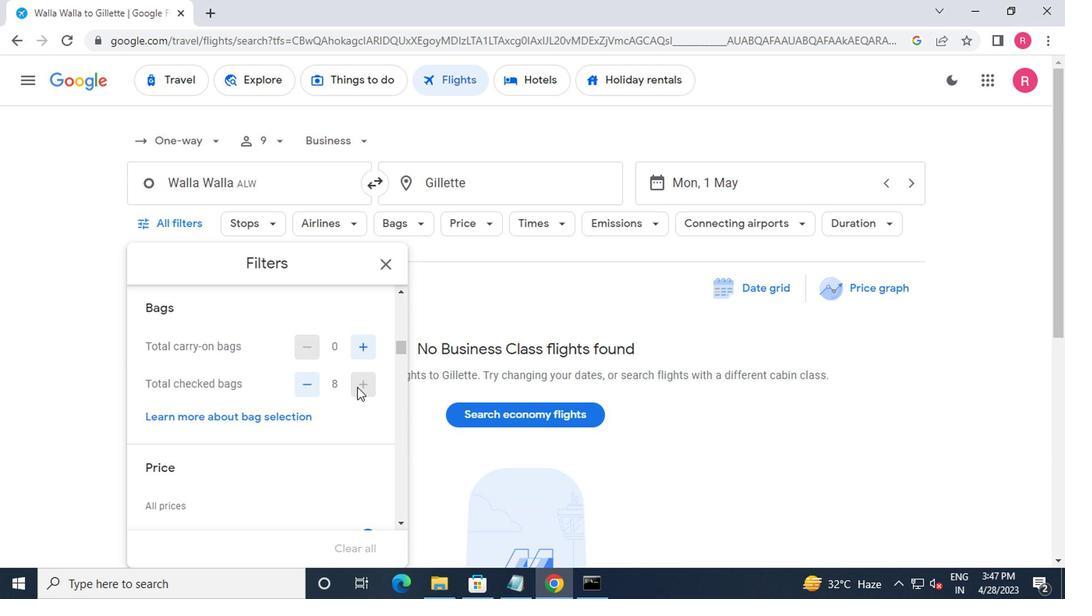 
Action: Mouse moved to (348, 395)
Screenshot: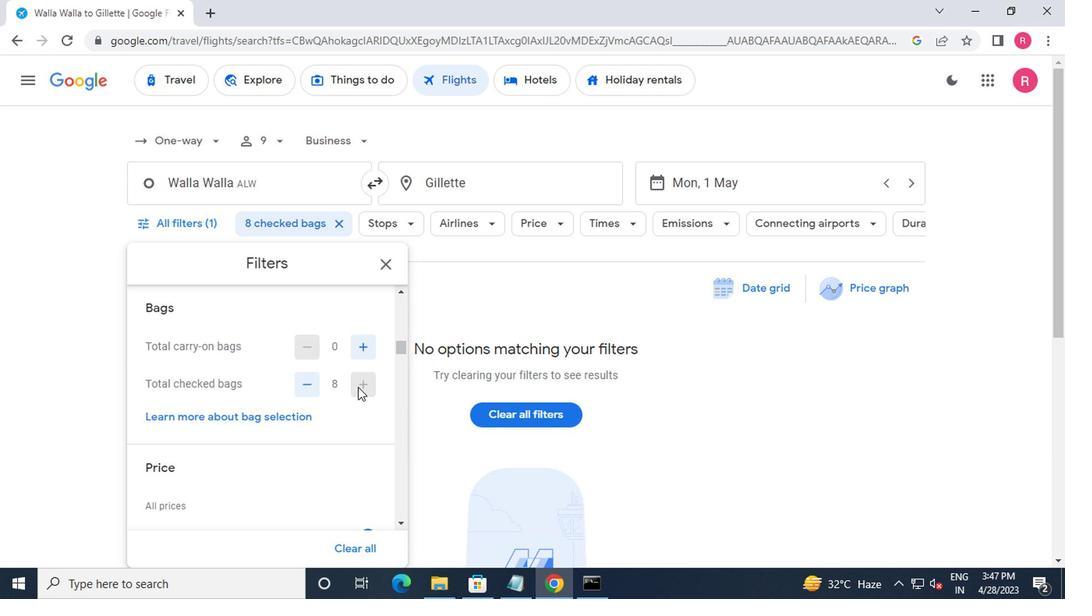 
Action: Mouse scrolled (348, 394) with delta (0, 0)
Screenshot: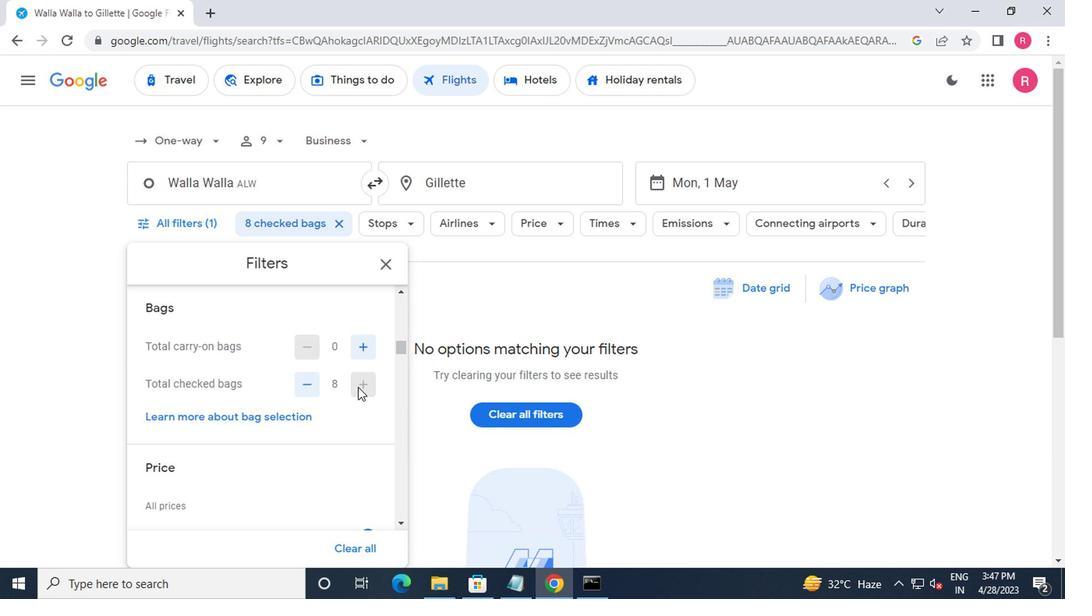 
Action: Mouse moved to (348, 396)
Screenshot: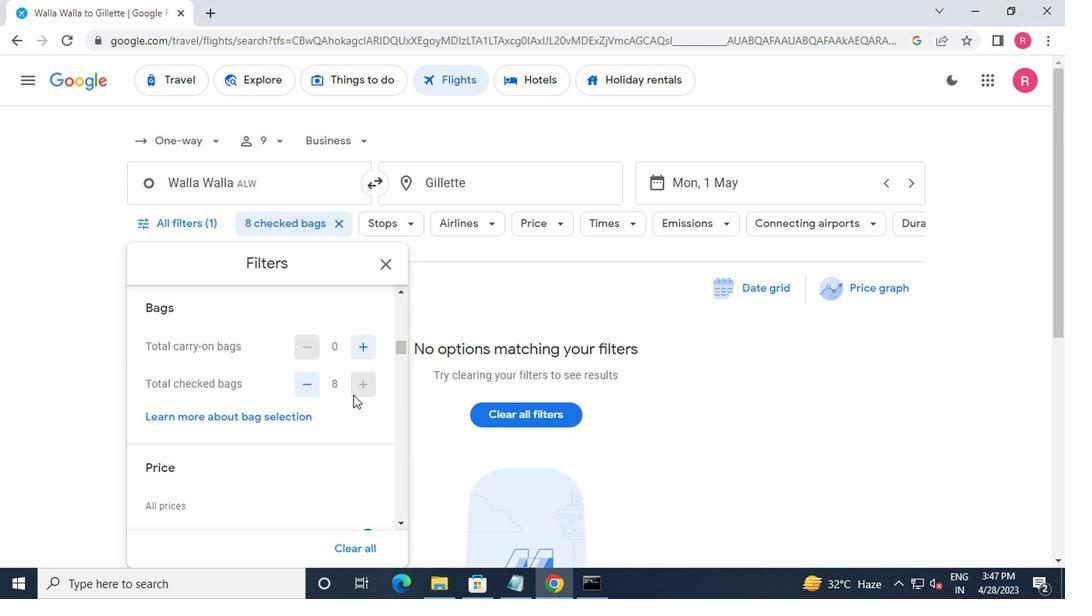 
Action: Mouse scrolled (348, 395) with delta (0, -1)
Screenshot: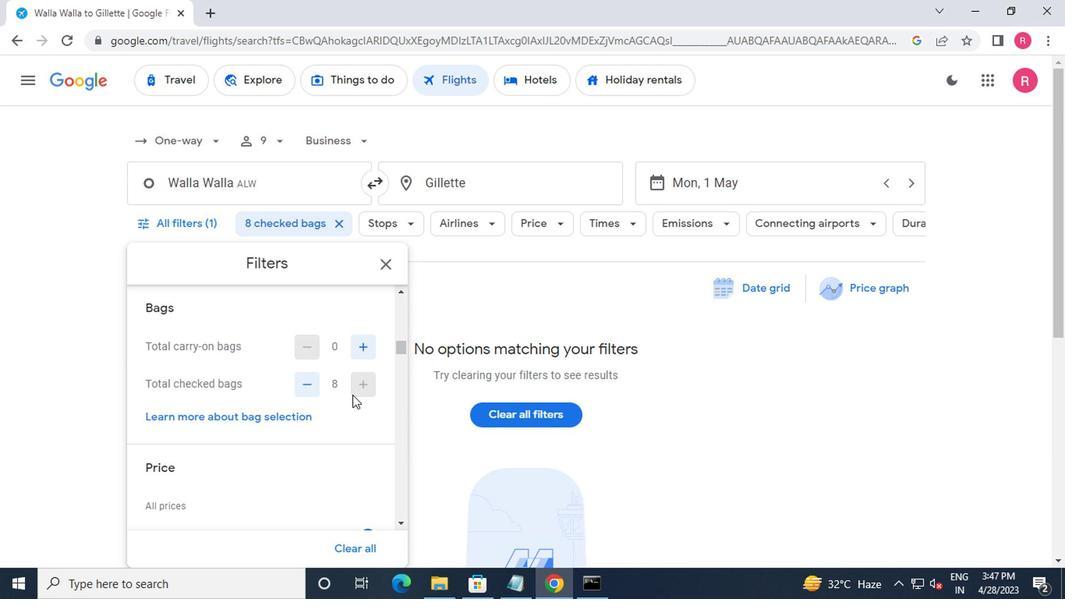 
Action: Mouse moved to (363, 382)
Screenshot: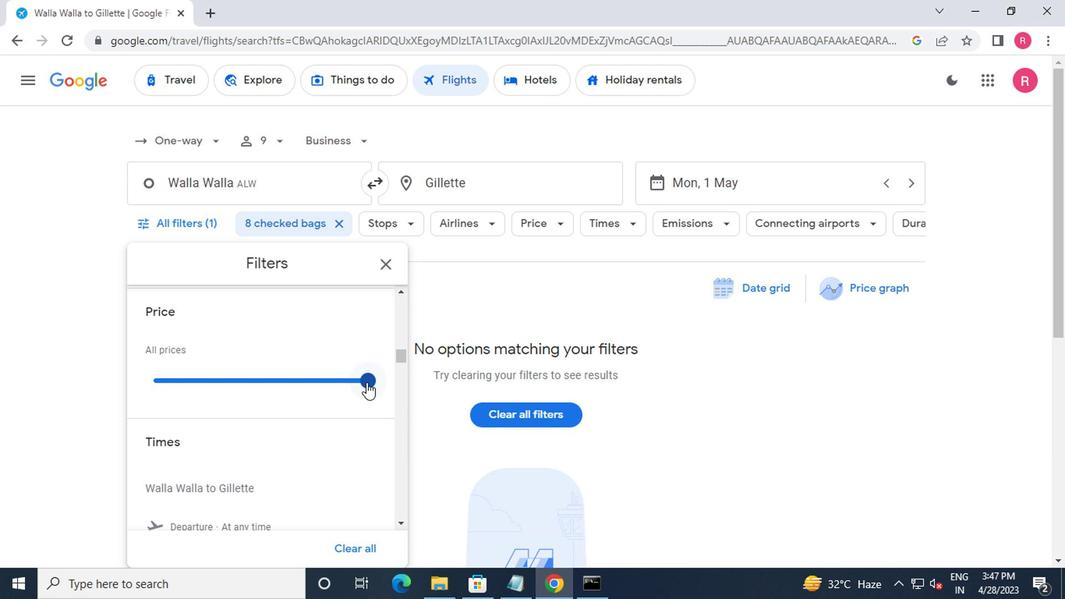 
Action: Mouse pressed left at (363, 382)
Screenshot: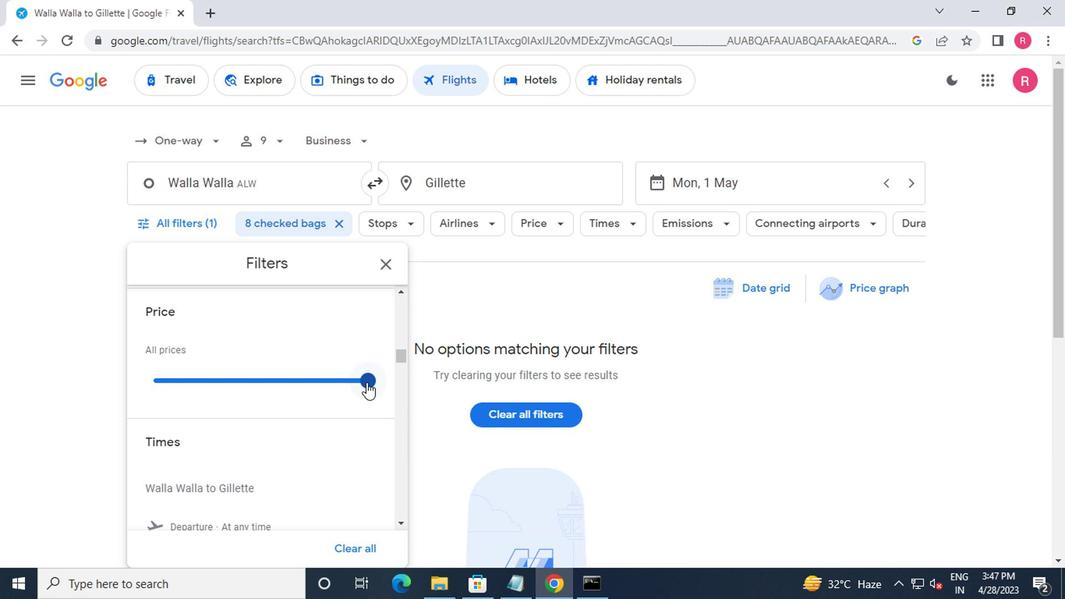 
Action: Mouse moved to (209, 382)
Screenshot: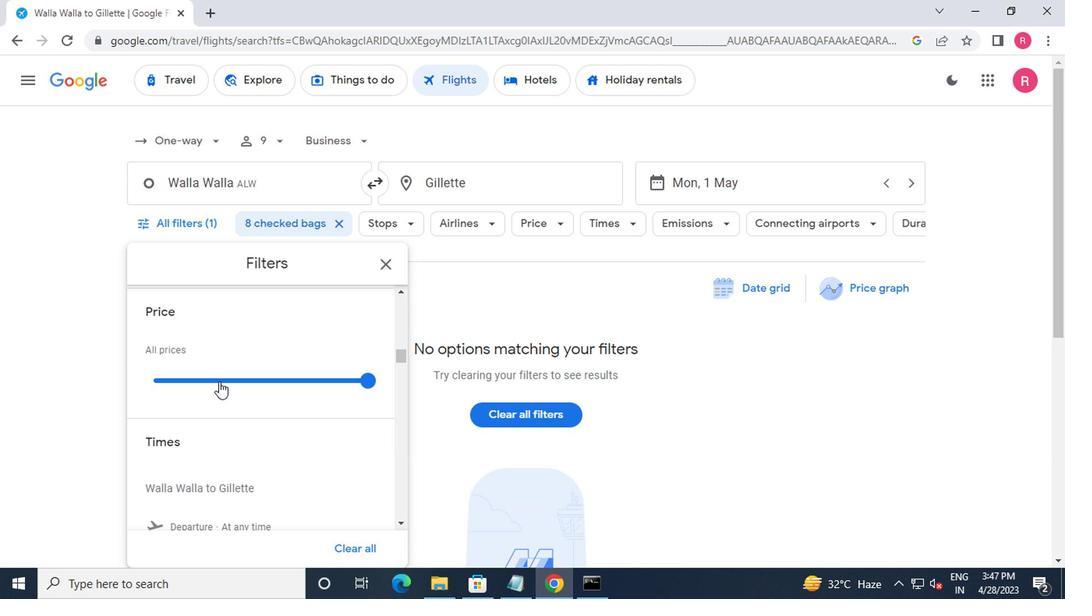 
Action: Mouse scrolled (209, 381) with delta (0, -1)
Screenshot: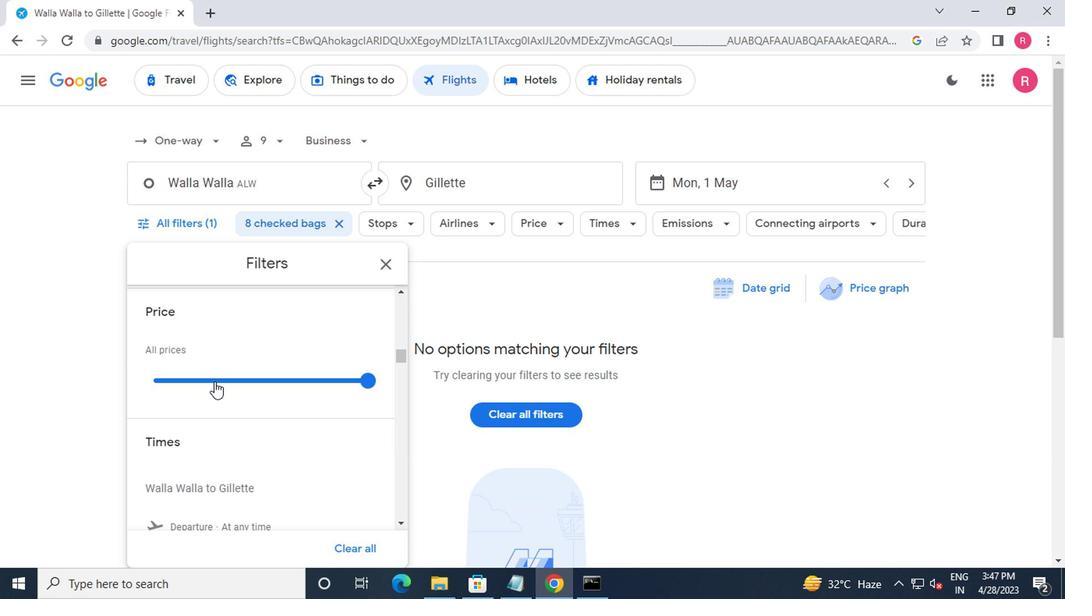 
Action: Mouse moved to (209, 383)
Screenshot: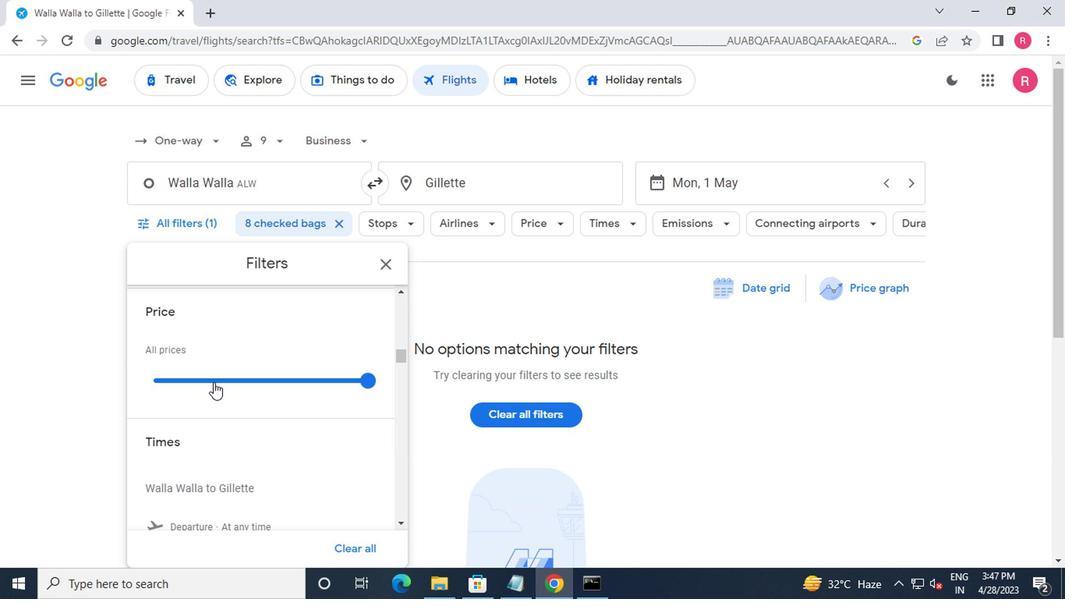 
Action: Mouse scrolled (209, 382) with delta (0, 0)
Screenshot: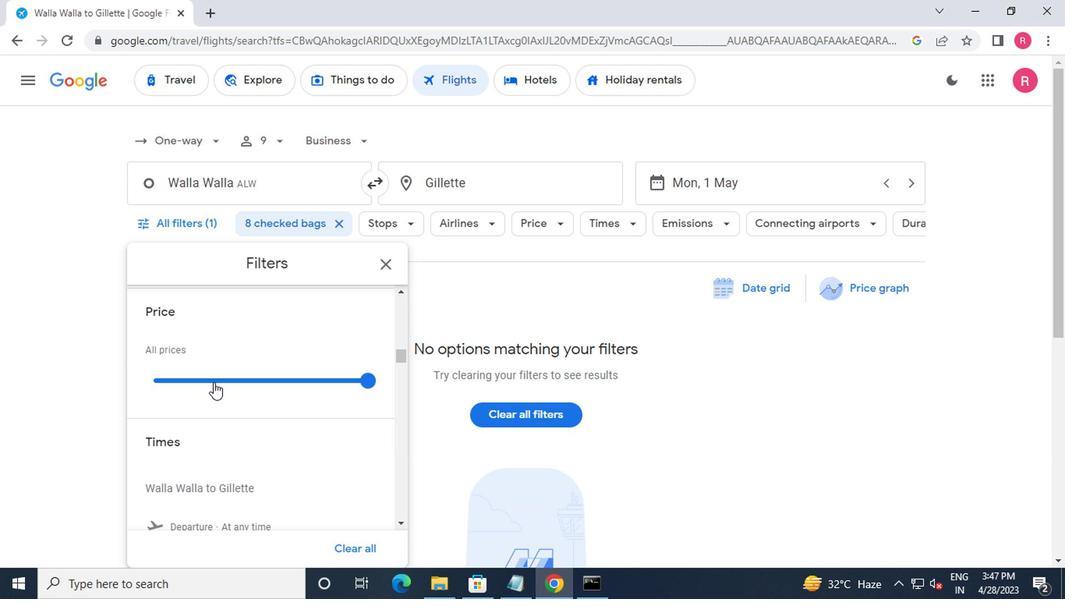 
Action: Mouse moved to (199, 397)
Screenshot: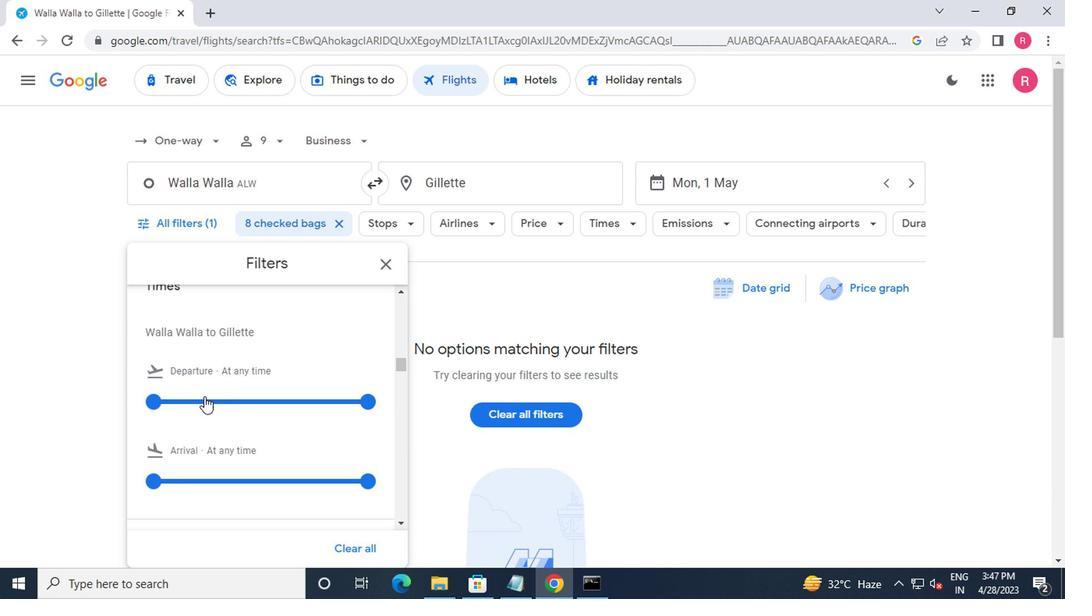 
Action: Mouse pressed left at (199, 397)
Screenshot: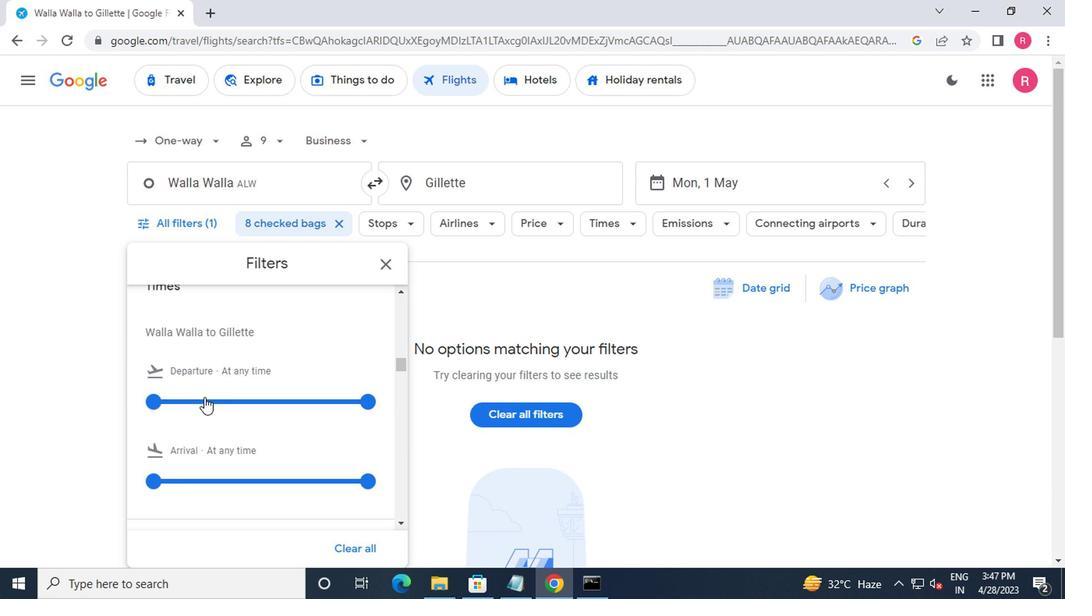 
Action: Mouse moved to (224, 402)
Screenshot: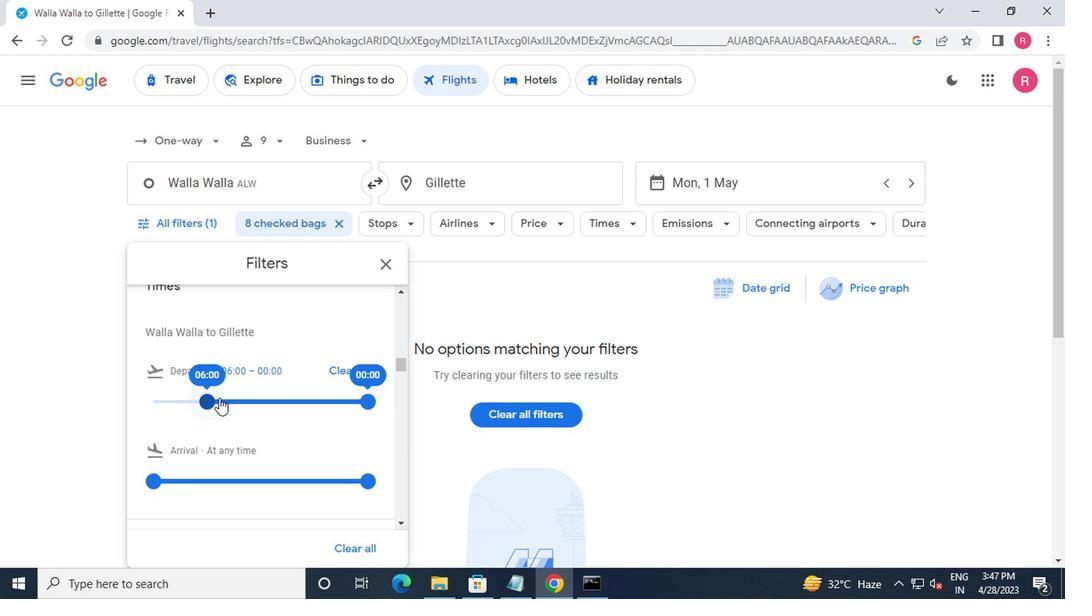 
Action: Mouse pressed left at (224, 402)
Screenshot: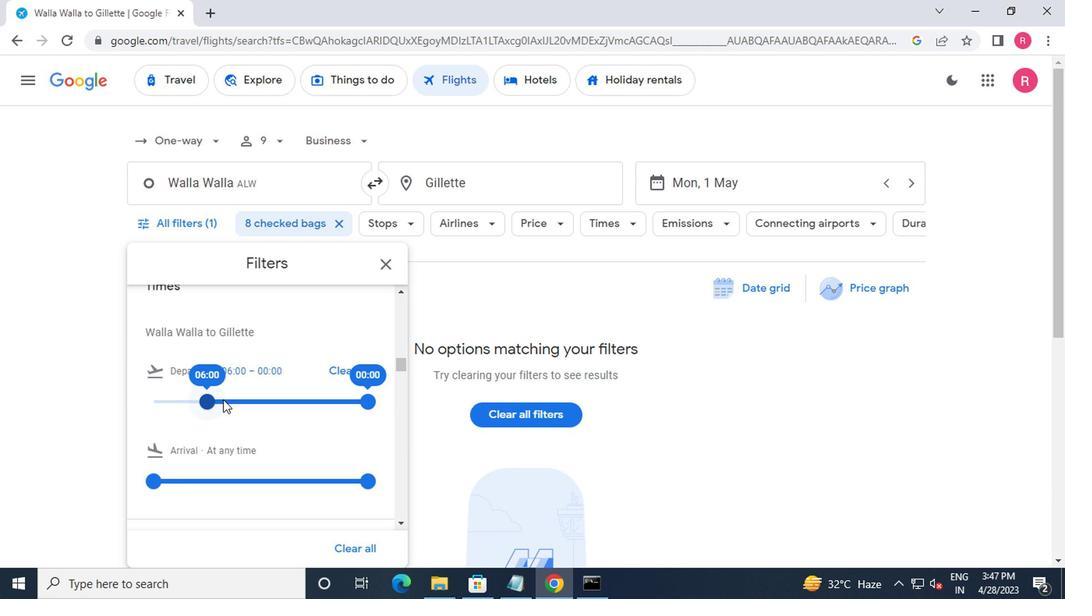 
Action: Mouse moved to (236, 402)
Screenshot: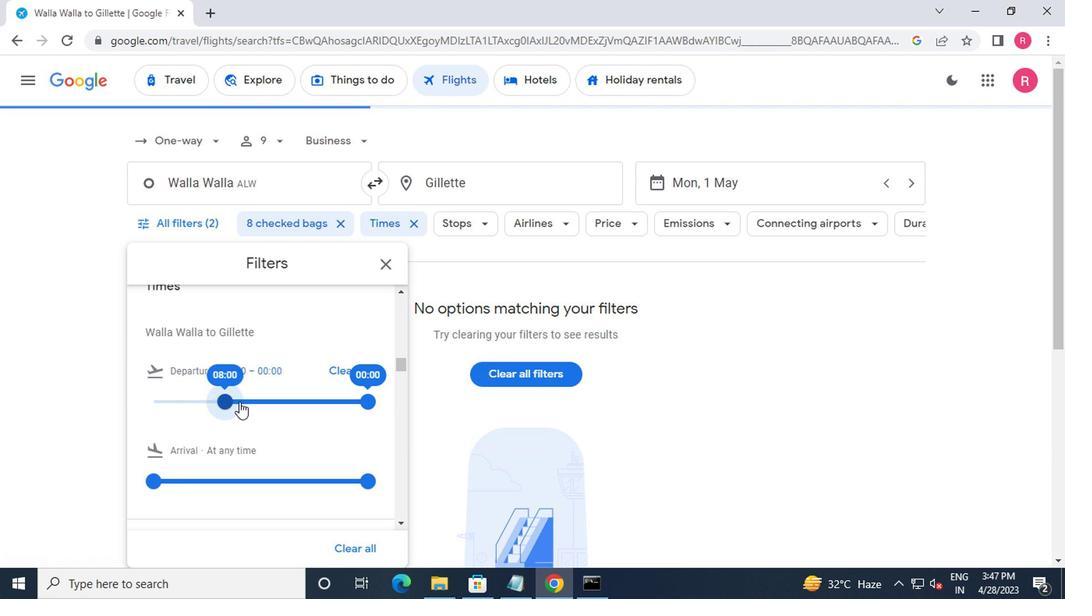 
Action: Mouse pressed left at (236, 402)
Screenshot: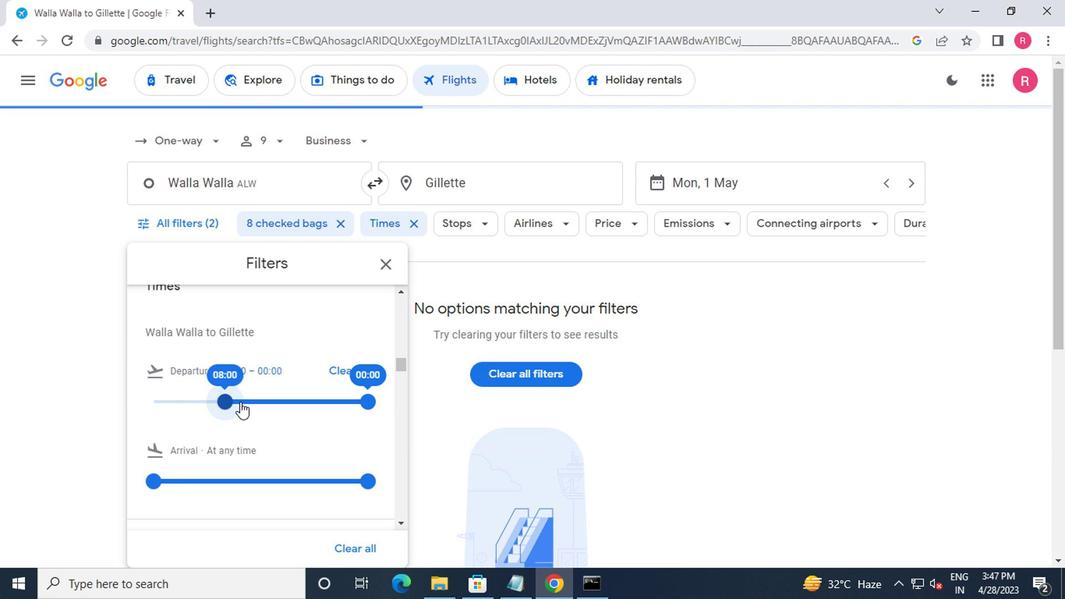 
Action: Mouse moved to (267, 402)
Screenshot: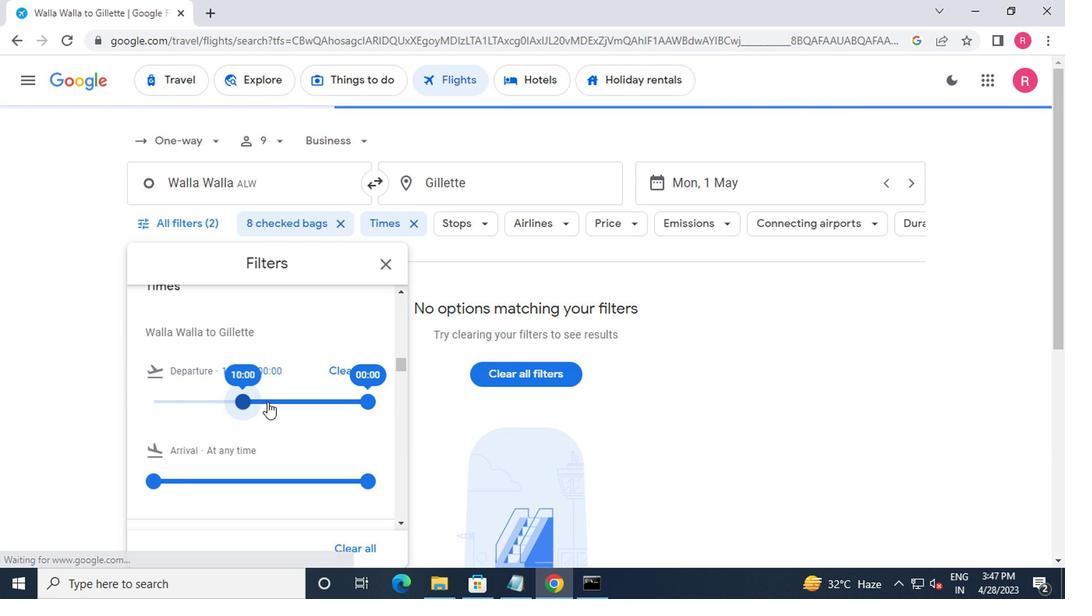 
Action: Mouse pressed left at (267, 402)
Screenshot: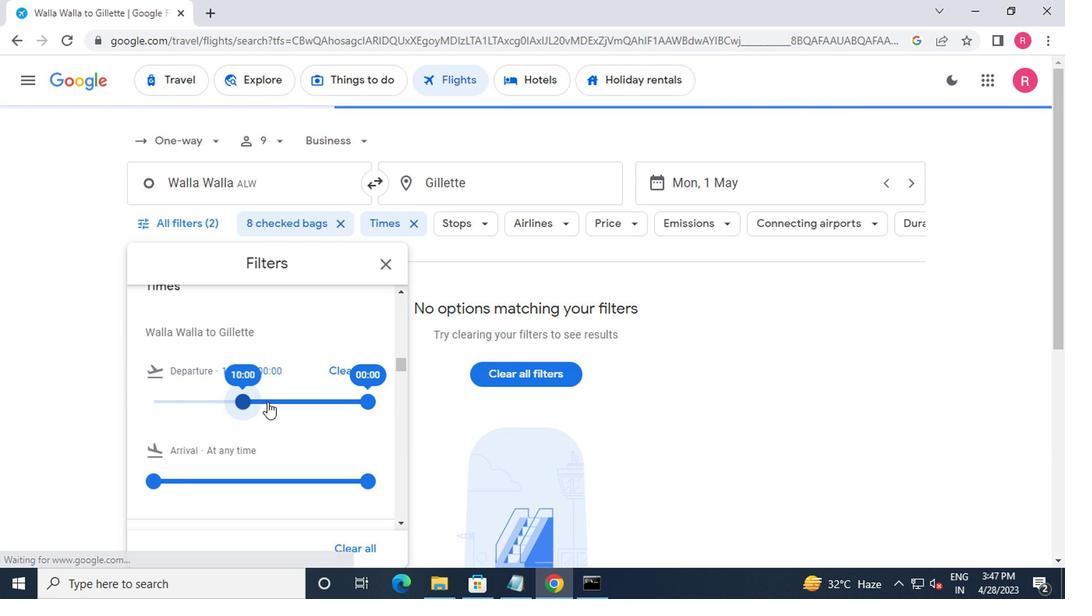 
Action: Mouse moved to (280, 402)
Screenshot: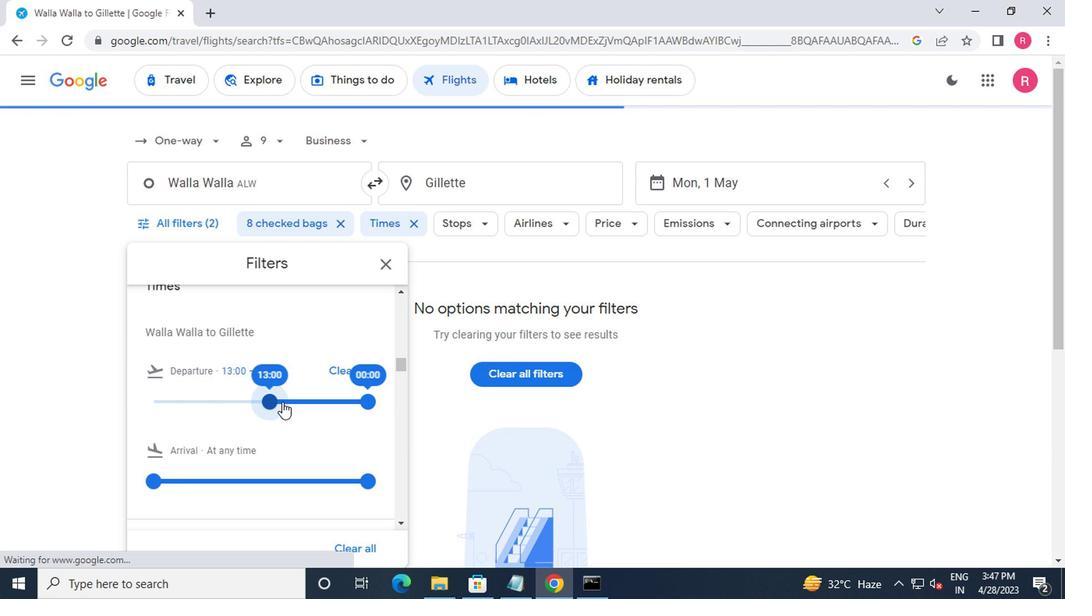 
Action: Mouse pressed left at (280, 402)
Screenshot: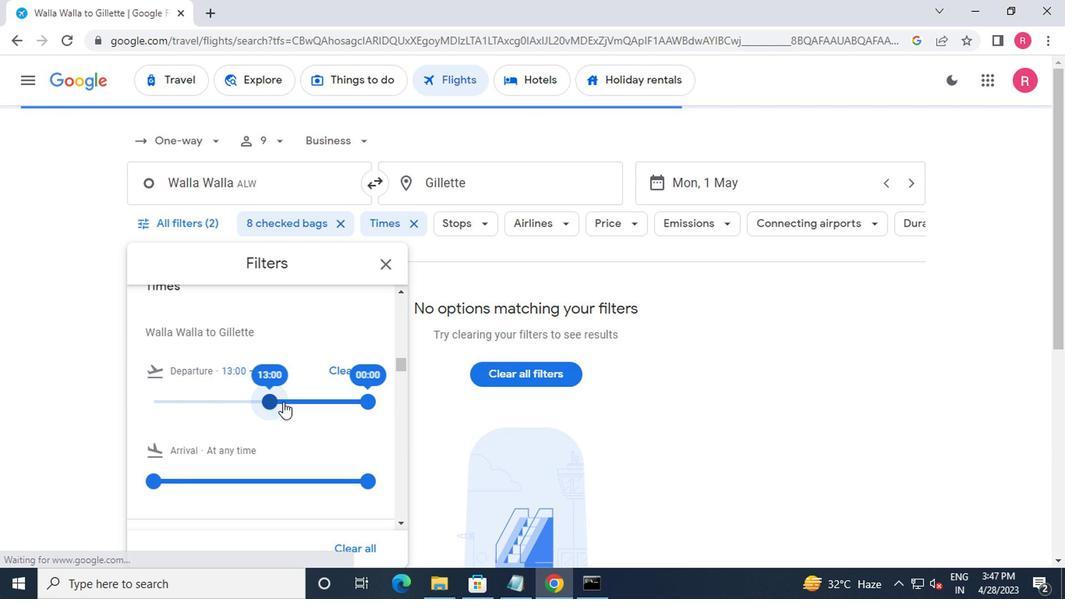 
Action: Mouse moved to (292, 402)
Screenshot: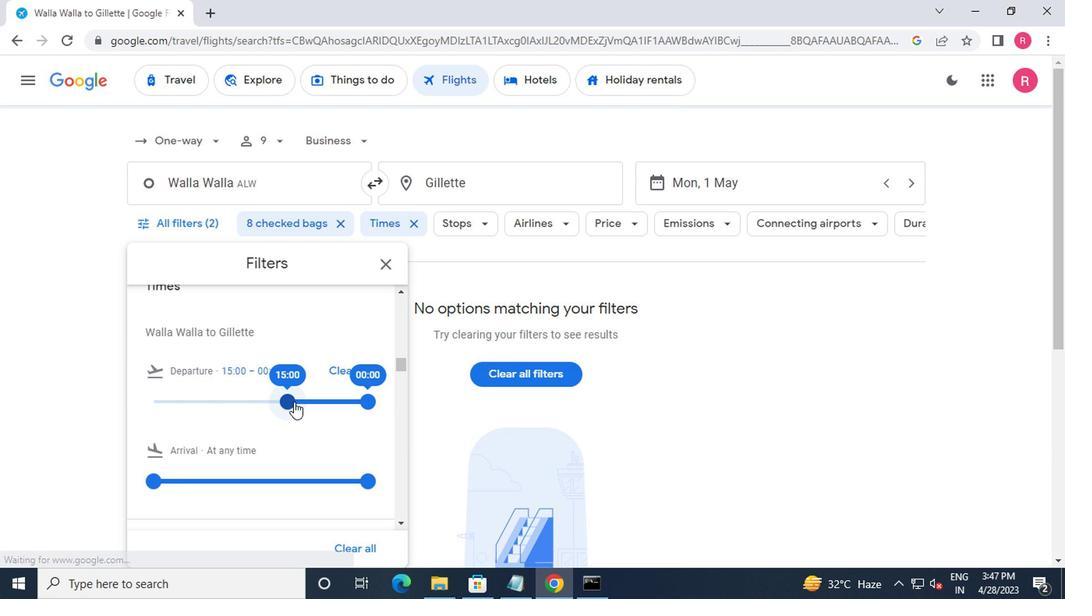 
Action: Mouse pressed left at (292, 402)
Screenshot: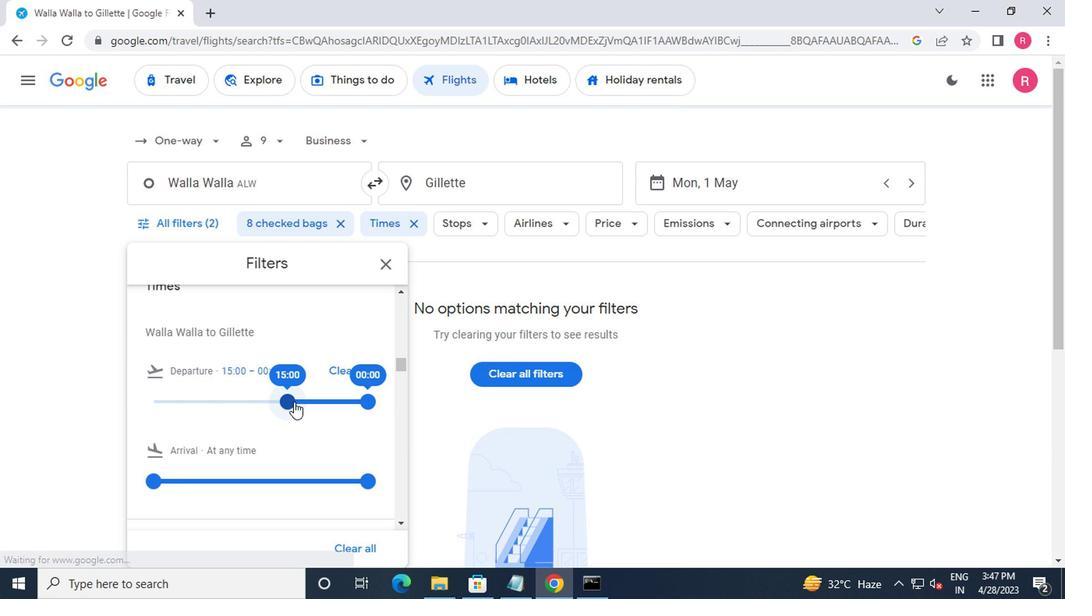 
Action: Mouse moved to (356, 401)
Screenshot: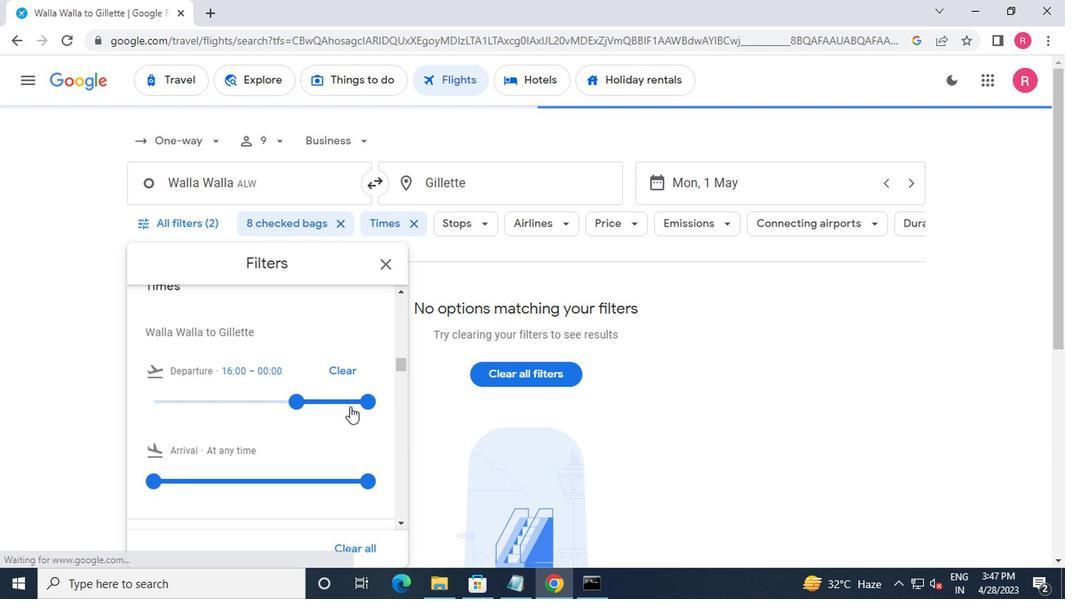
Action: Mouse pressed left at (356, 401)
Screenshot: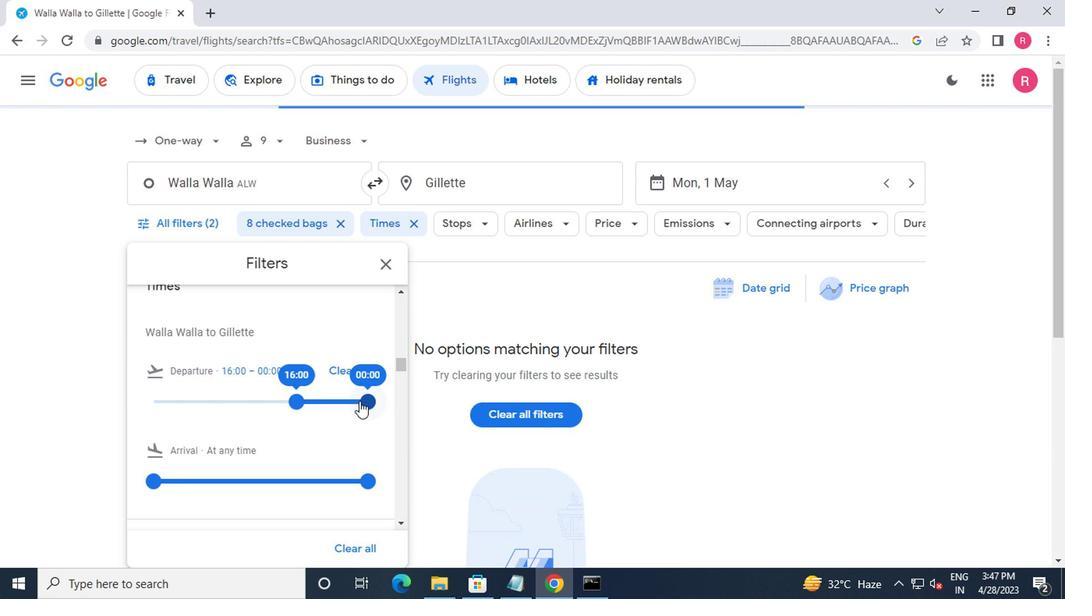 
Action: Mouse moved to (373, 268)
Screenshot: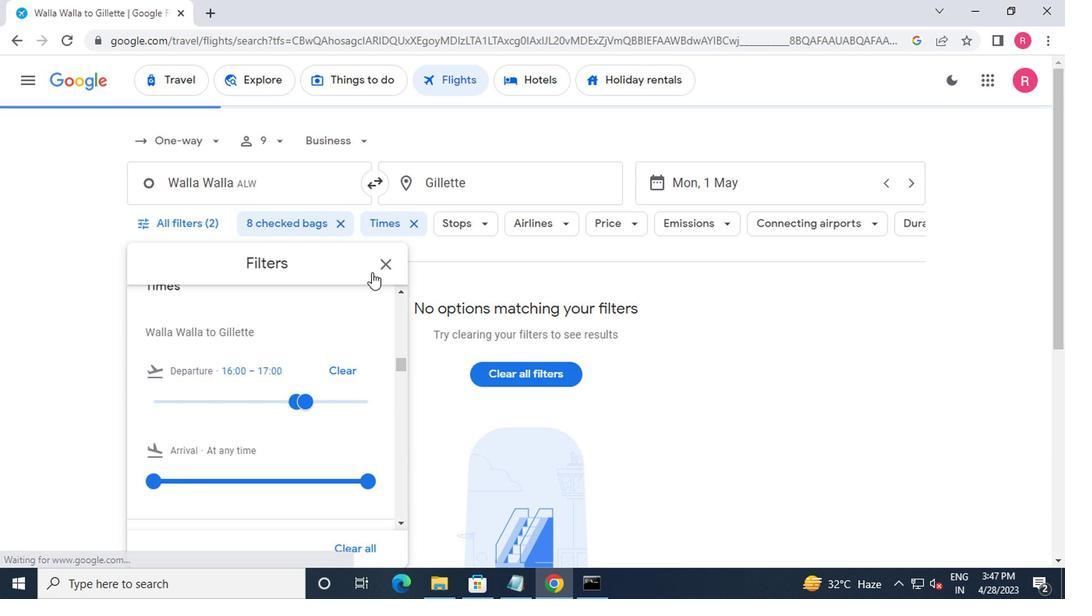 
Action: Mouse pressed left at (373, 268)
Screenshot: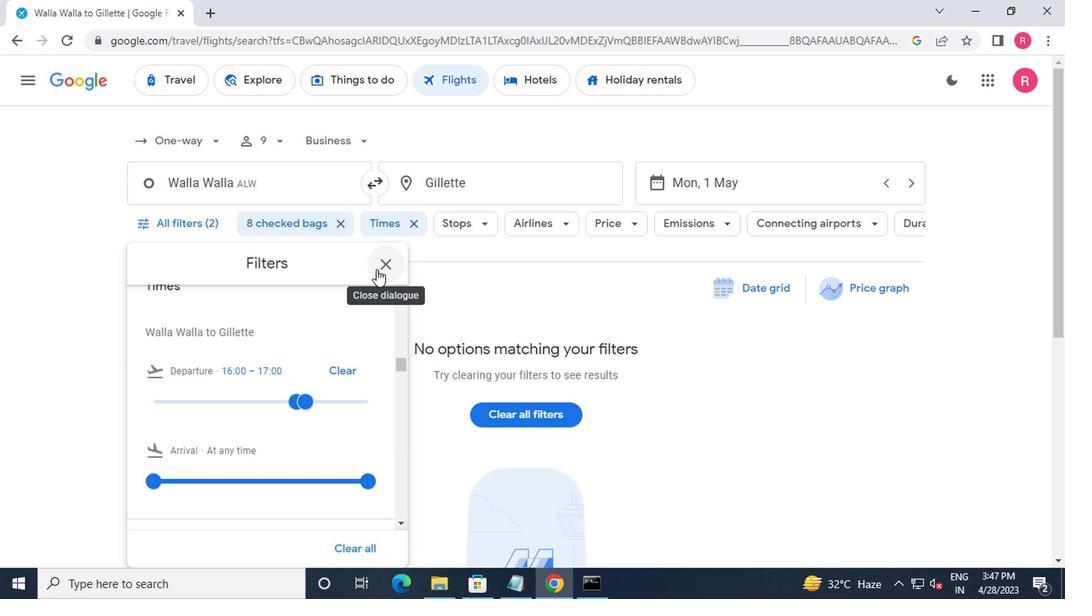 
